 Task: Create public groups for Inmate in PrisonConnect Pro.
Action: Mouse moved to (699, 276)
Screenshot: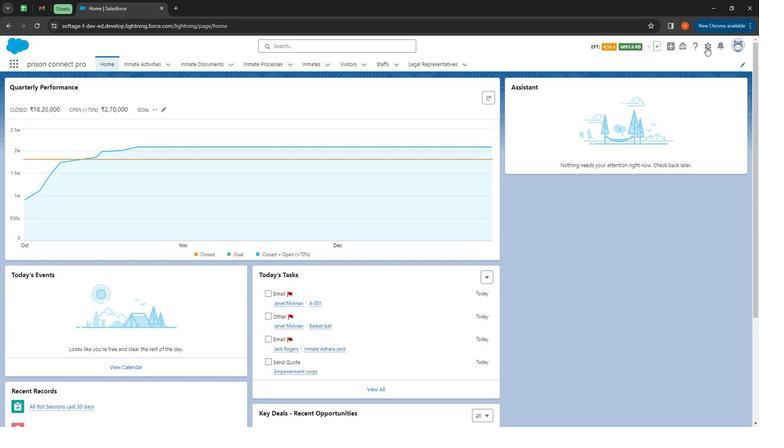 
Action: Mouse pressed left at (699, 276)
Screenshot: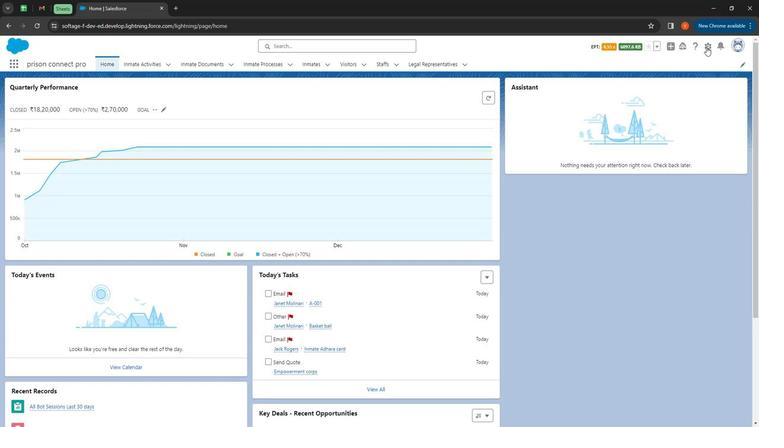 
Action: Mouse moved to (667, 268)
Screenshot: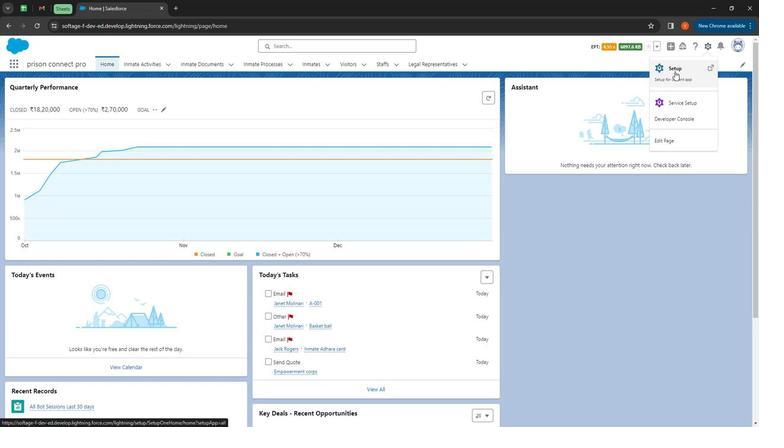 
Action: Mouse pressed left at (667, 268)
Screenshot: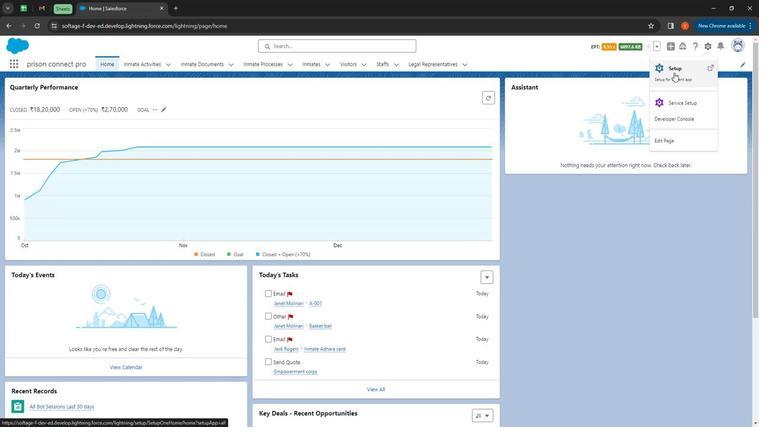 
Action: Mouse moved to (35, 264)
Screenshot: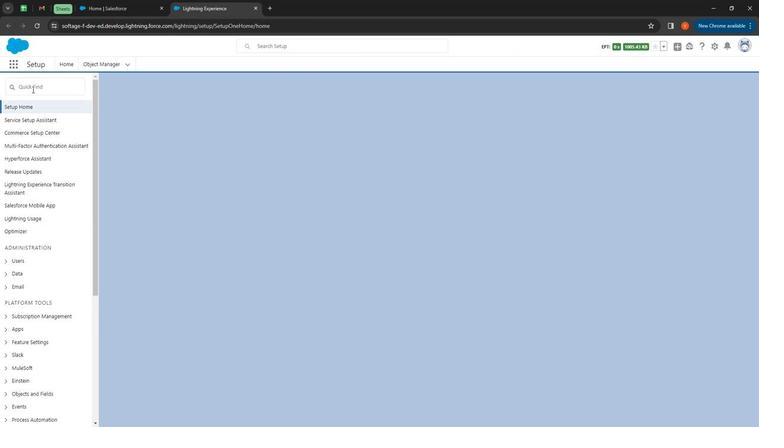 
Action: Mouse pressed left at (35, 264)
Screenshot: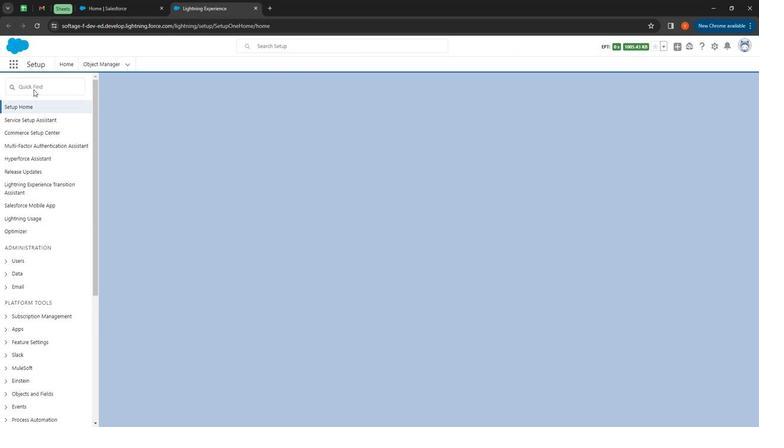 
Action: Mouse moved to (37, 263)
Screenshot: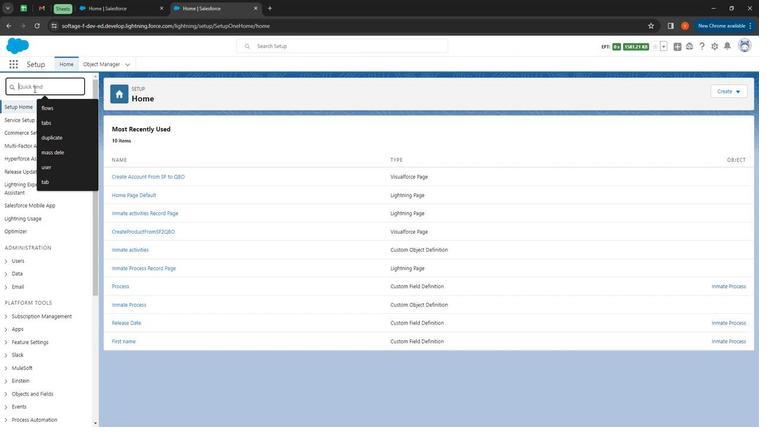 
Action: Key pressed public<Key.space>groups
Screenshot: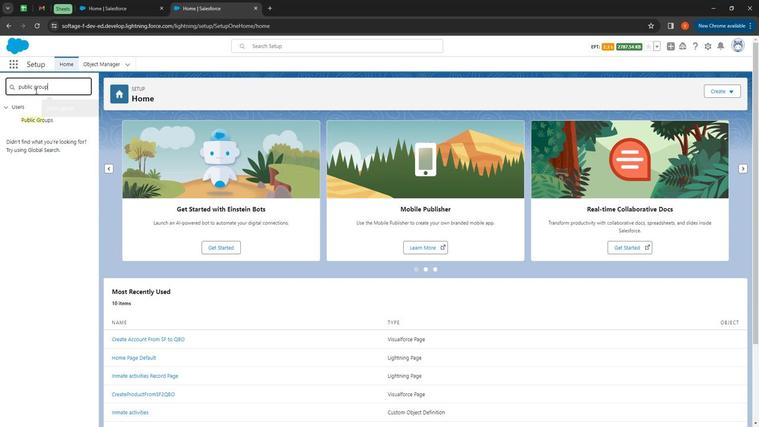 
Action: Mouse moved to (44, 256)
Screenshot: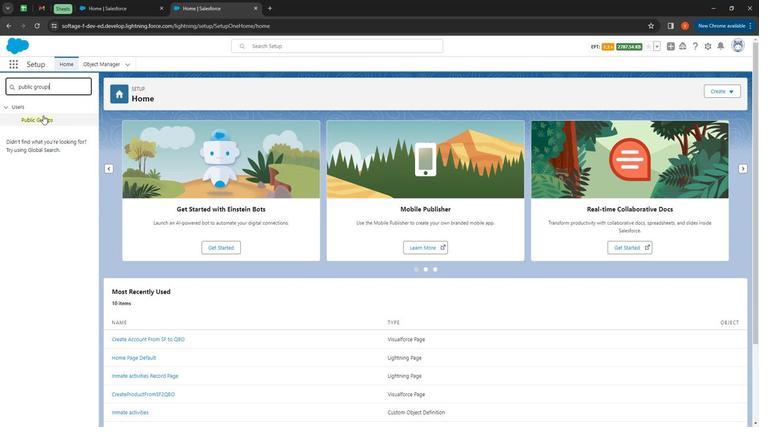 
Action: Mouse pressed left at (44, 256)
Screenshot: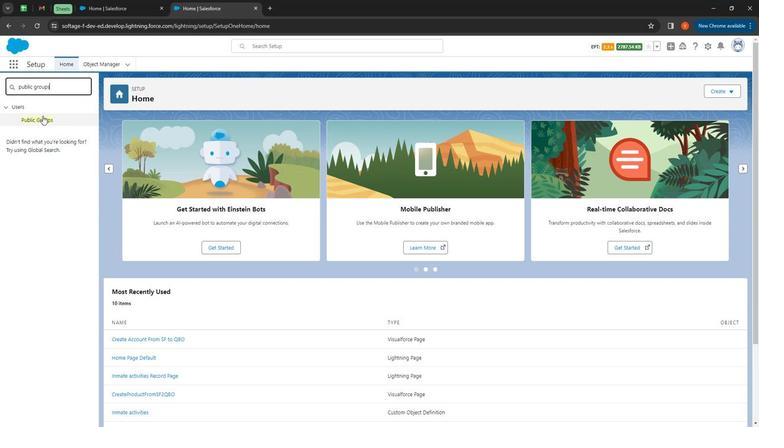 
Action: Mouse moved to (428, 238)
Screenshot: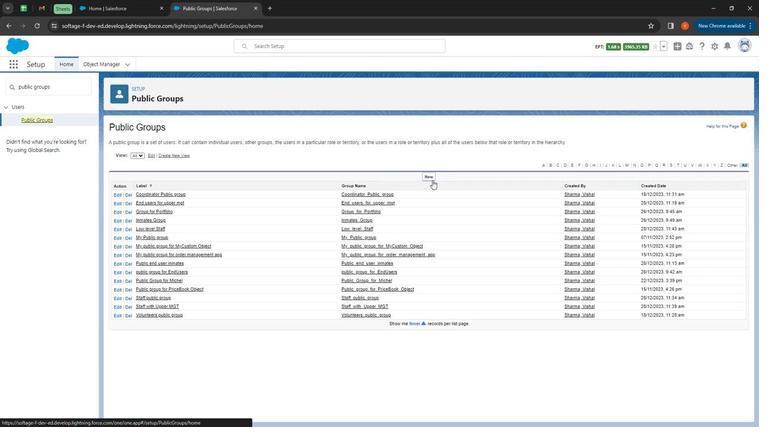 
Action: Mouse pressed left at (428, 238)
Screenshot: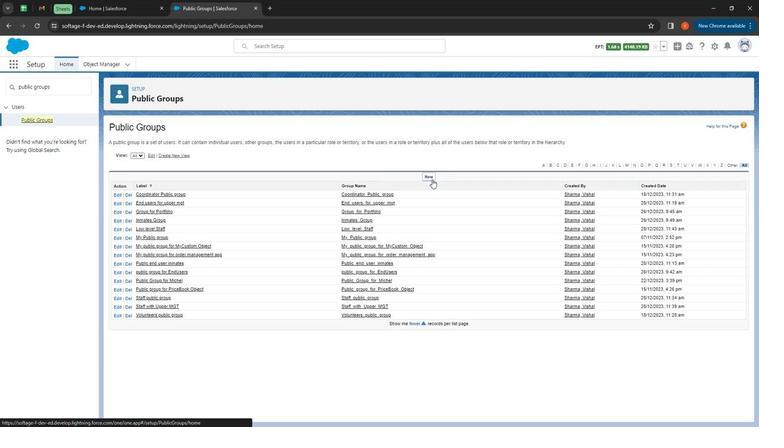 
Action: Mouse moved to (263, 239)
Screenshot: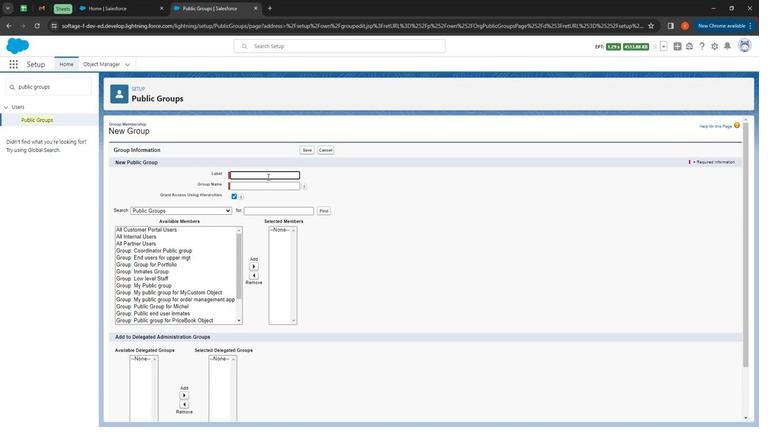 
Action: Mouse pressed left at (263, 239)
Screenshot: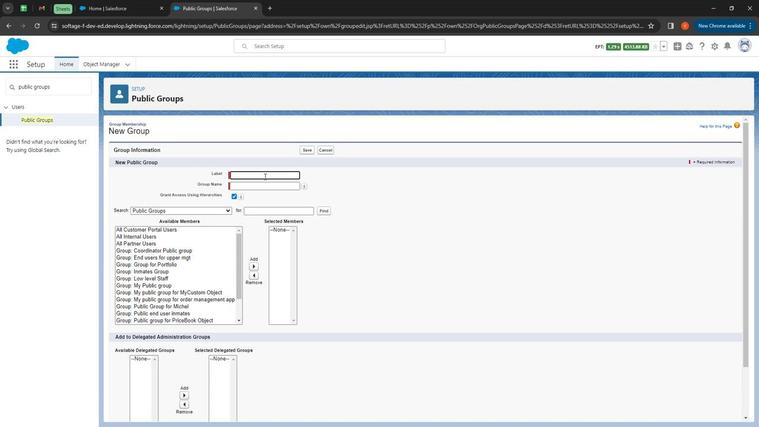 
Action: Mouse moved to (262, 239)
Screenshot: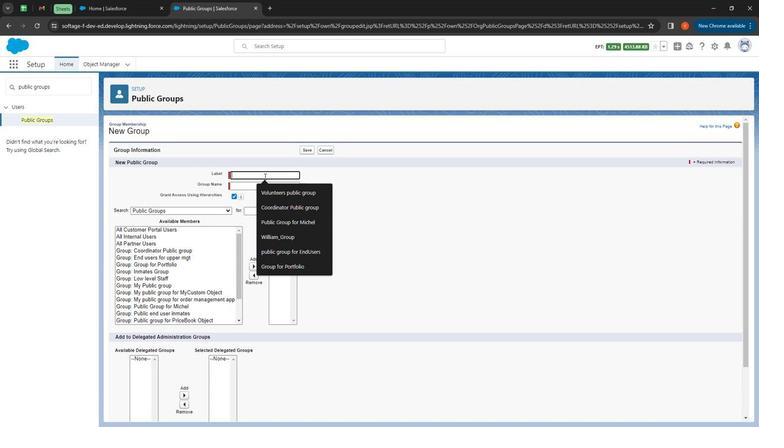 
Action: Key pressed <Key.shift>Inmates<Key.space><Key.shift>Public<Key.space>group
Screenshot: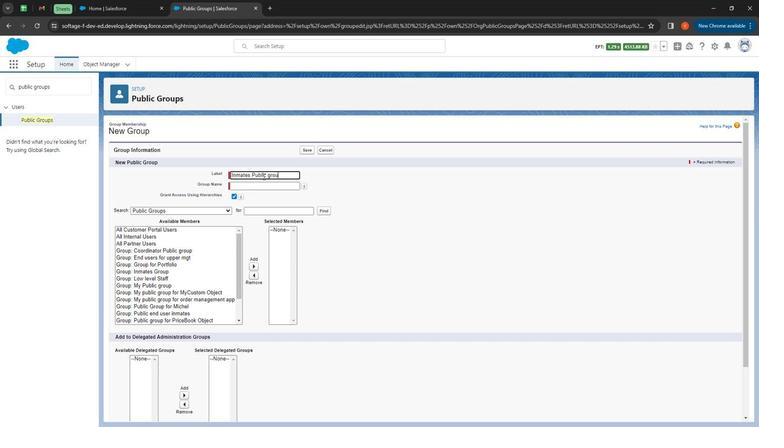 
Action: Mouse moved to (254, 236)
Screenshot: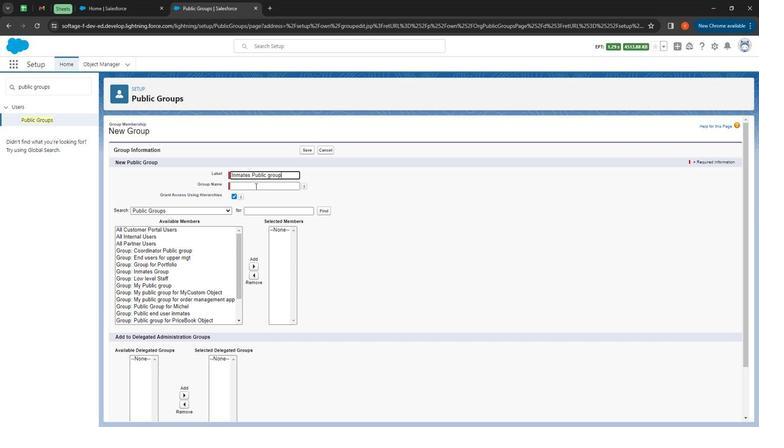 
Action: Mouse pressed left at (254, 236)
Screenshot: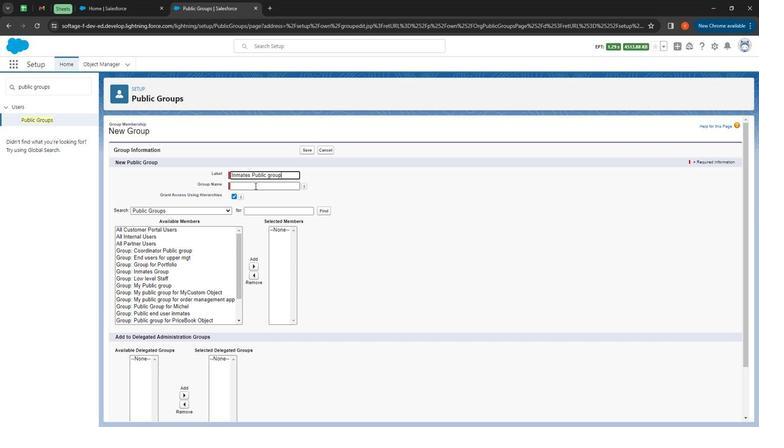 
Action: Mouse moved to (152, 224)
Screenshot: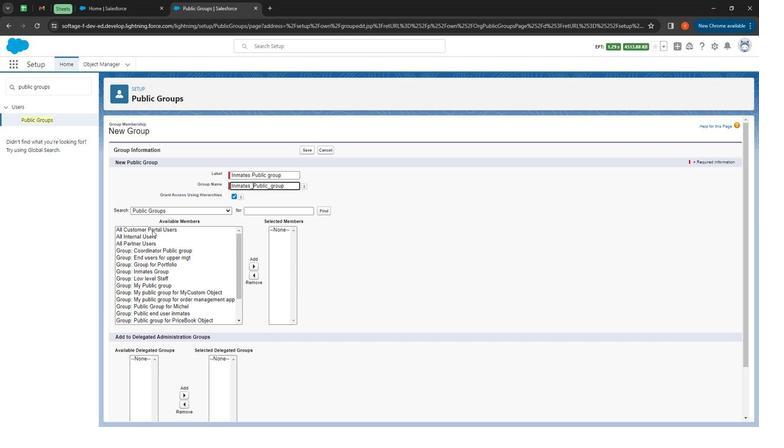 
Action: Mouse pressed left at (152, 224)
Screenshot: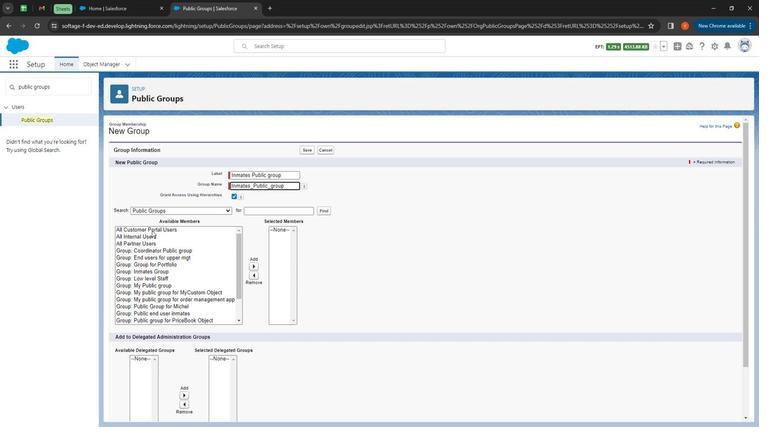 
Action: Mouse moved to (245, 213)
Screenshot: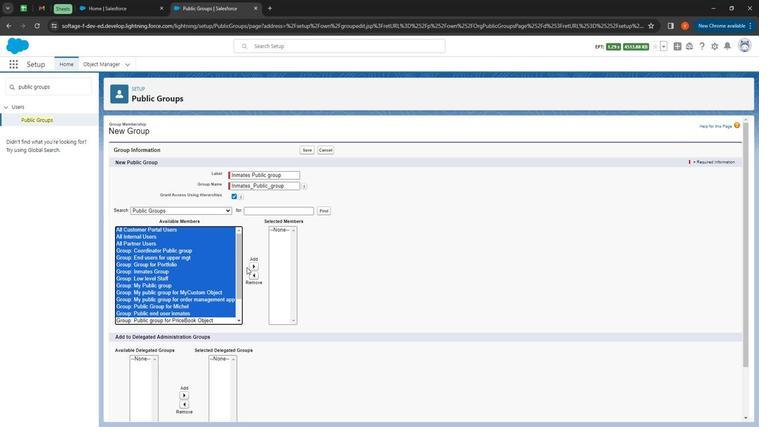 
Action: Mouse pressed left at (245, 213)
Screenshot: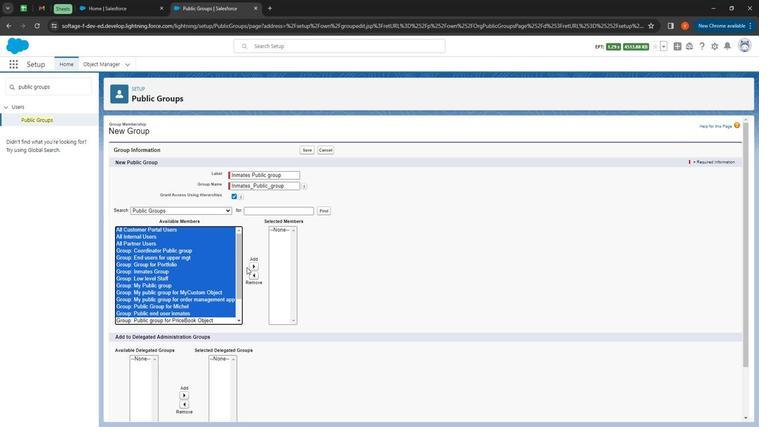 
Action: Mouse moved to (250, 214)
Screenshot: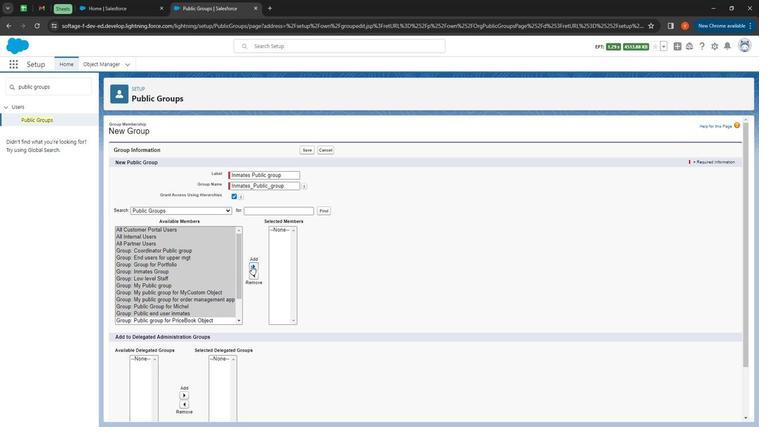 
Action: Mouse pressed left at (250, 214)
Screenshot: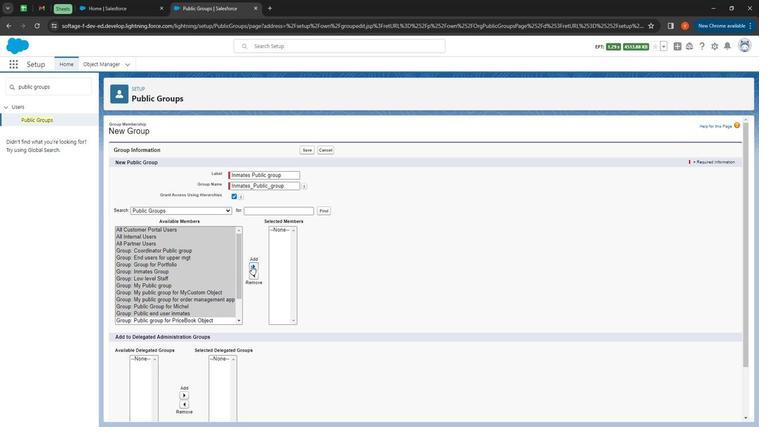 
Action: Mouse moved to (186, 216)
Screenshot: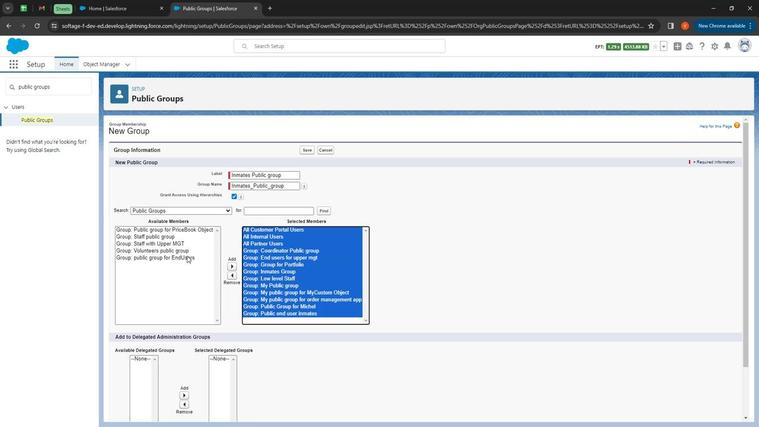 
Action: Mouse pressed left at (186, 216)
Screenshot: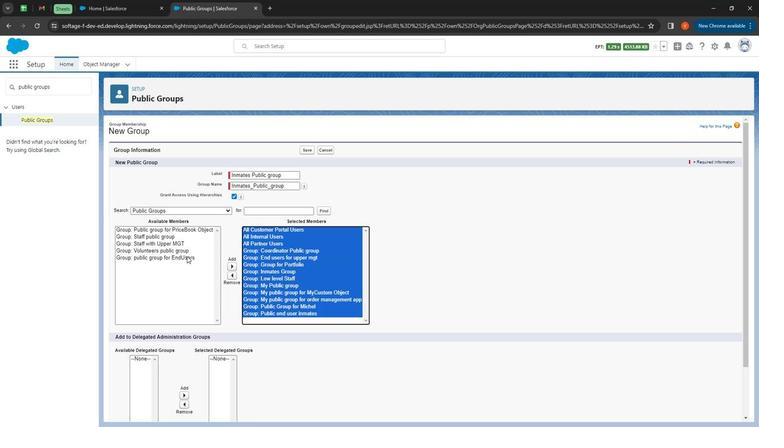 
Action: Mouse moved to (230, 214)
Screenshot: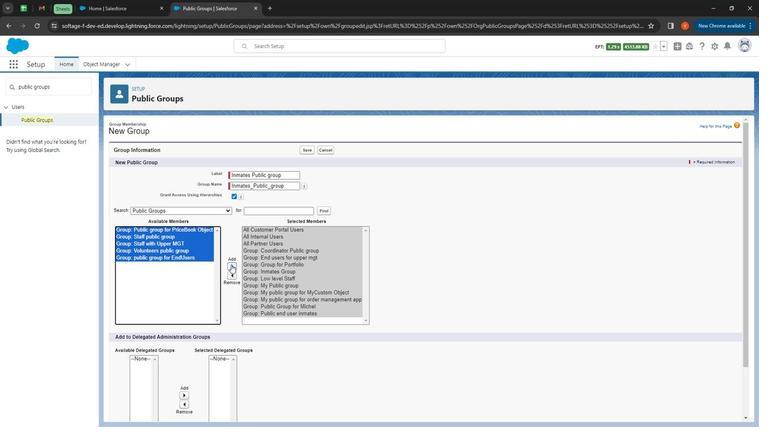 
Action: Mouse pressed left at (230, 214)
Screenshot: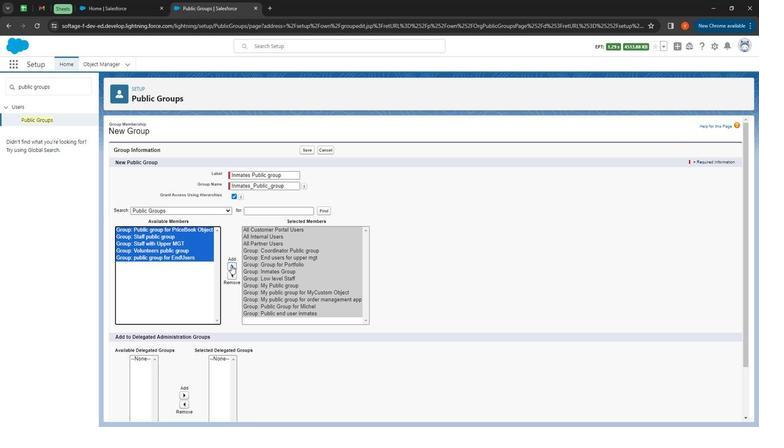 
Action: Mouse moved to (205, 229)
Screenshot: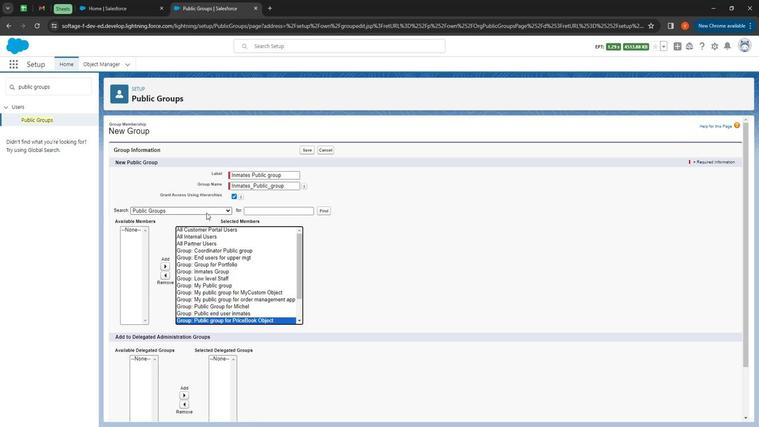 
Action: Mouse pressed left at (205, 229)
Screenshot: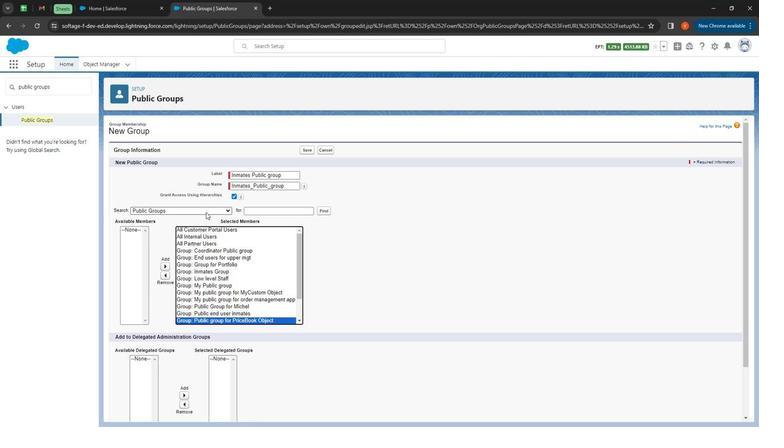 
Action: Mouse moved to (208, 226)
Screenshot: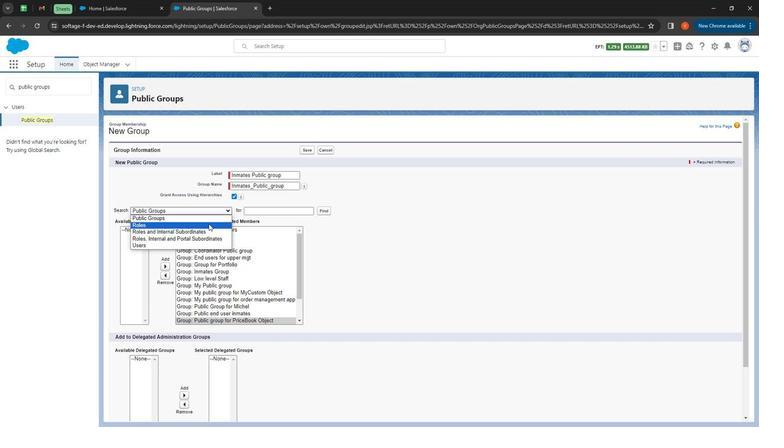 
Action: Mouse pressed left at (208, 226)
Screenshot: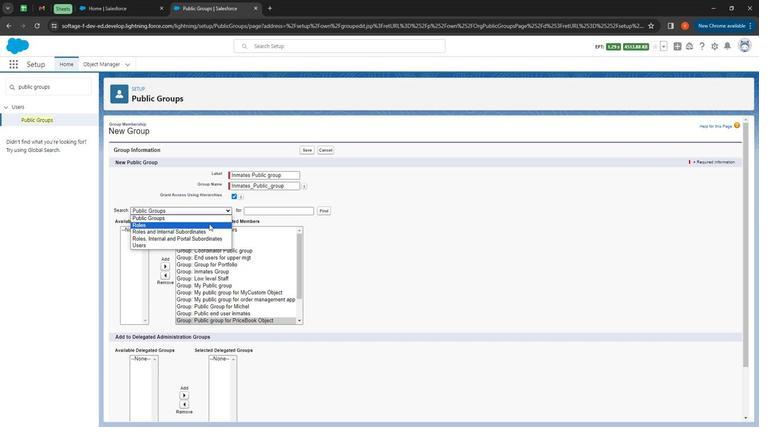 
Action: Mouse moved to (122, 223)
Screenshot: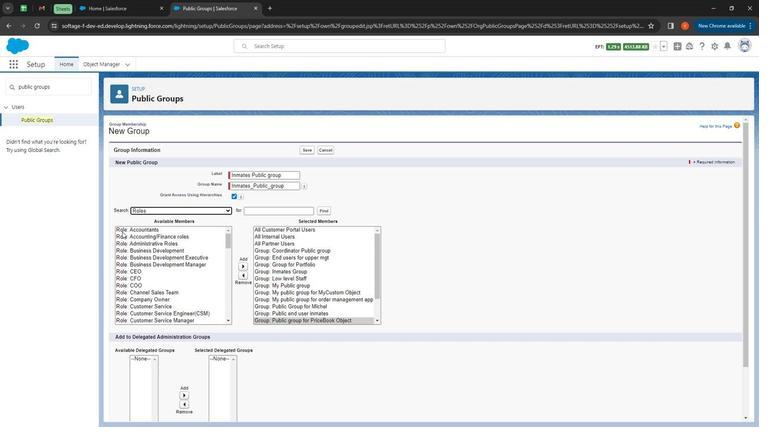 
Action: Mouse pressed left at (122, 223)
Screenshot: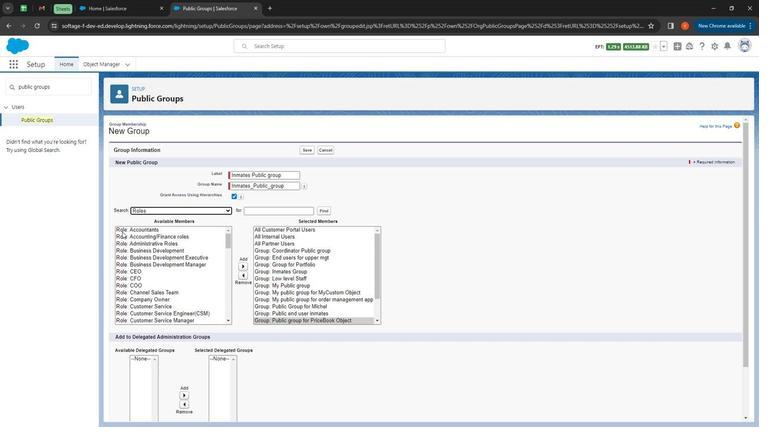 
Action: Mouse moved to (242, 214)
Screenshot: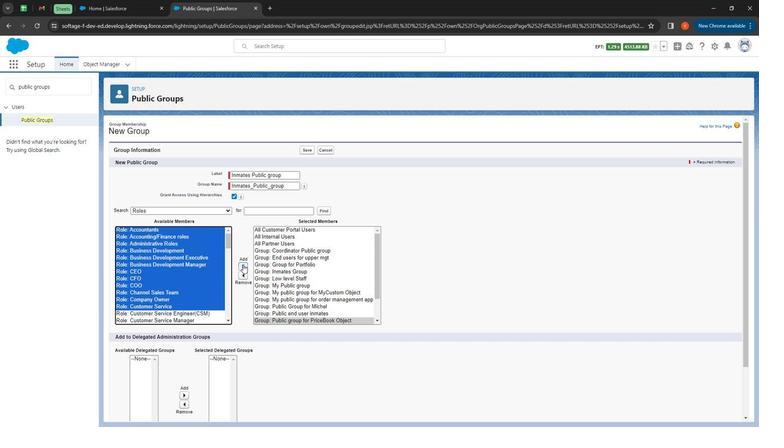 
Action: Mouse pressed left at (242, 214)
Screenshot: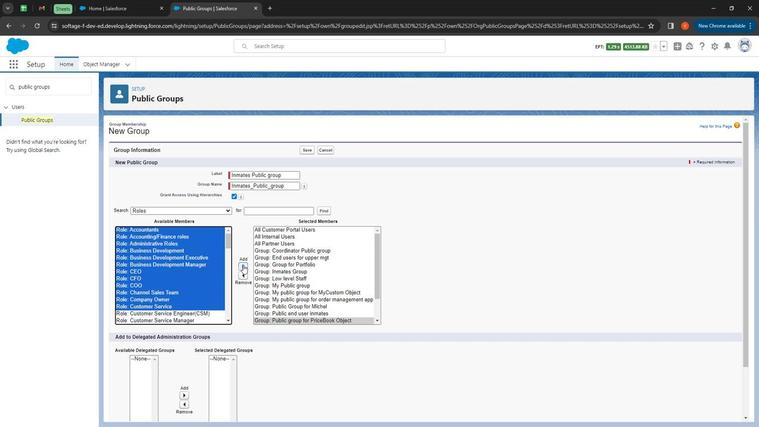 
Action: Mouse moved to (118, 224)
Screenshot: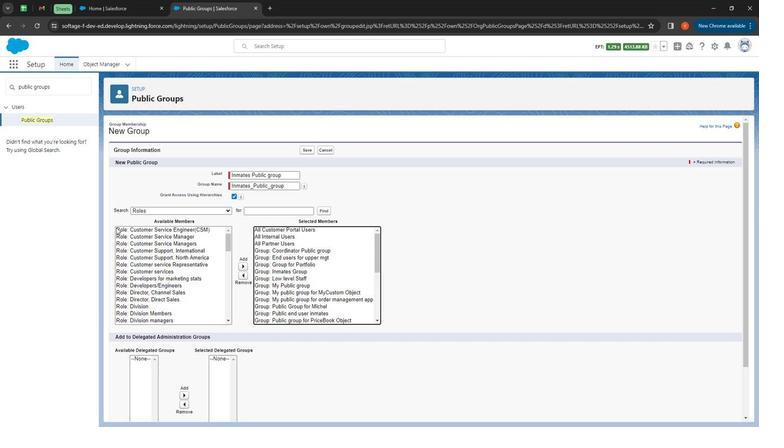 
Action: Mouse pressed left at (118, 224)
Screenshot: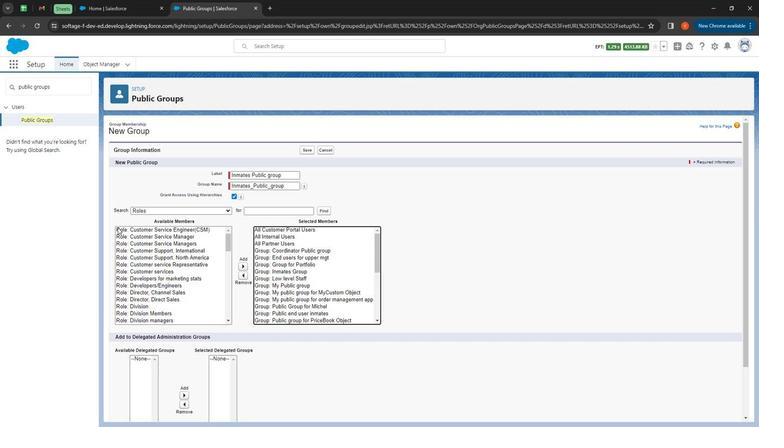 
Action: Mouse moved to (240, 214)
Screenshot: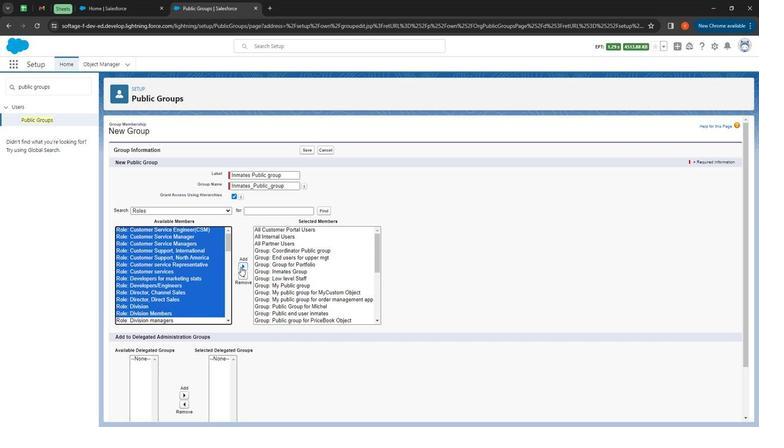 
Action: Mouse pressed left at (240, 214)
Screenshot: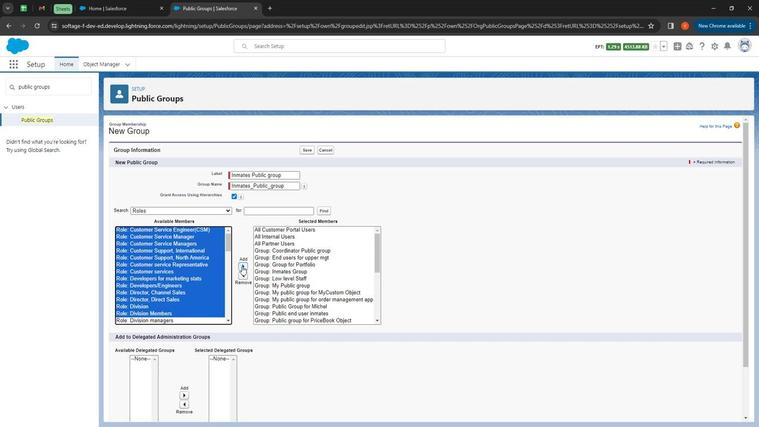 
Action: Mouse moved to (122, 224)
Screenshot: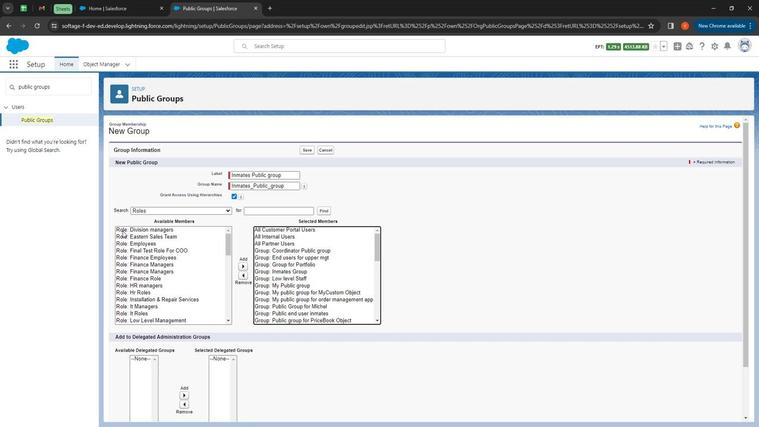 
Action: Mouse pressed left at (122, 224)
Screenshot: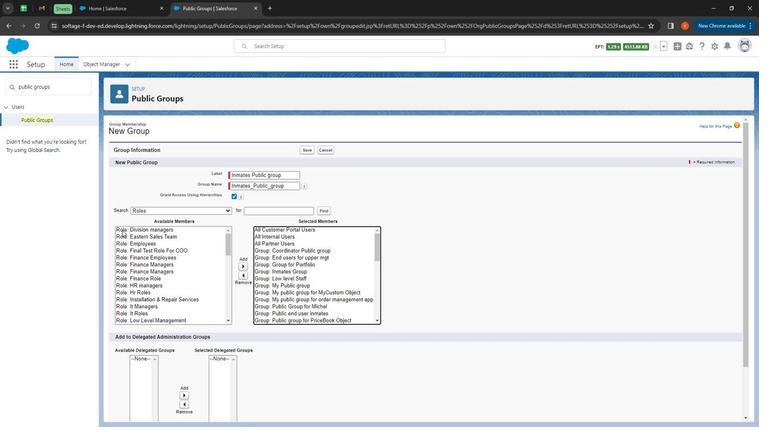 
Action: Mouse moved to (241, 214)
Screenshot: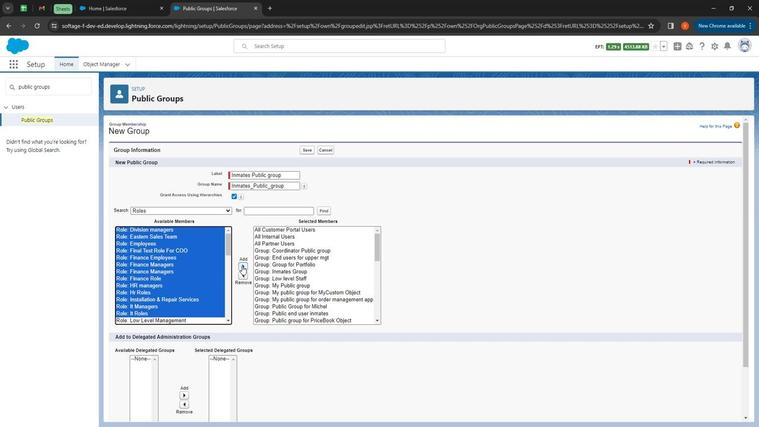 
Action: Mouse pressed left at (241, 214)
Screenshot: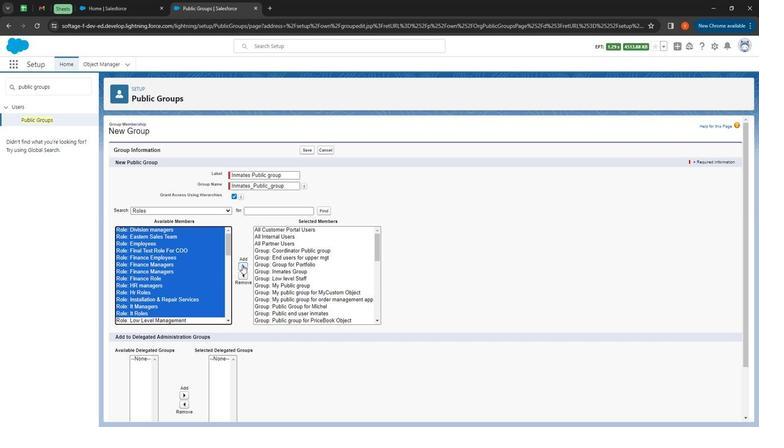 
Action: Mouse moved to (124, 224)
Screenshot: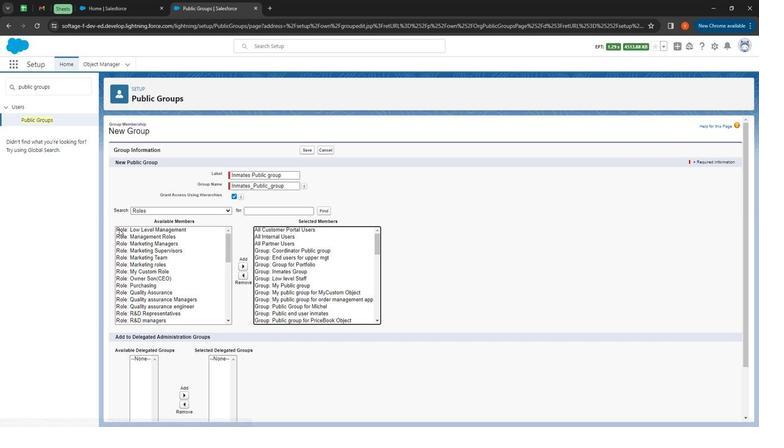 
Action: Mouse pressed left at (124, 224)
Screenshot: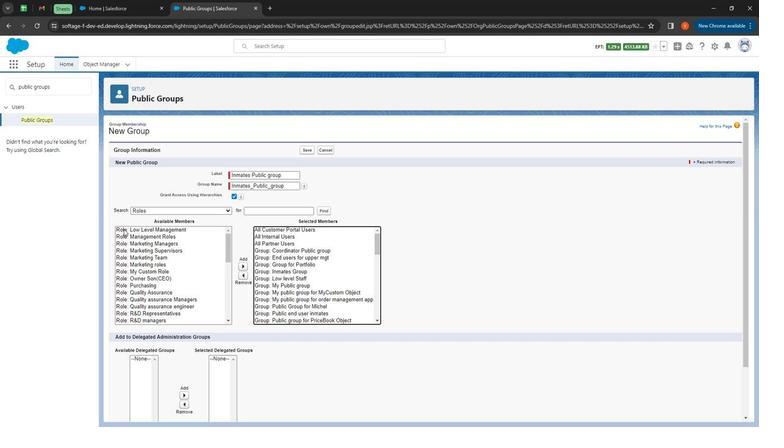 
Action: Mouse moved to (243, 214)
Screenshot: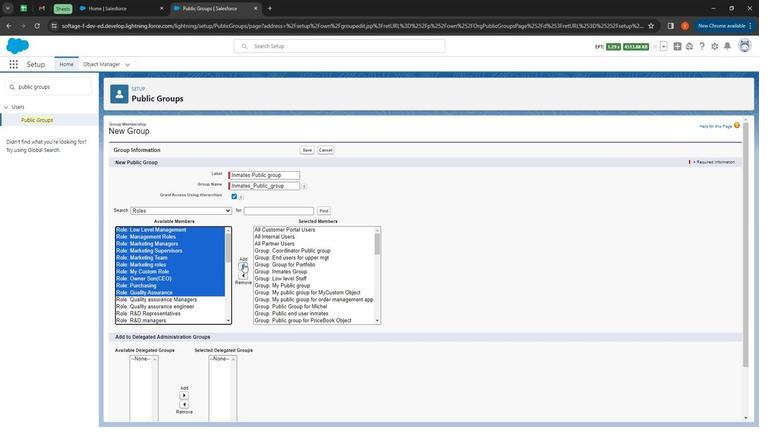 
Action: Mouse pressed left at (243, 214)
Screenshot: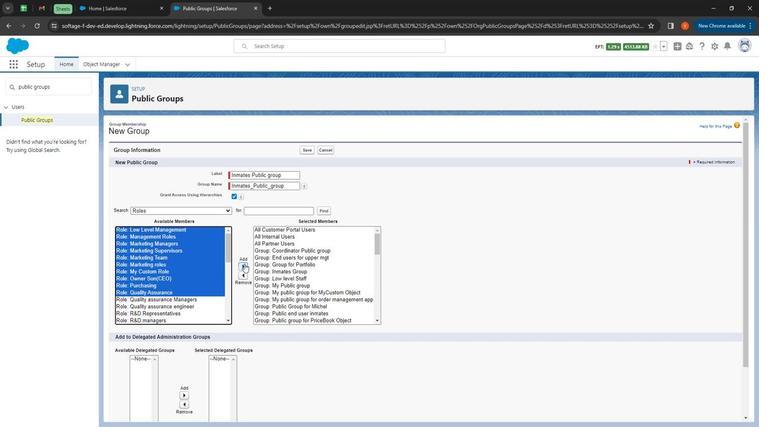 
Action: Mouse moved to (125, 224)
Screenshot: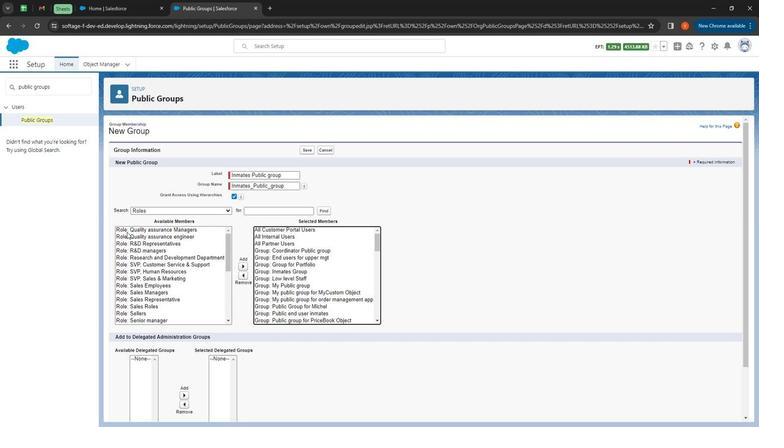 
Action: Mouse pressed left at (125, 224)
Screenshot: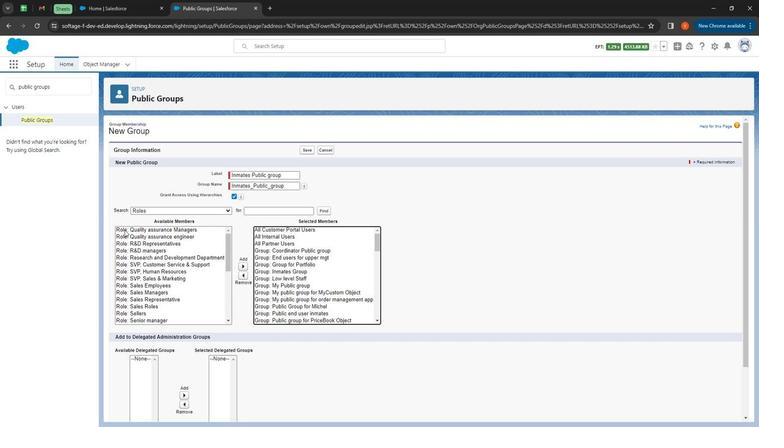 
Action: Mouse moved to (240, 214)
Screenshot: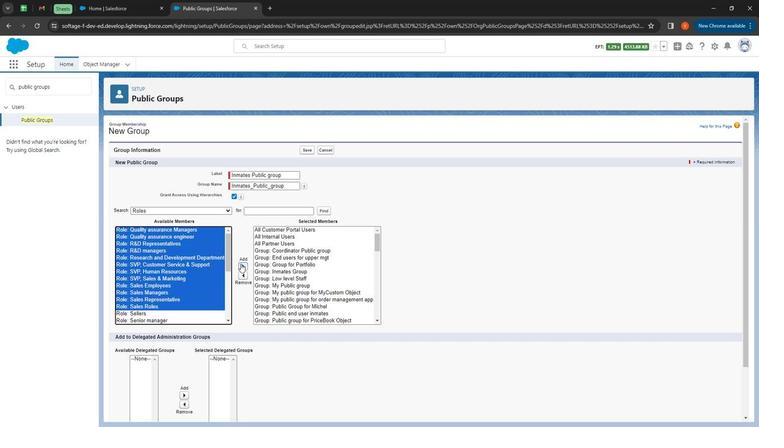 
Action: Mouse pressed left at (240, 214)
Screenshot: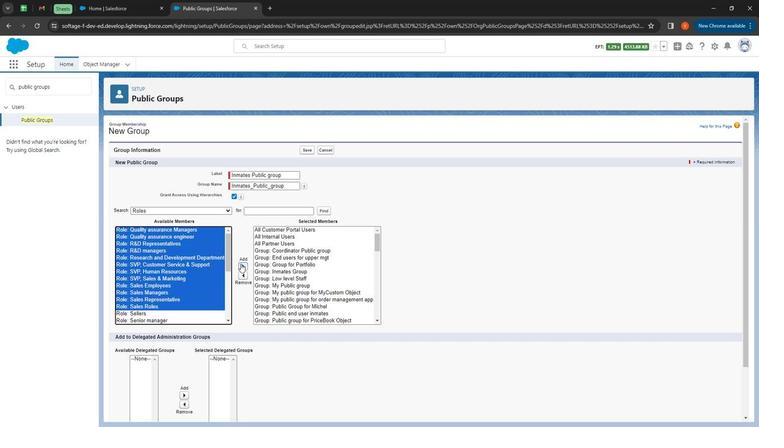 
Action: Mouse moved to (138, 224)
Screenshot: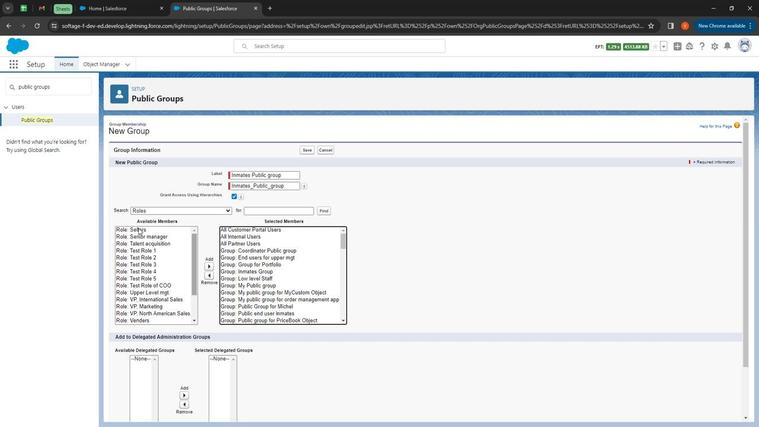 
Action: Mouse pressed left at (138, 224)
Screenshot: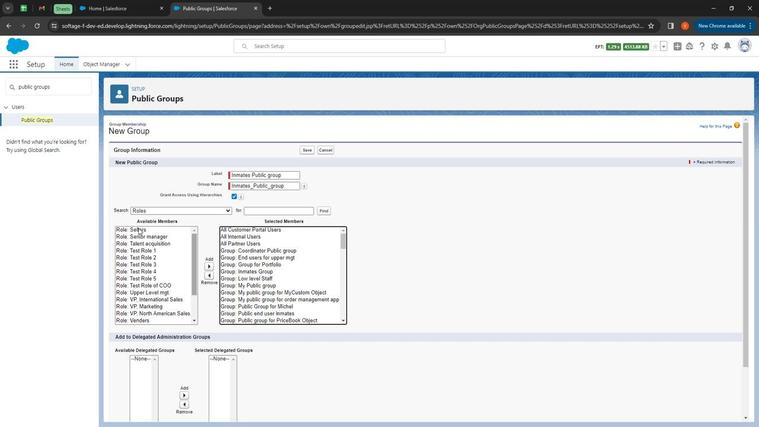 
Action: Mouse moved to (208, 214)
Screenshot: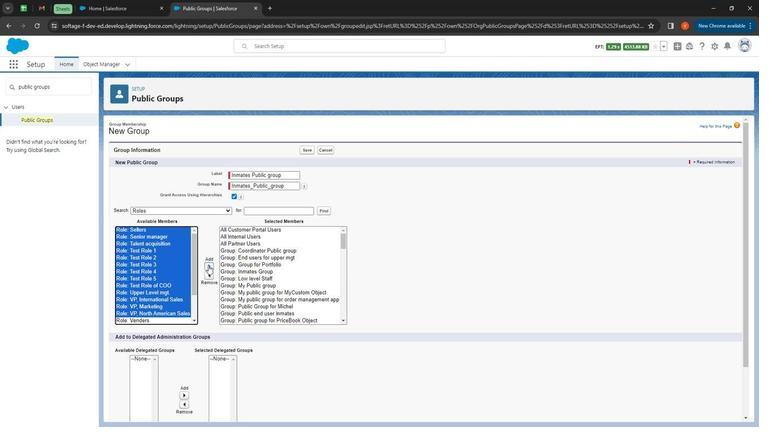 
Action: Mouse pressed left at (208, 214)
Screenshot: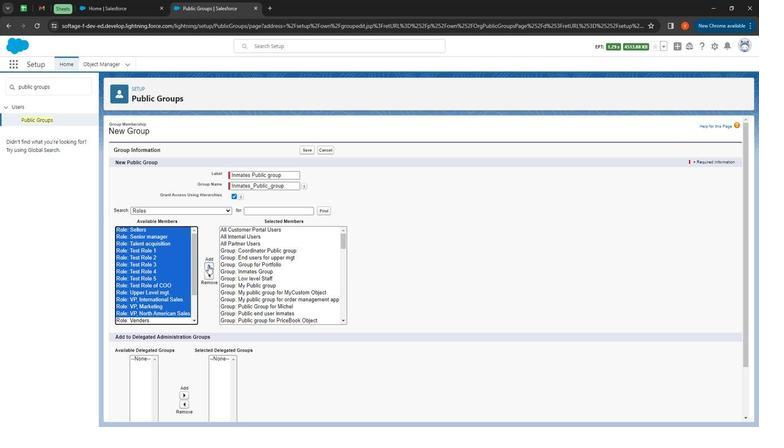 
Action: Mouse moved to (128, 225)
Screenshot: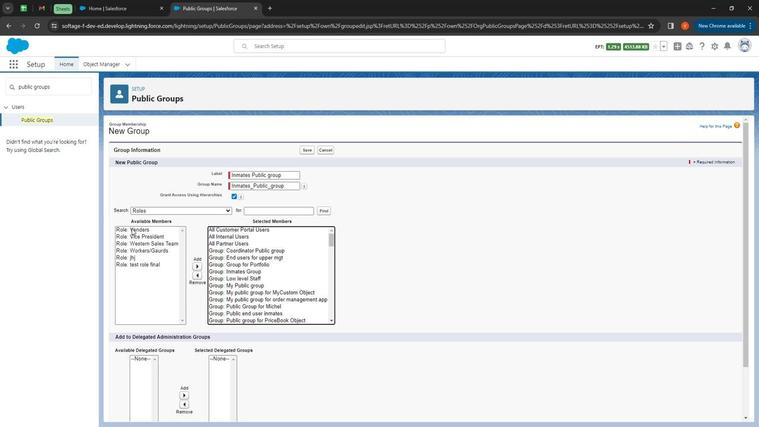 
Action: Mouse pressed left at (128, 225)
Screenshot: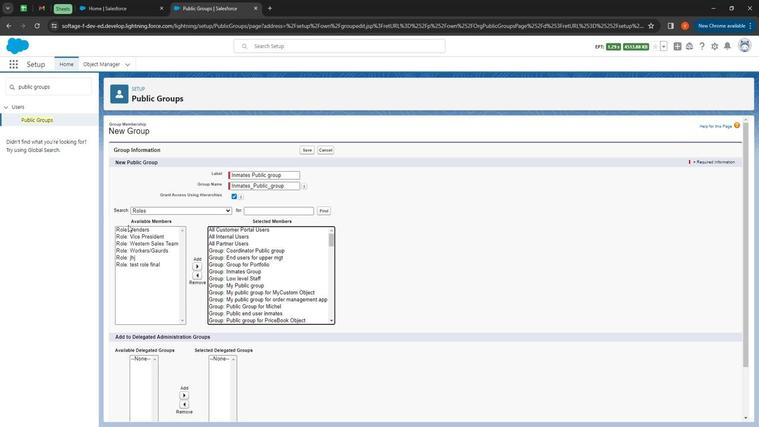 
Action: Mouse moved to (129, 224)
Screenshot: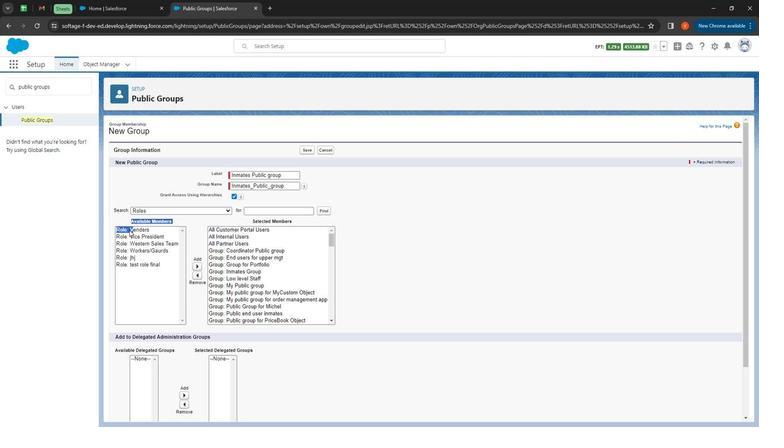 
Action: Mouse pressed left at (129, 224)
Screenshot: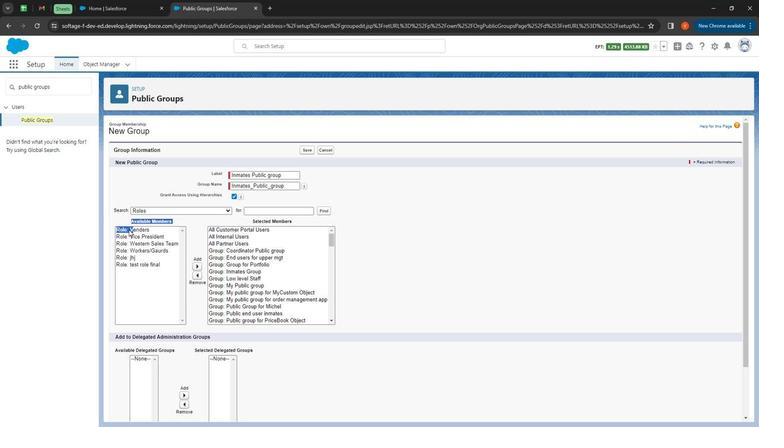 
Action: Mouse moved to (153, 226)
Screenshot: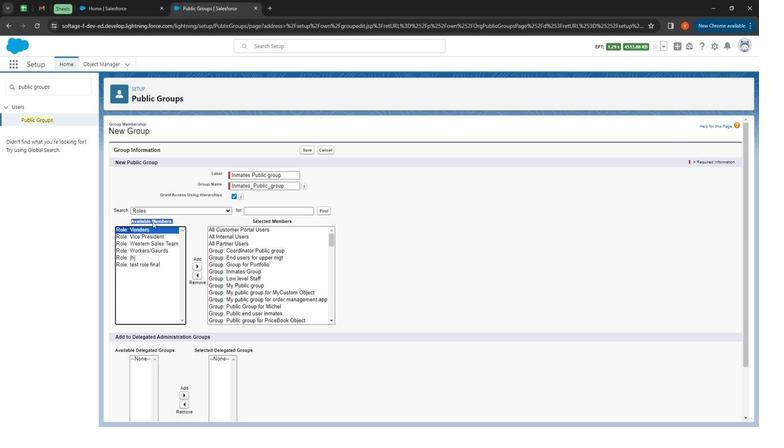 
Action: Mouse pressed left at (153, 226)
Screenshot: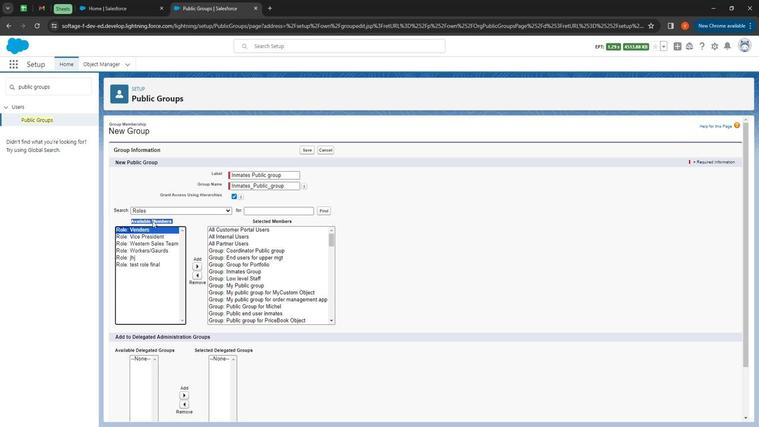 
Action: Mouse moved to (135, 224)
Screenshot: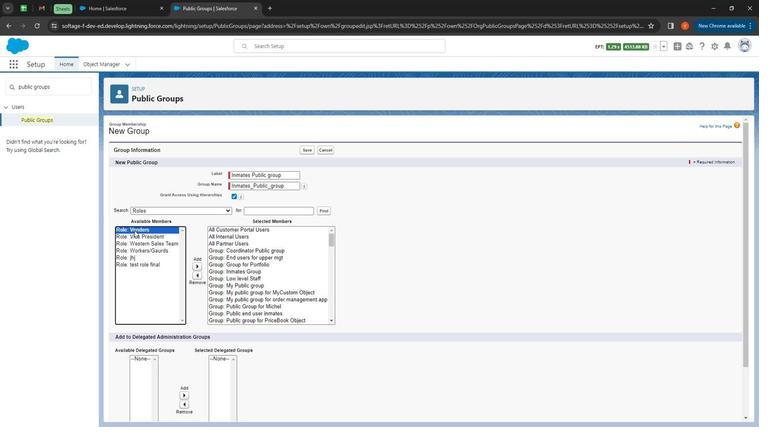 
Action: Mouse pressed left at (135, 224)
Screenshot: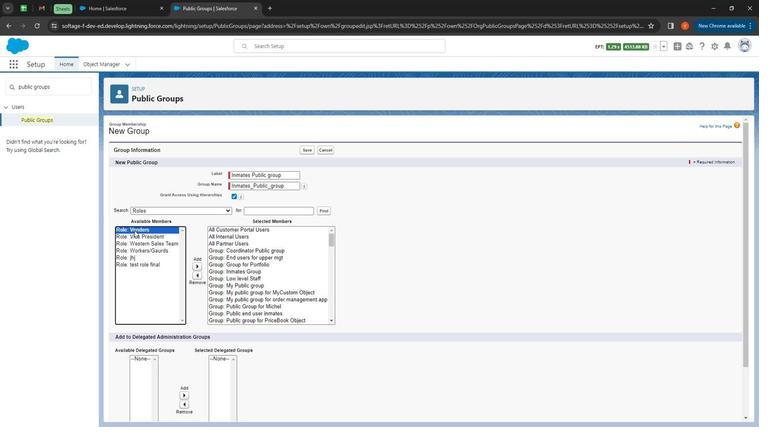 
Action: Mouse moved to (194, 214)
Screenshot: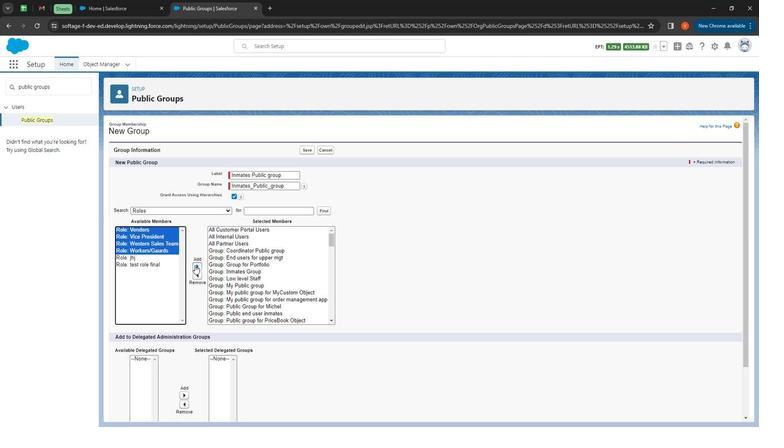 
Action: Mouse pressed left at (194, 214)
Screenshot: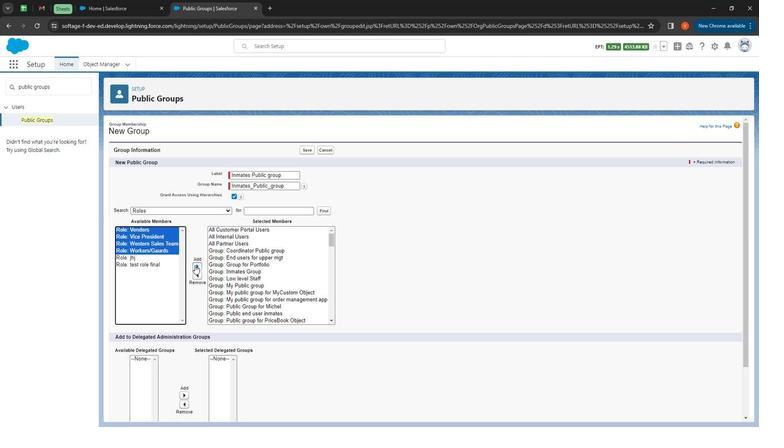
Action: Mouse moved to (140, 221)
Screenshot: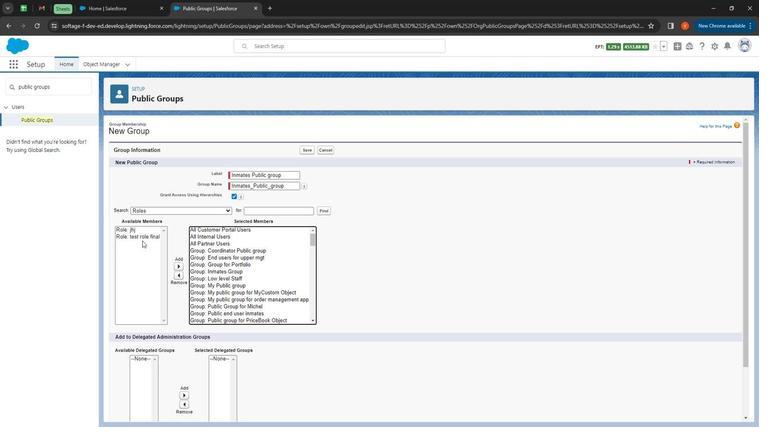
Action: Mouse pressed left at (140, 221)
Screenshot: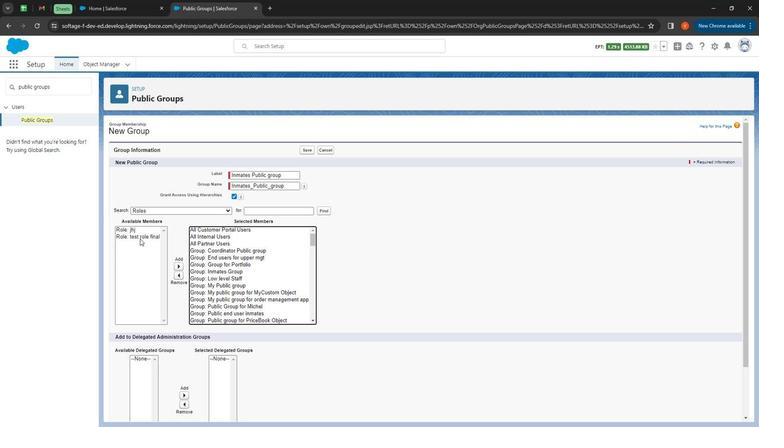 
Action: Mouse moved to (176, 214)
Screenshot: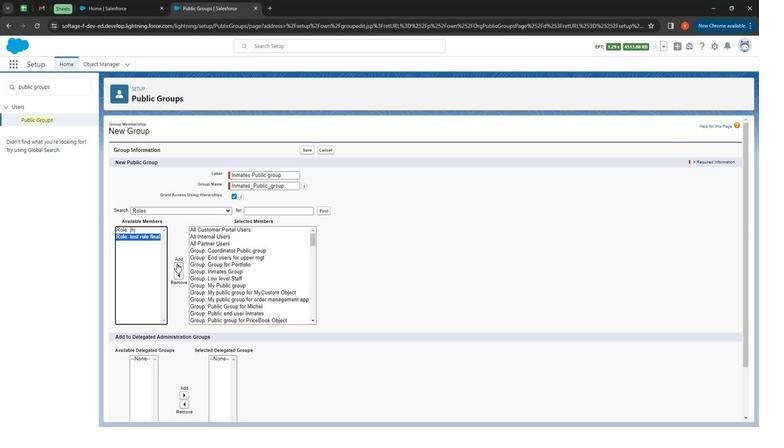 
Action: Mouse pressed left at (176, 214)
Screenshot: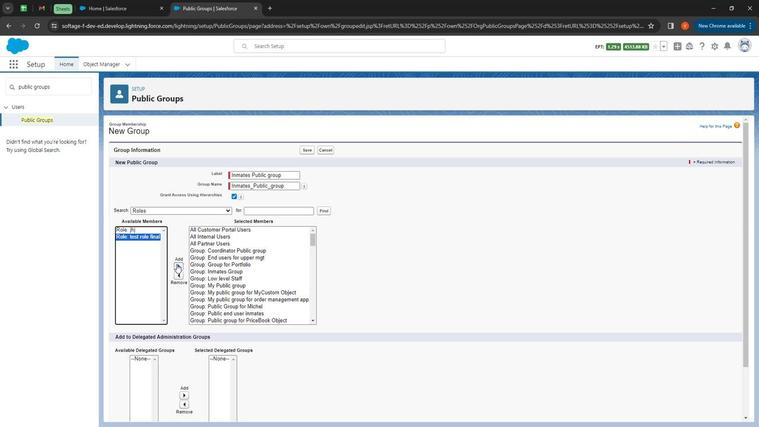
Action: Mouse moved to (151, 228)
Screenshot: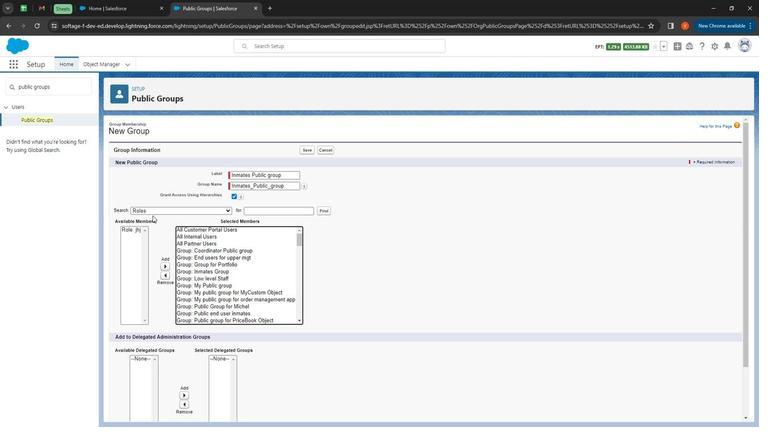 
Action: Mouse pressed left at (151, 228)
Screenshot: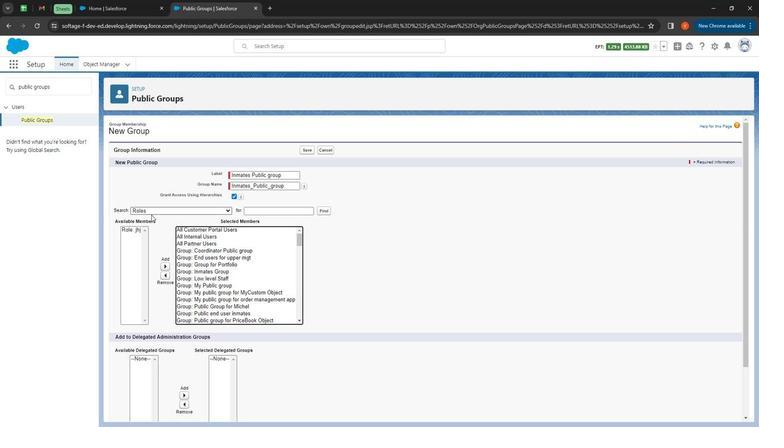 
Action: Mouse moved to (150, 223)
Screenshot: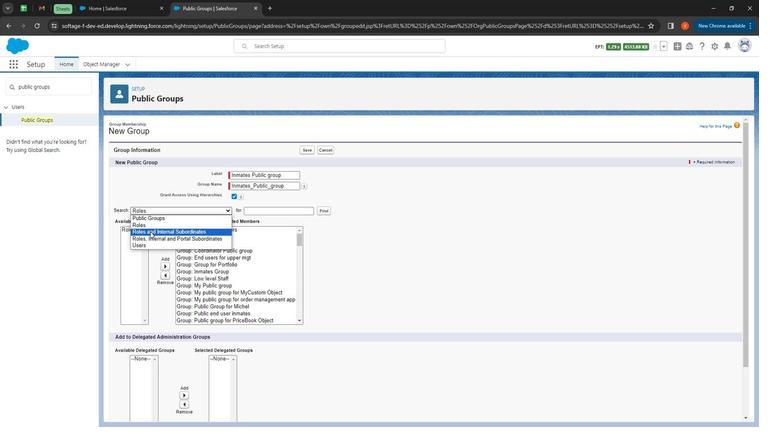 
Action: Mouse pressed left at (150, 223)
Screenshot: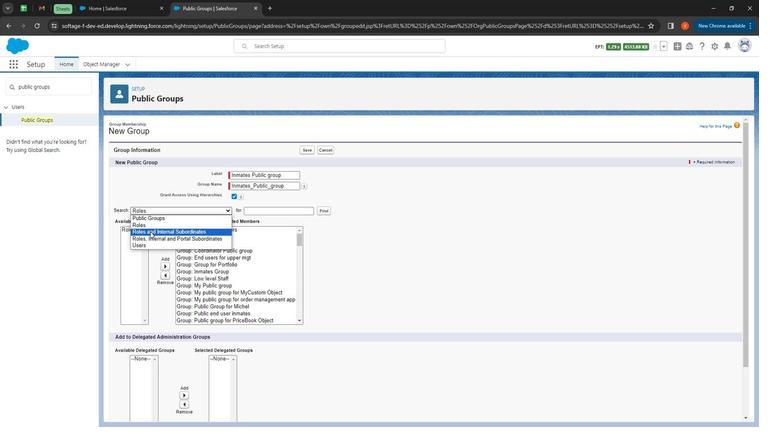 
Action: Mouse moved to (136, 224)
Screenshot: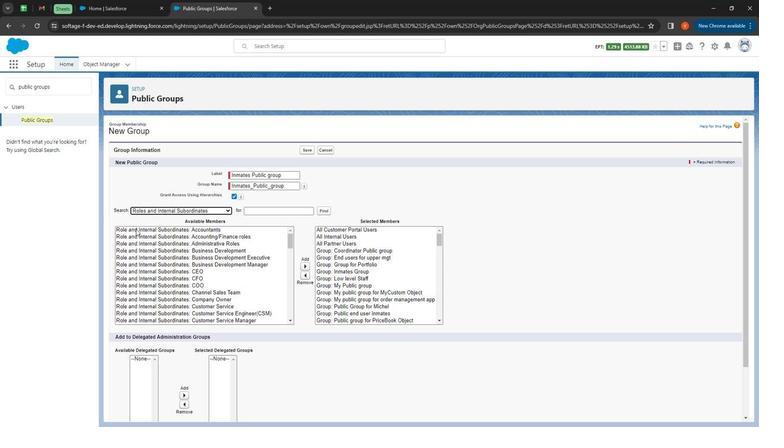 
Action: Mouse pressed left at (136, 224)
Screenshot: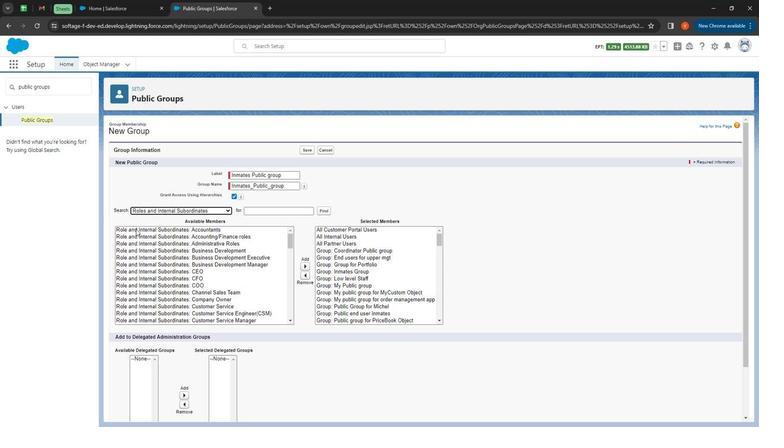 
Action: Mouse moved to (138, 223)
Screenshot: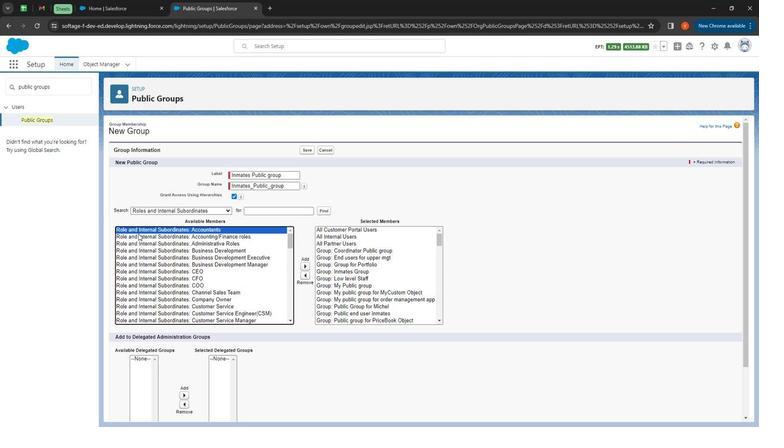 
Action: Mouse pressed left at (138, 223)
Screenshot: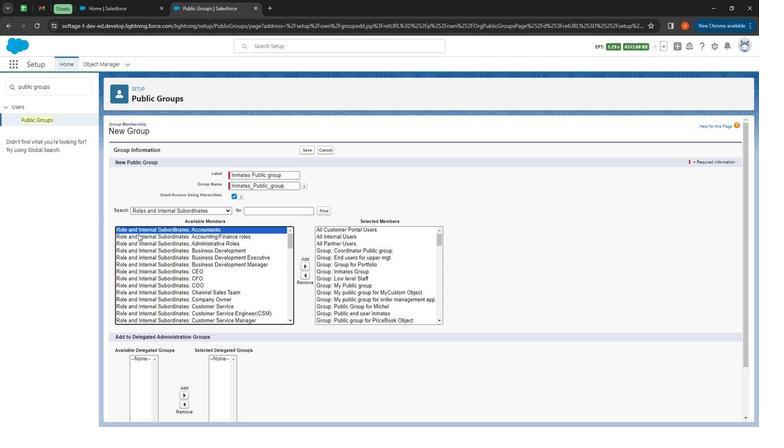 
Action: Mouse moved to (305, 213)
Screenshot: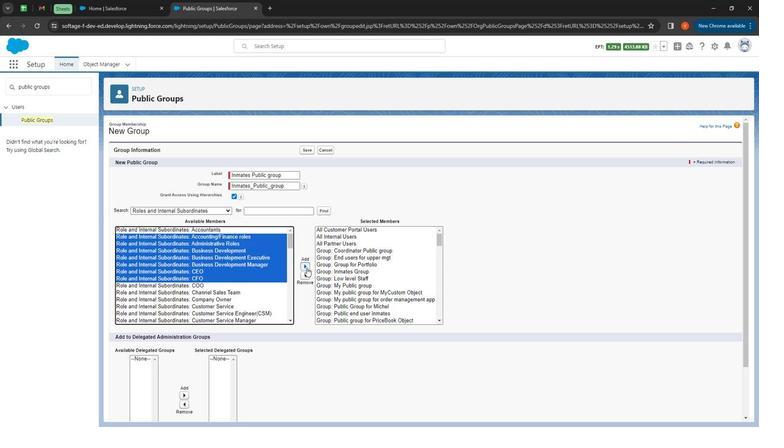 
Action: Mouse pressed left at (305, 213)
Screenshot: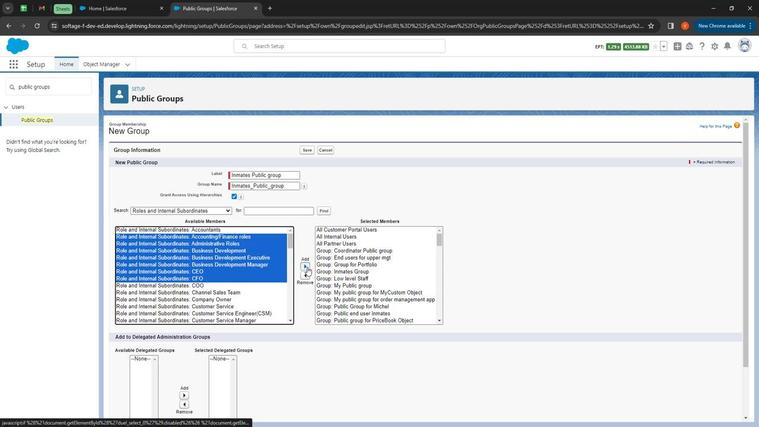 
Action: Mouse moved to (136, 223)
Screenshot: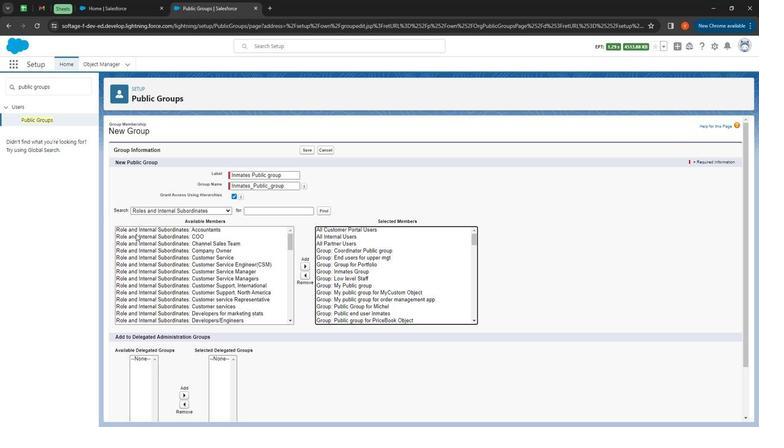 
Action: Mouse pressed left at (136, 223)
Screenshot: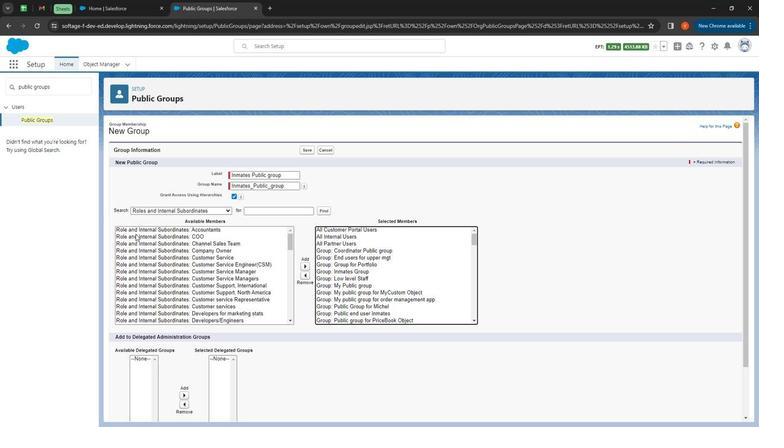 
Action: Mouse moved to (302, 213)
Screenshot: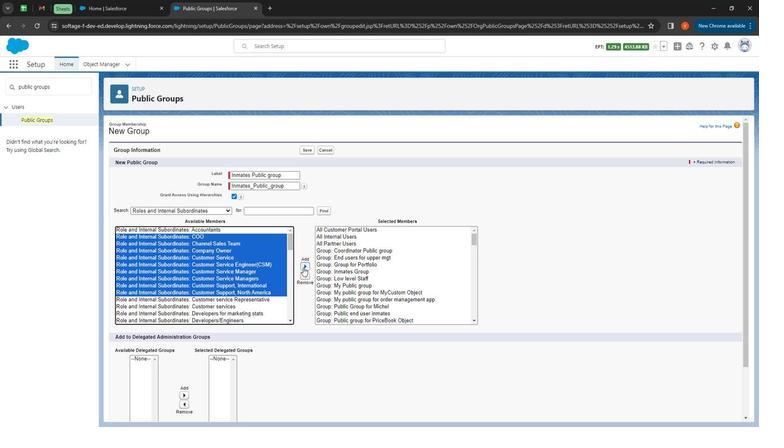 
Action: Mouse pressed left at (302, 213)
Screenshot: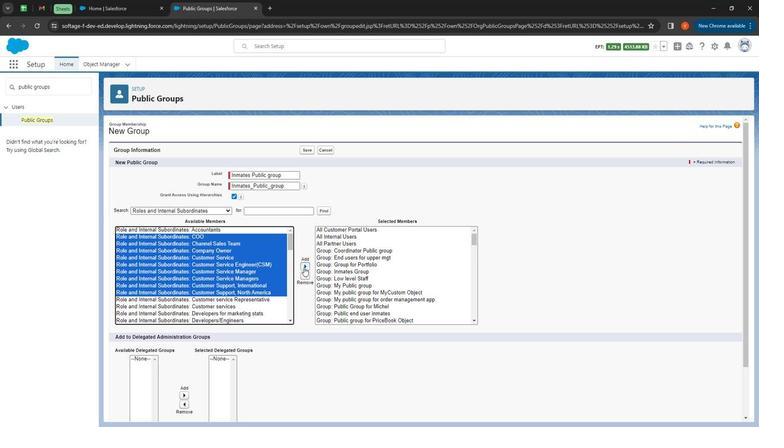 
Action: Mouse moved to (135, 224)
Screenshot: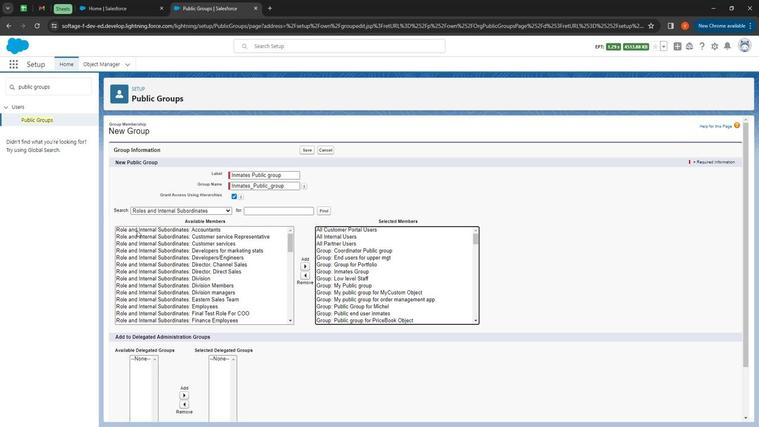 
Action: Mouse pressed left at (135, 224)
Screenshot: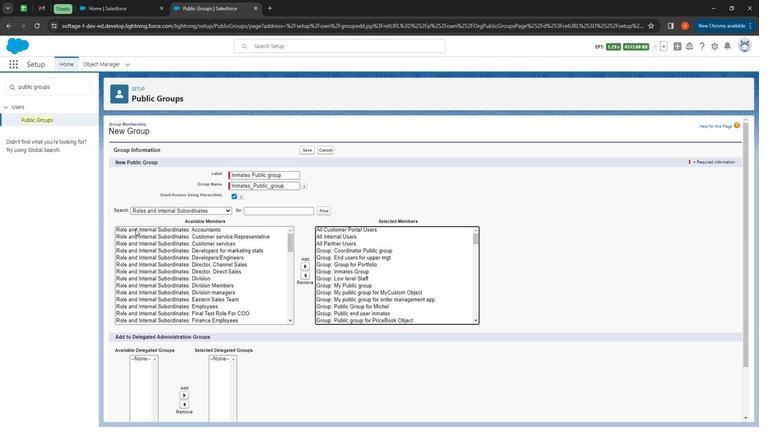 
Action: Mouse moved to (303, 214)
Screenshot: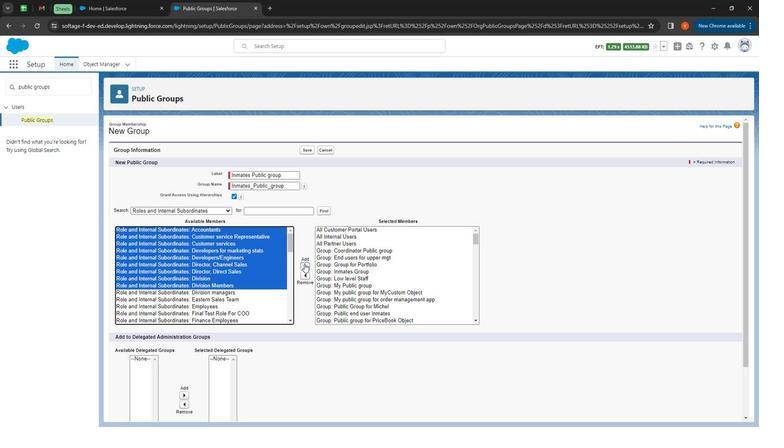 
Action: Mouse pressed left at (303, 214)
Screenshot: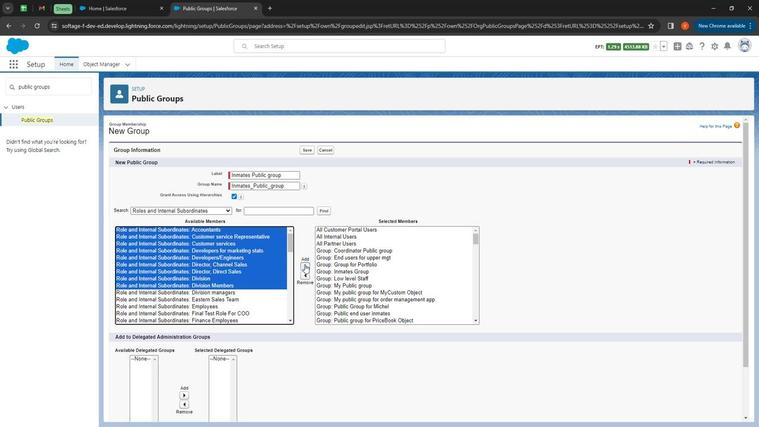 
Action: Mouse moved to (150, 224)
Screenshot: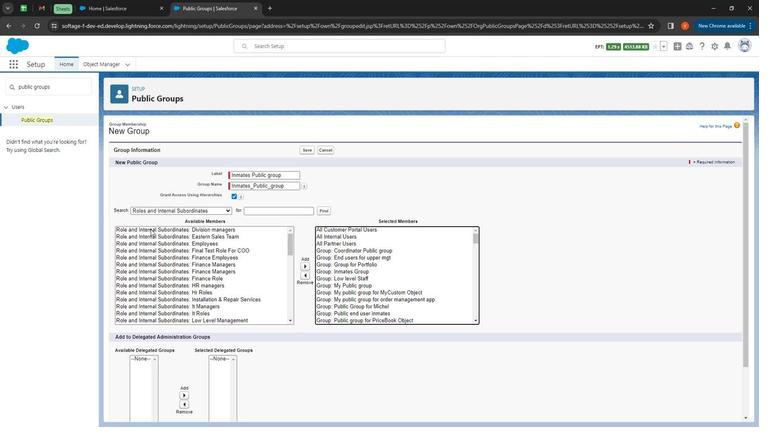 
Action: Mouse pressed left at (150, 224)
Screenshot: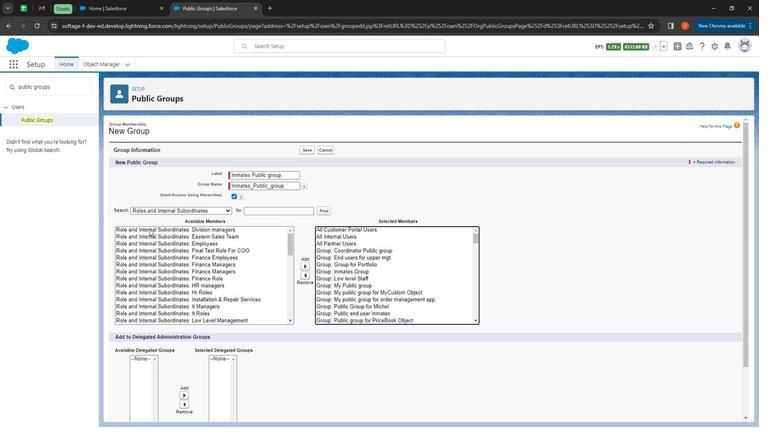 
Action: Mouse moved to (305, 214)
Screenshot: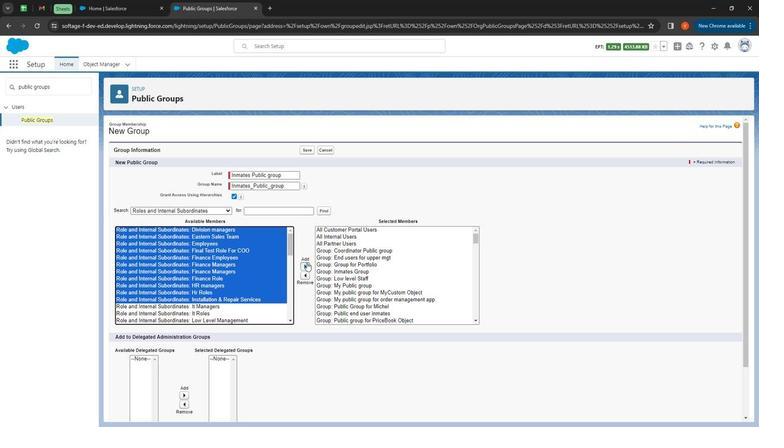 
Action: Mouse pressed left at (305, 214)
Screenshot: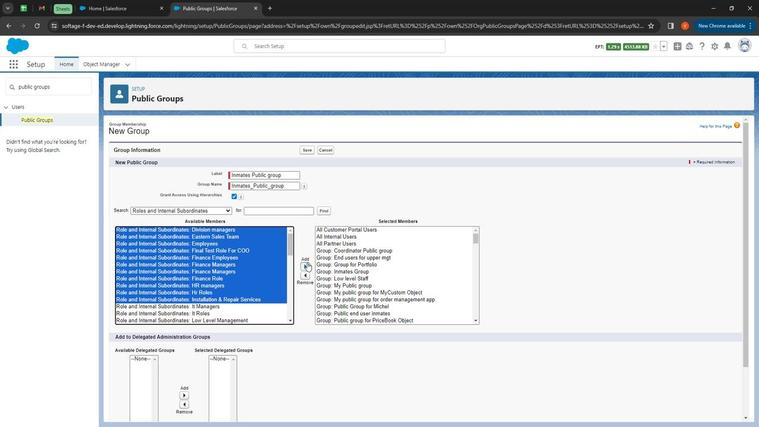 
Action: Mouse moved to (147, 224)
Screenshot: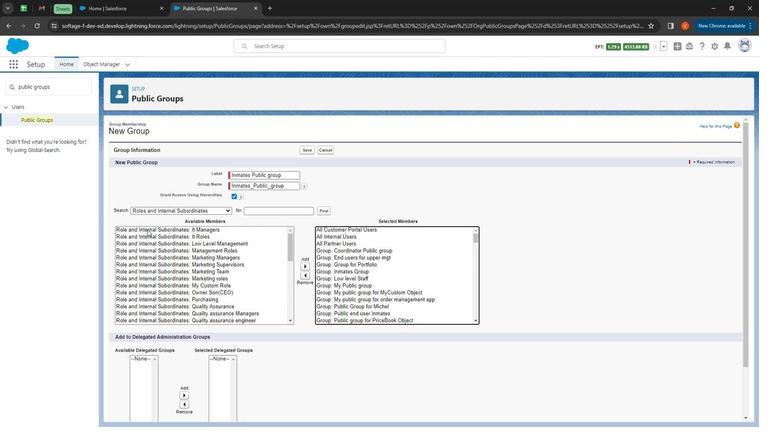 
Action: Mouse pressed left at (147, 224)
Screenshot: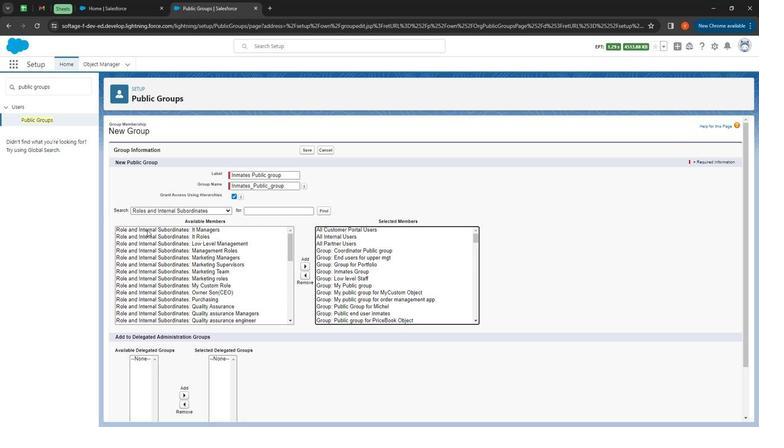 
Action: Mouse moved to (309, 214)
Screenshot: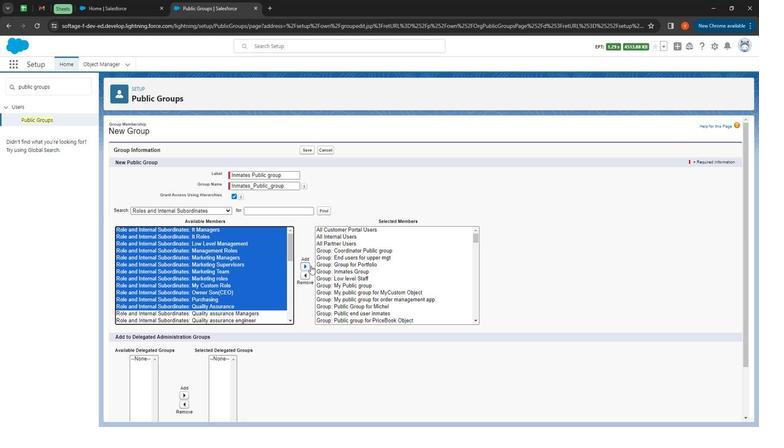 
Action: Mouse pressed left at (309, 214)
Screenshot: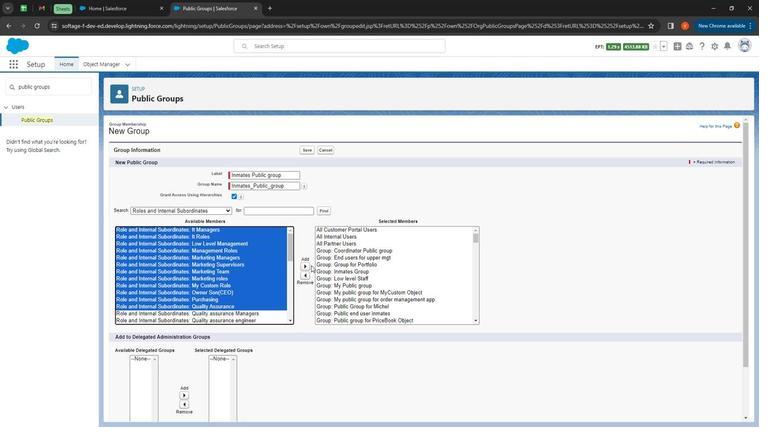 
Action: Mouse moved to (302, 213)
Screenshot: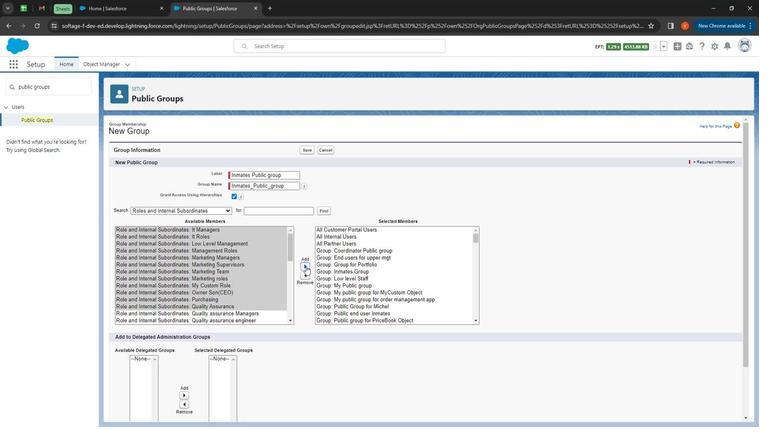 
Action: Mouse pressed left at (302, 213)
Screenshot: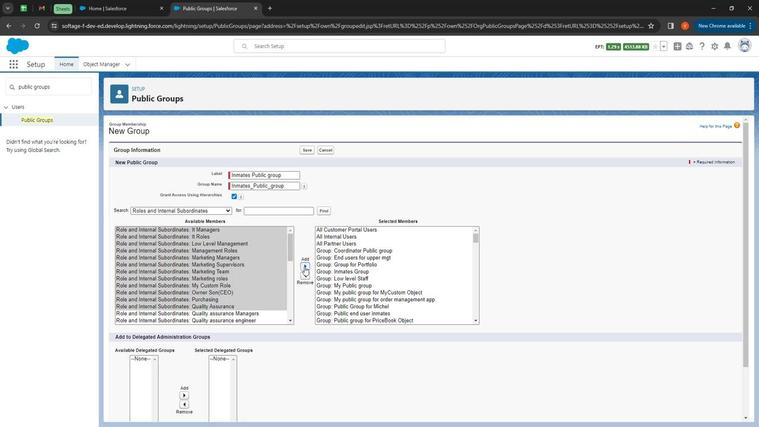 
Action: Mouse moved to (134, 224)
Screenshot: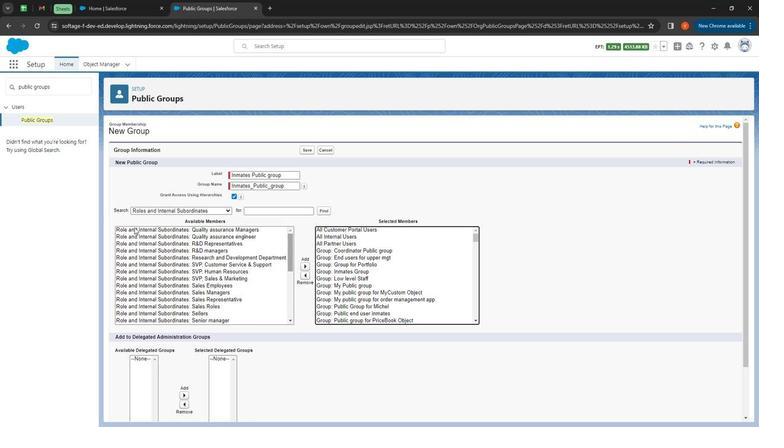 
Action: Mouse pressed left at (134, 224)
Screenshot: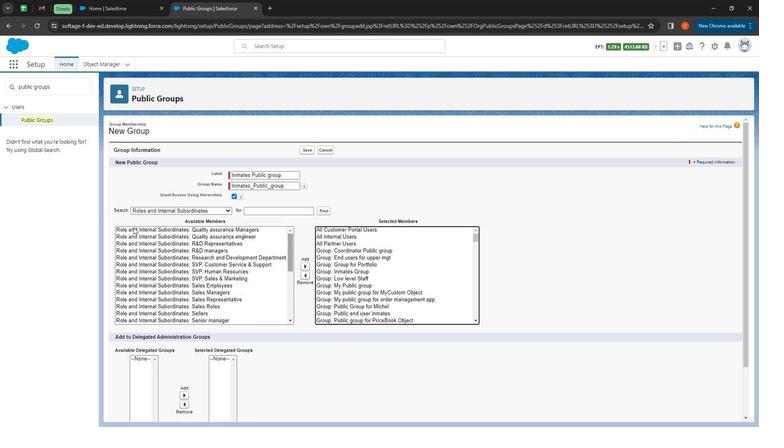 
Action: Mouse moved to (297, 215)
Screenshot: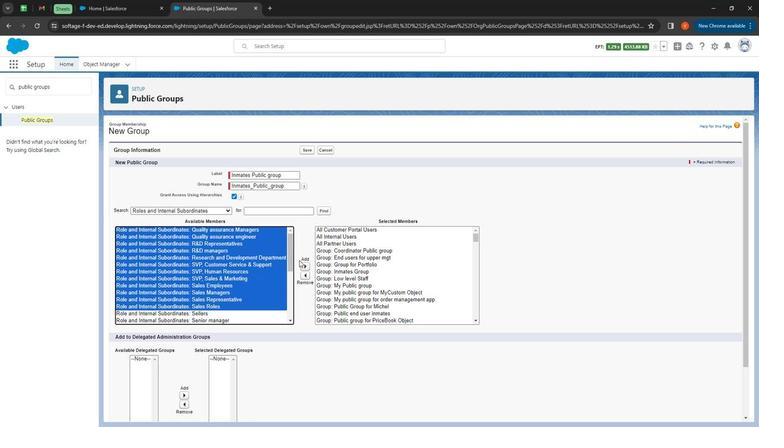 
Action: Mouse pressed left at (297, 215)
Screenshot: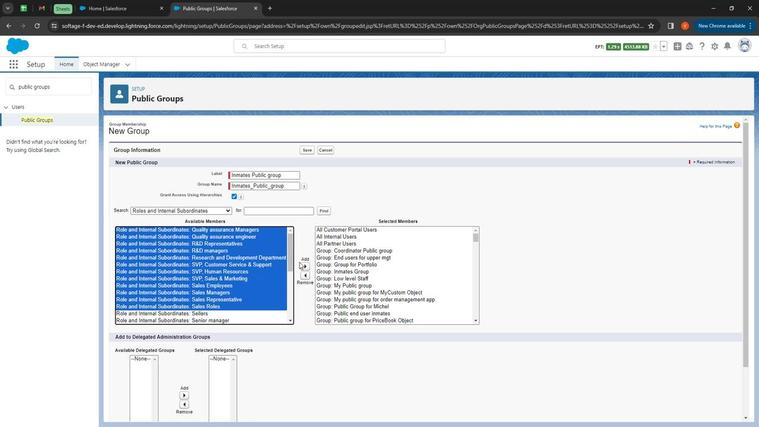 
Action: Mouse moved to (299, 214)
Screenshot: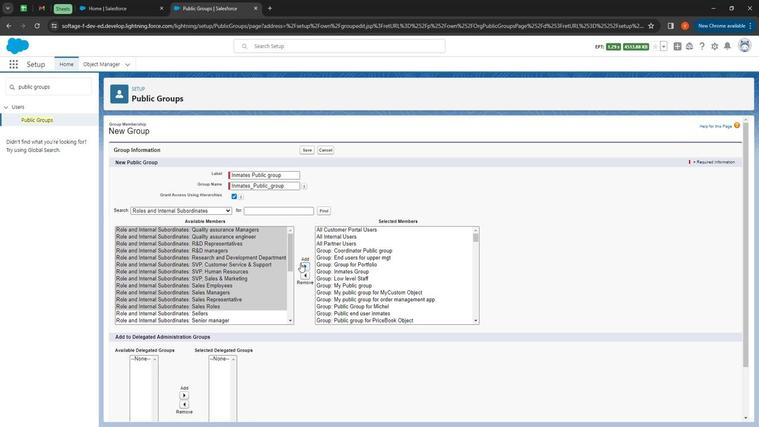 
Action: Mouse pressed left at (299, 214)
Screenshot: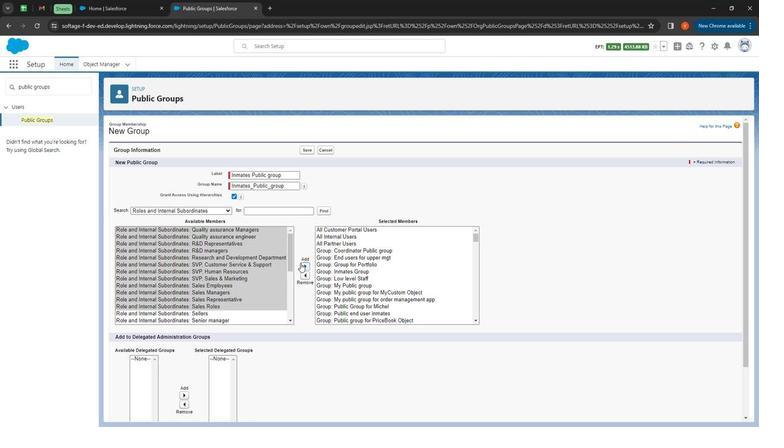 
Action: Mouse moved to (126, 224)
Screenshot: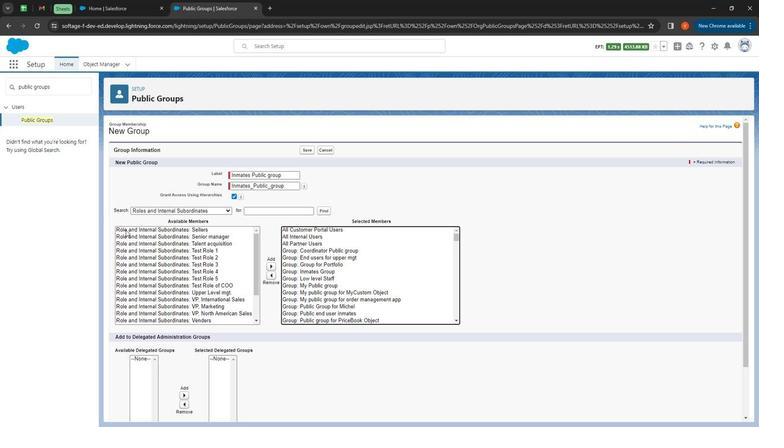 
Action: Mouse pressed left at (126, 224)
Screenshot: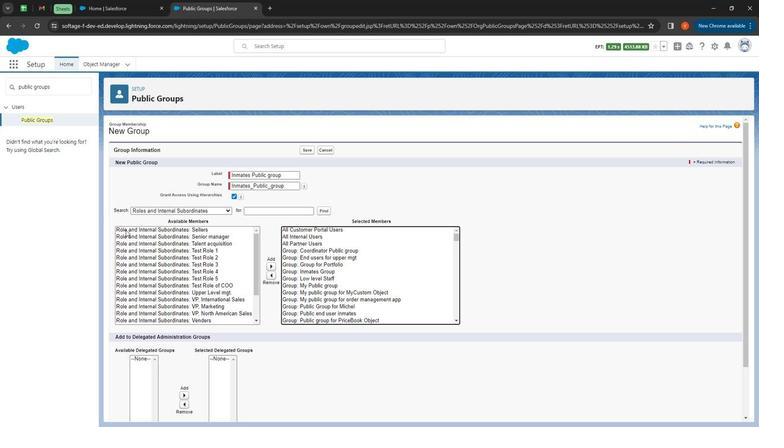 
Action: Mouse moved to (268, 213)
Screenshot: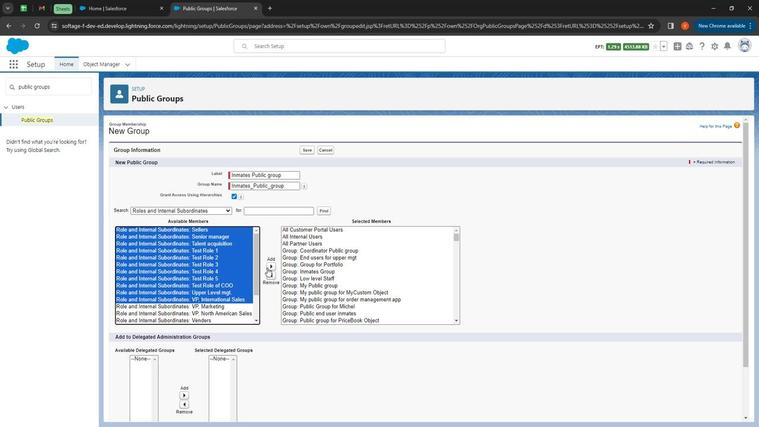 
Action: Mouse pressed left at (268, 213)
Screenshot: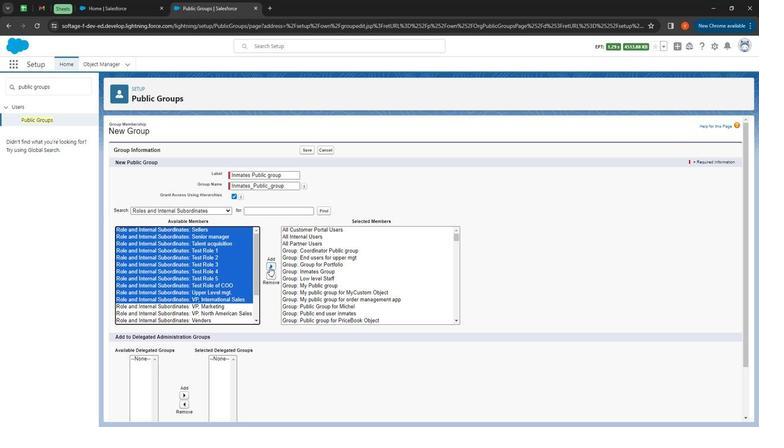 
Action: Mouse moved to (130, 224)
Screenshot: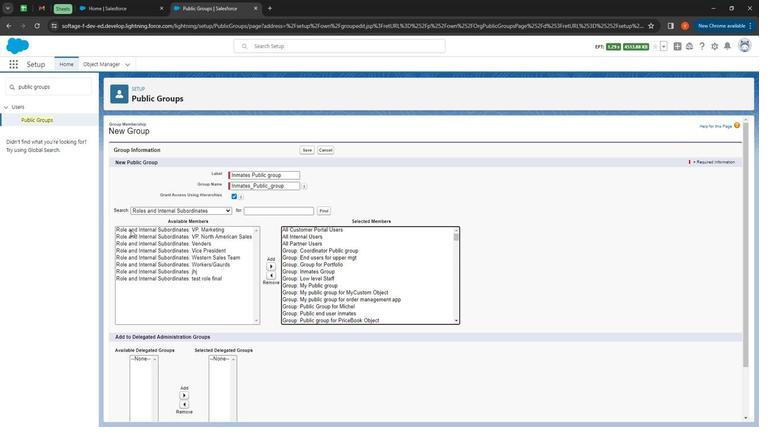 
Action: Mouse pressed left at (130, 224)
Screenshot: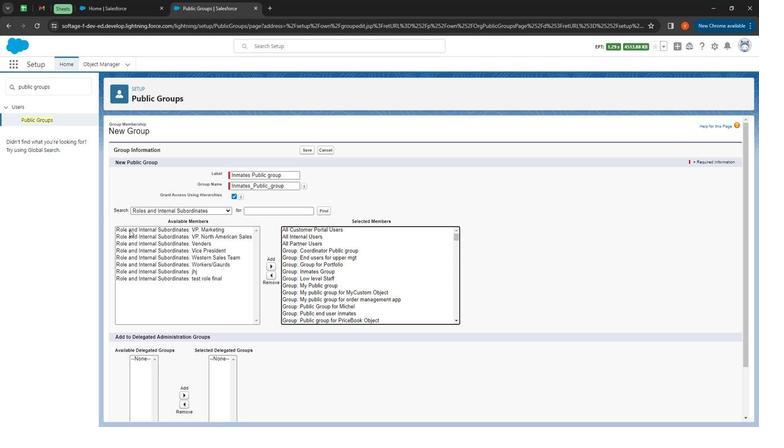 
Action: Mouse moved to (198, 213)
Screenshot: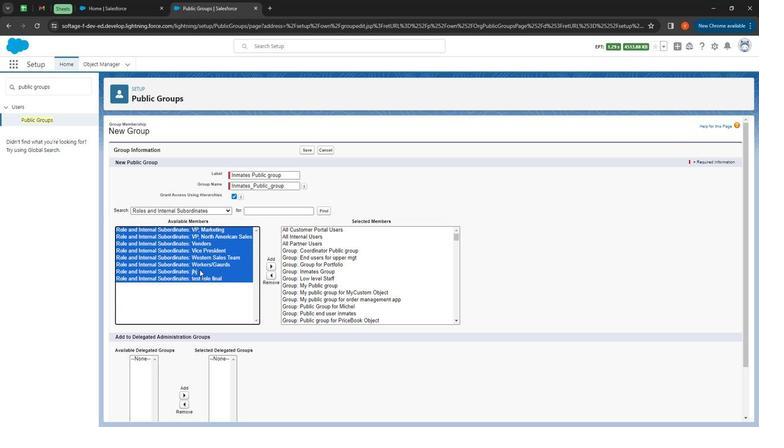 
Action: Mouse pressed left at (198, 213)
Screenshot: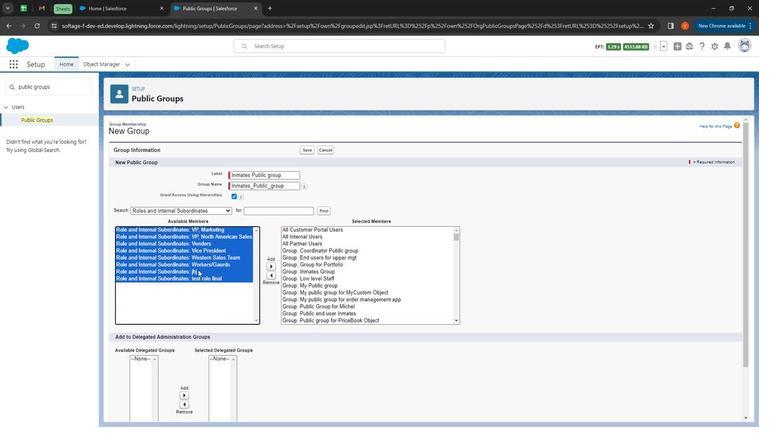 
Action: Mouse moved to (270, 213)
Screenshot: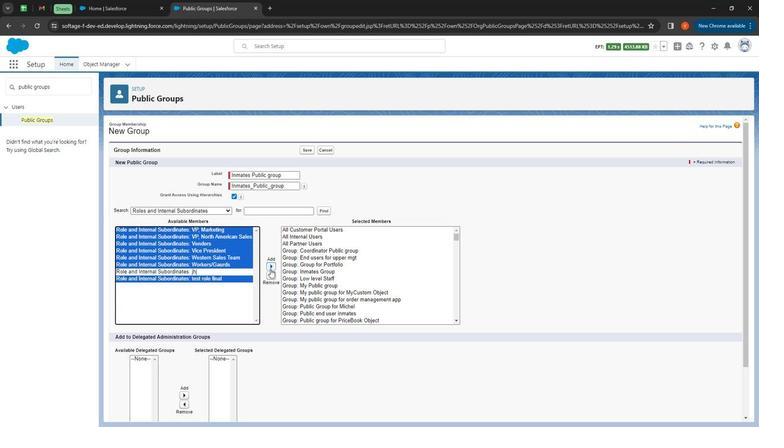 
Action: Mouse pressed left at (270, 213)
Screenshot: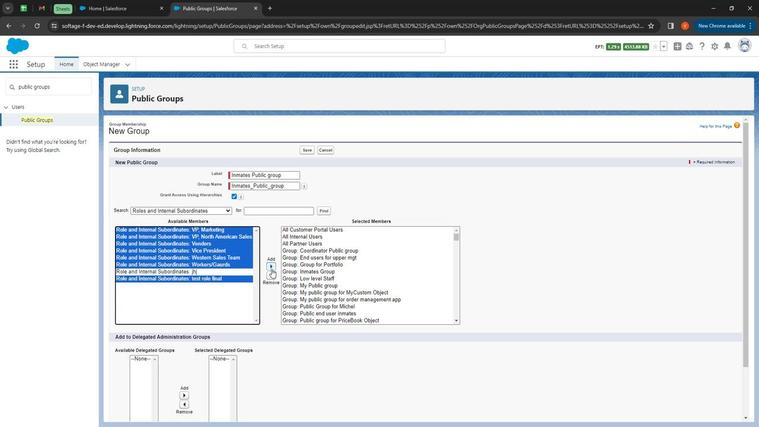 
Action: Mouse moved to (184, 230)
Screenshot: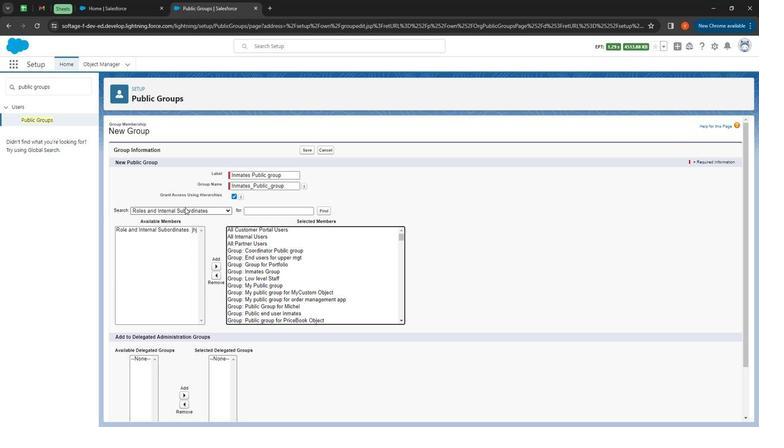
Action: Mouse pressed left at (184, 230)
Screenshot: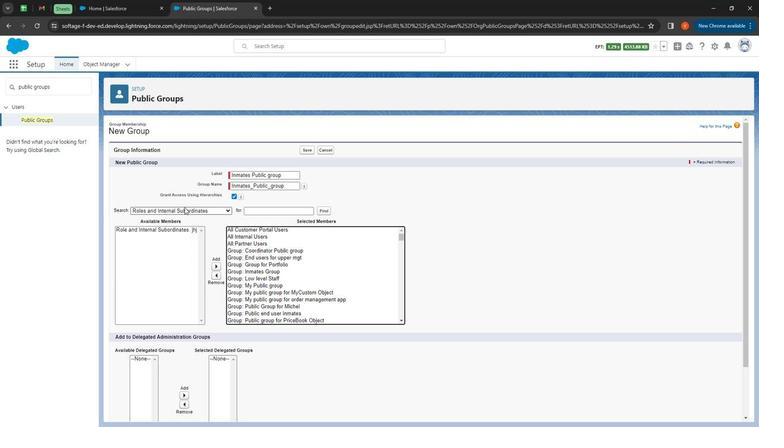 
Action: Mouse moved to (182, 221)
Screenshot: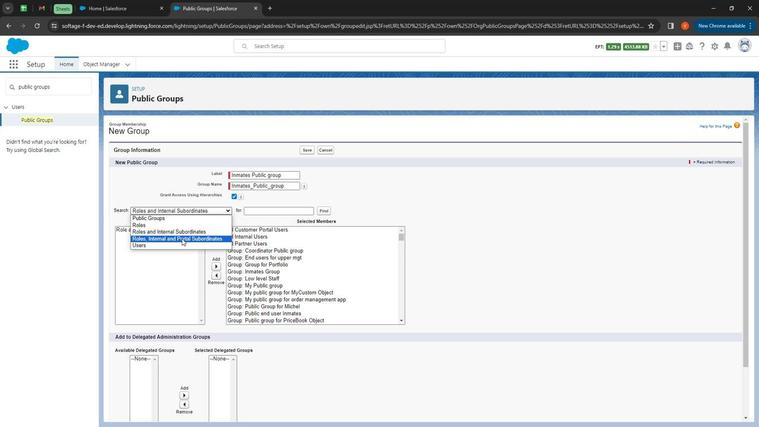 
Action: Mouse pressed left at (182, 221)
Screenshot: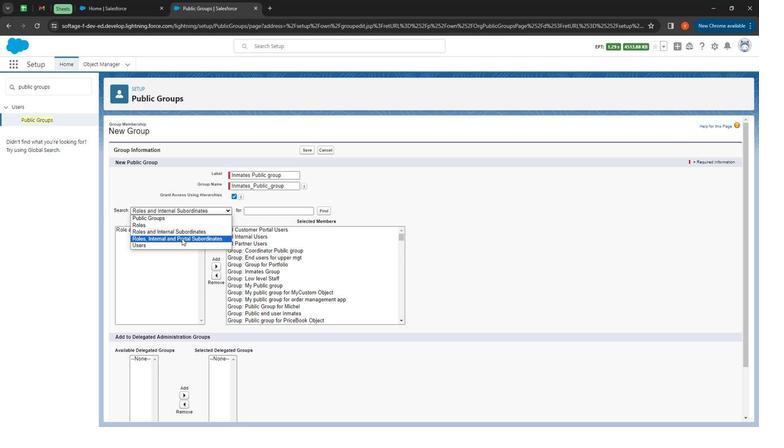 
Action: Mouse moved to (118, 223)
Screenshot: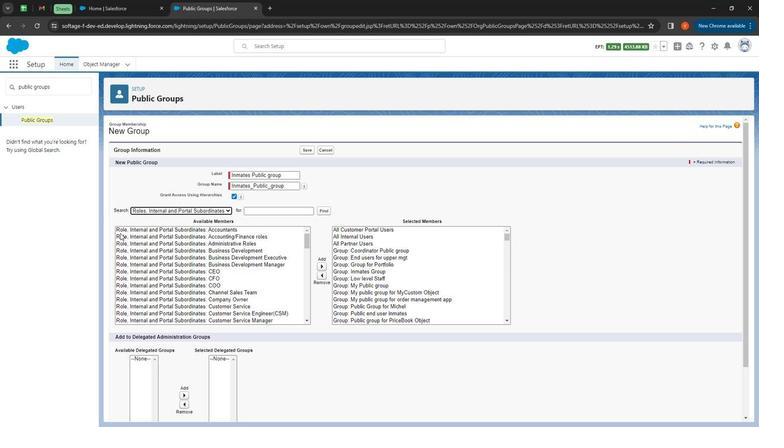 
Action: Mouse pressed left at (118, 223)
Screenshot: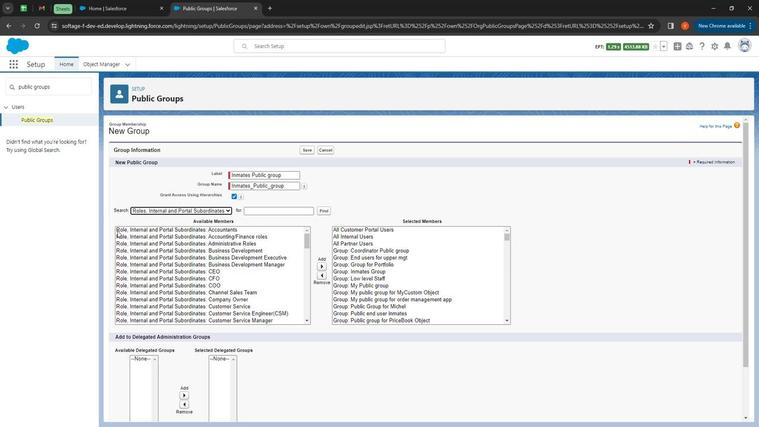 
Action: Mouse moved to (320, 214)
Screenshot: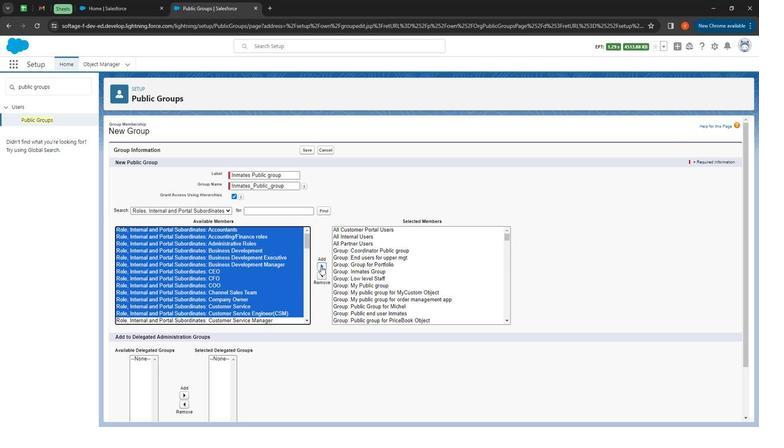 
Action: Mouse pressed left at (320, 214)
Screenshot: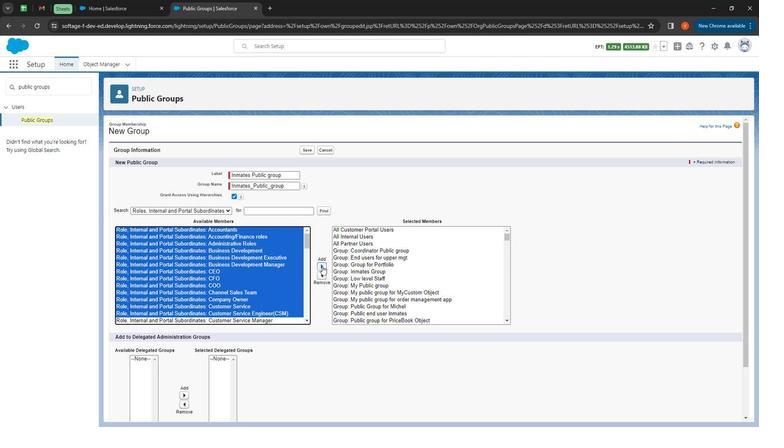 
Action: Mouse moved to (124, 223)
Screenshot: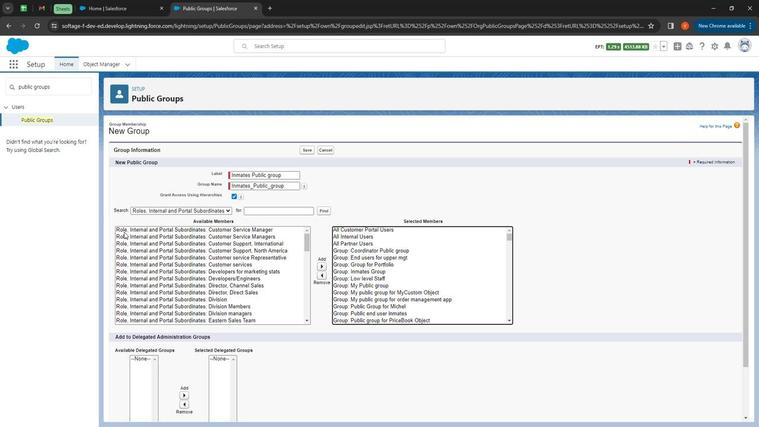 
Action: Mouse pressed left at (124, 223)
Screenshot: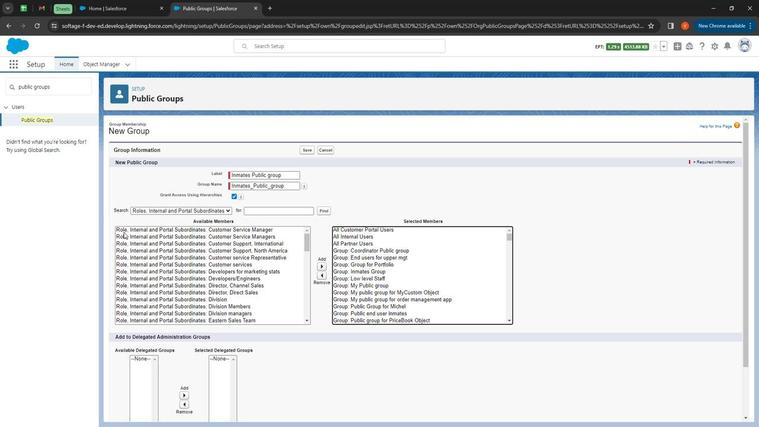 
Action: Mouse moved to (319, 214)
Screenshot: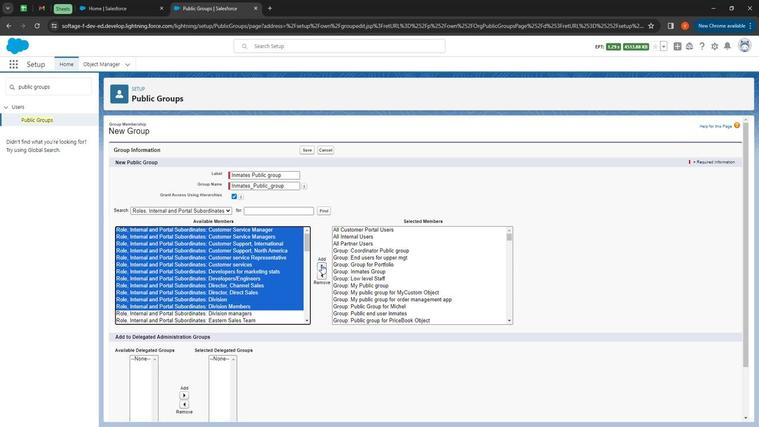
Action: Mouse pressed left at (319, 214)
Screenshot: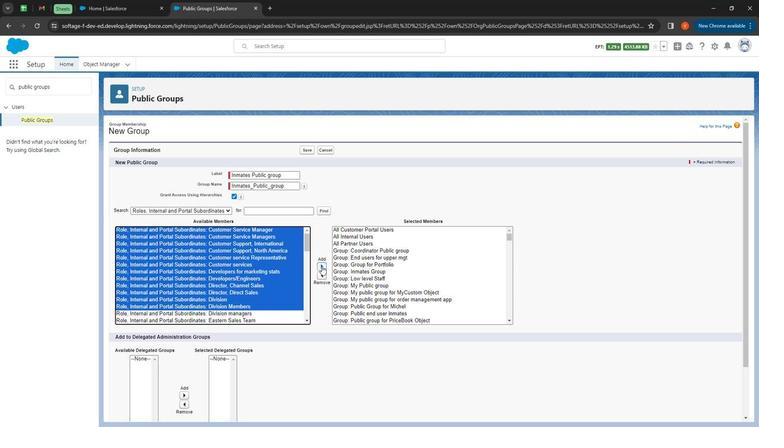 
Action: Mouse moved to (126, 225)
Screenshot: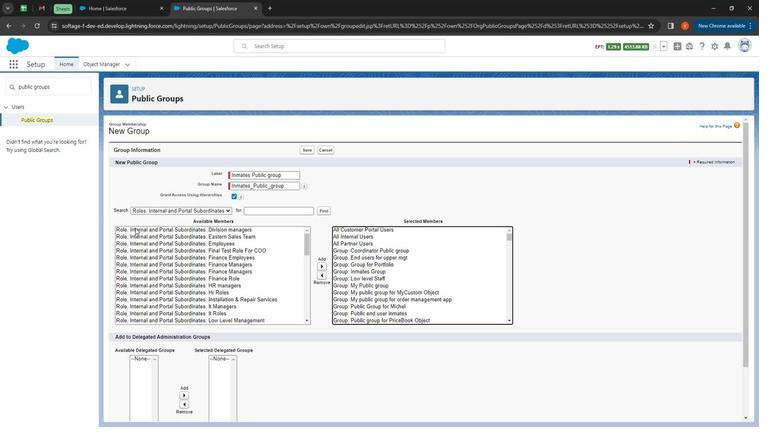 
Action: Mouse pressed left at (126, 225)
Screenshot: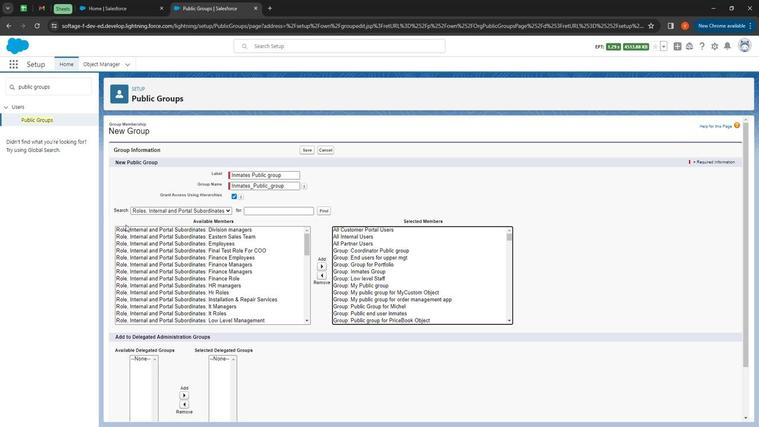 
Action: Mouse moved to (123, 224)
Screenshot: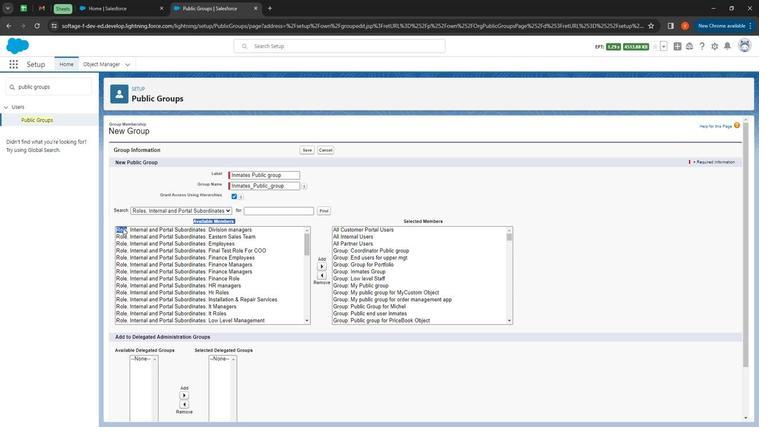 
Action: Mouse pressed left at (123, 224)
Screenshot: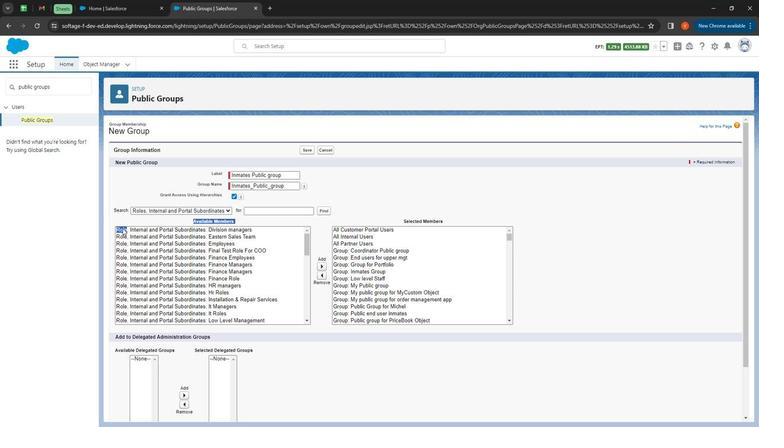 
Action: Mouse moved to (318, 213)
Screenshot: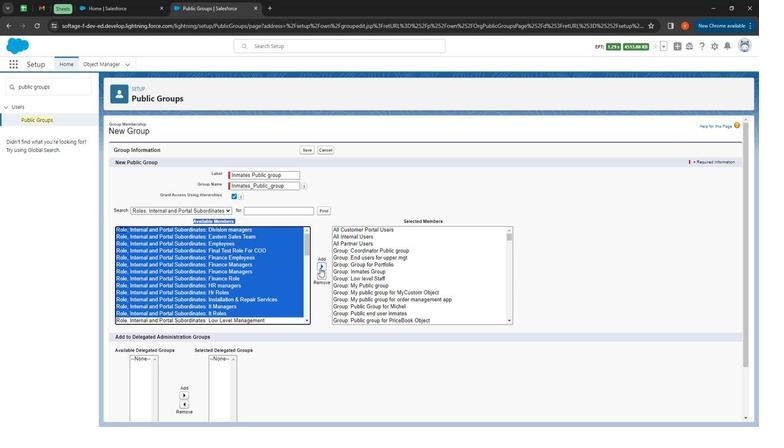 
Action: Mouse pressed left at (318, 213)
Screenshot: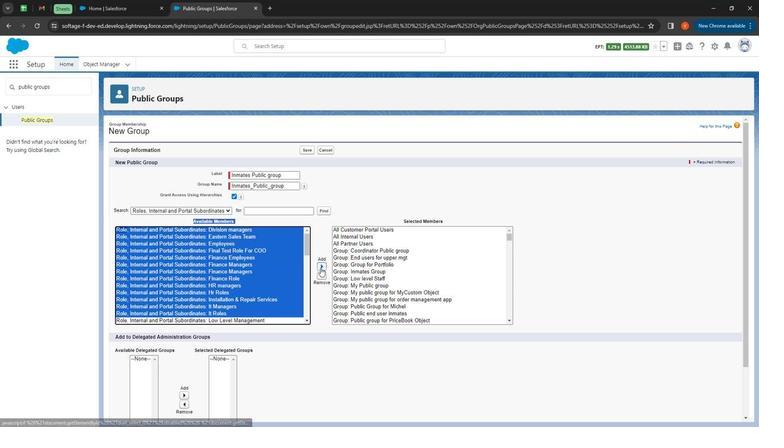 
Action: Mouse moved to (205, 226)
Screenshot: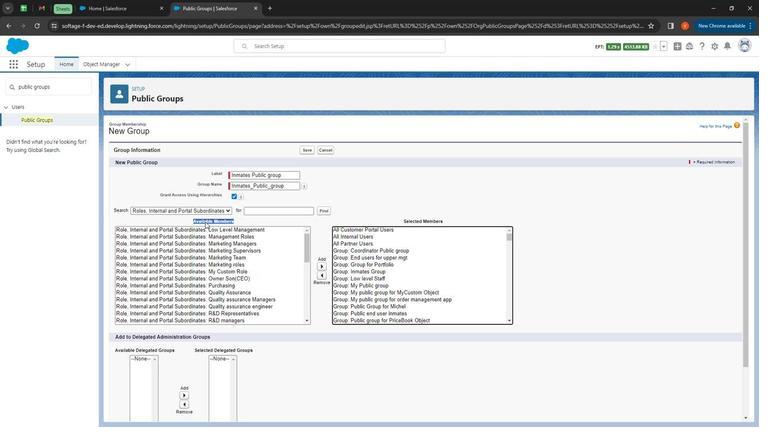 
Action: Mouse pressed left at (205, 226)
Screenshot: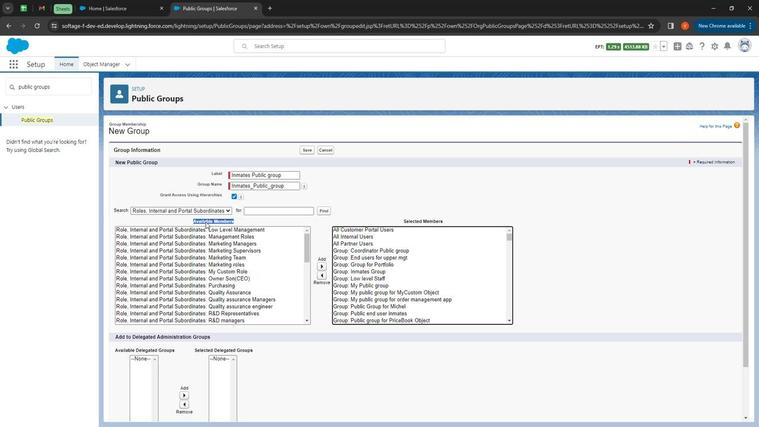
Action: Mouse moved to (124, 223)
Screenshot: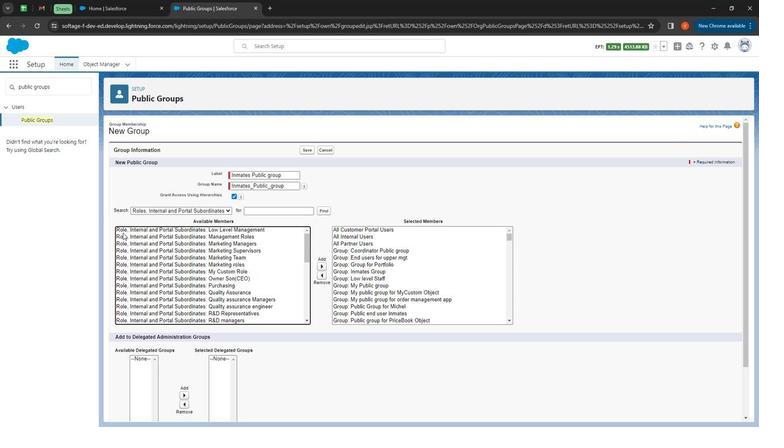
Action: Mouse pressed left at (124, 223)
Screenshot: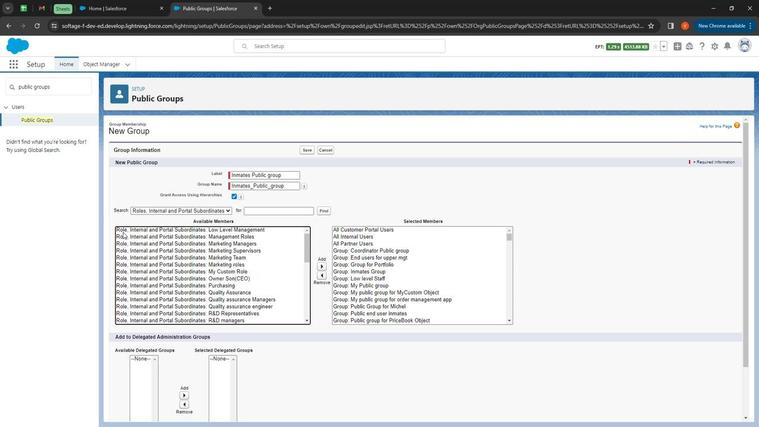
Action: Mouse moved to (318, 213)
Screenshot: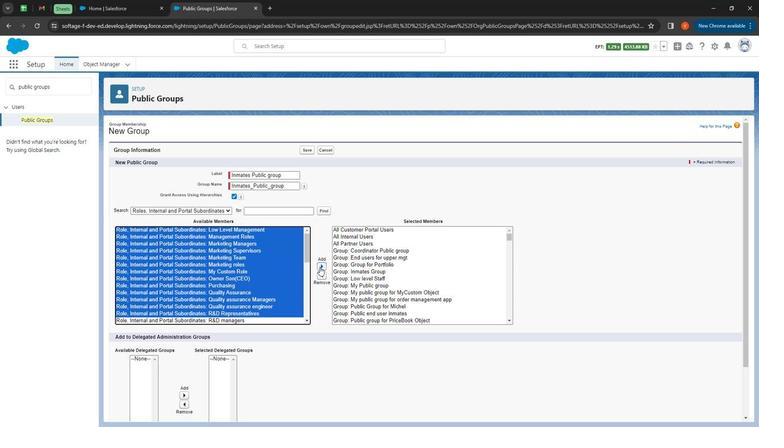 
Action: Mouse pressed left at (318, 213)
Screenshot: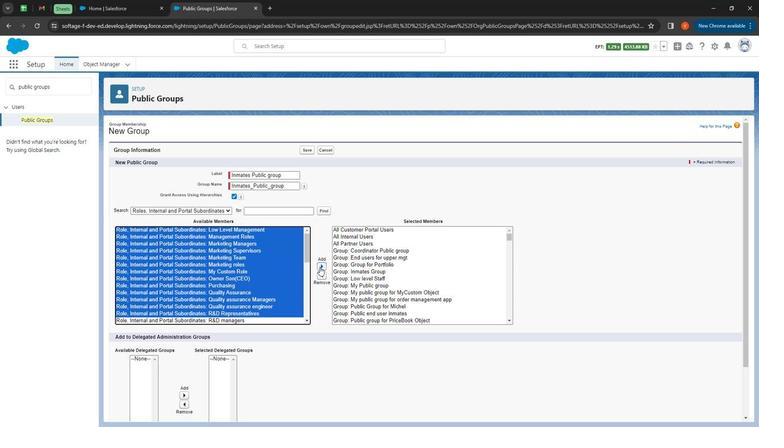 
Action: Mouse moved to (124, 223)
Screenshot: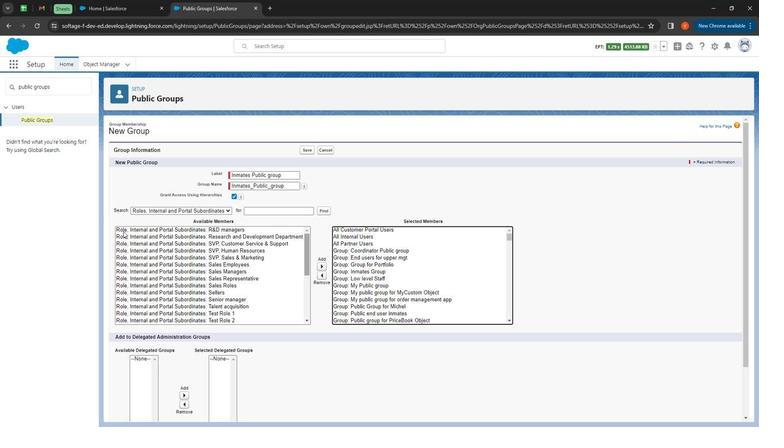 
Action: Mouse pressed left at (124, 223)
Screenshot: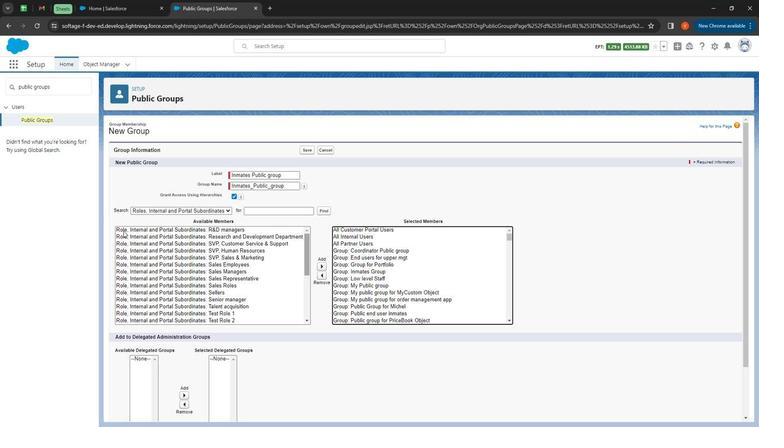 
Action: Mouse moved to (320, 214)
Screenshot: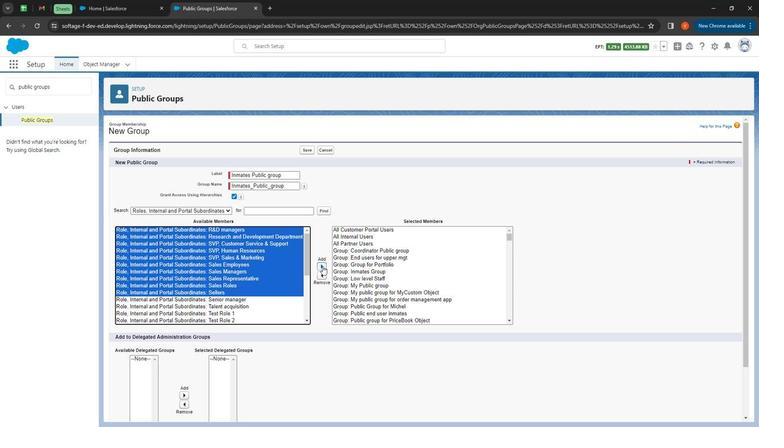 
Action: Mouse pressed left at (320, 214)
Screenshot: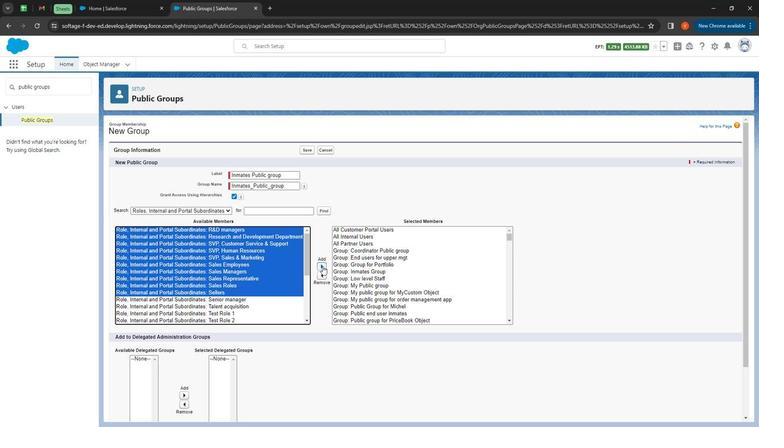 
Action: Mouse moved to (135, 224)
Screenshot: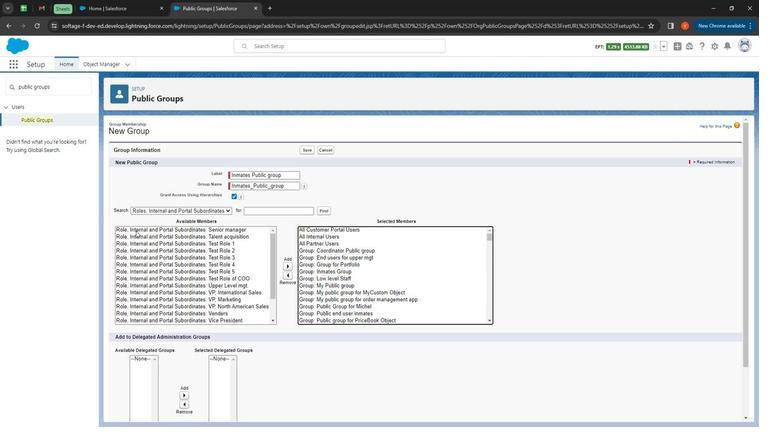 
Action: Mouse pressed left at (135, 224)
Screenshot: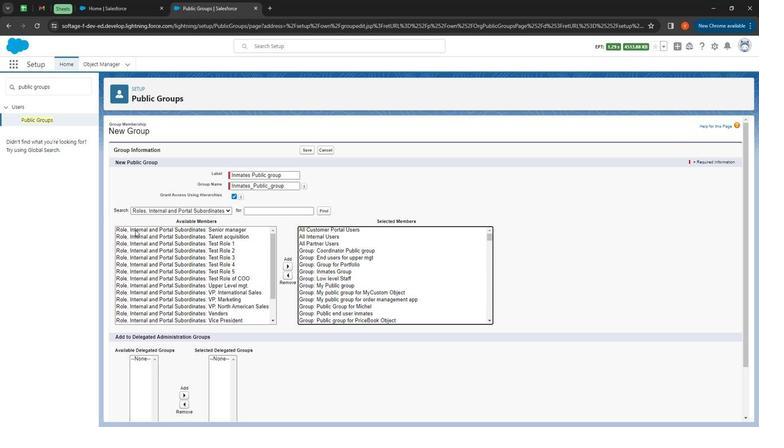 
Action: Mouse moved to (286, 213)
Screenshot: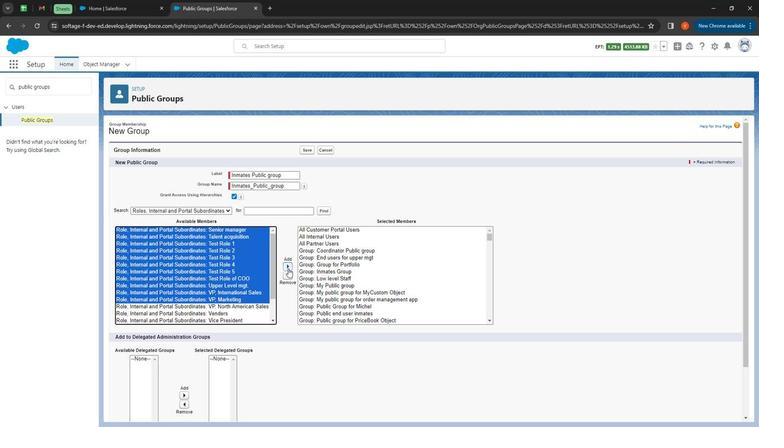 
Action: Mouse pressed left at (286, 213)
Screenshot: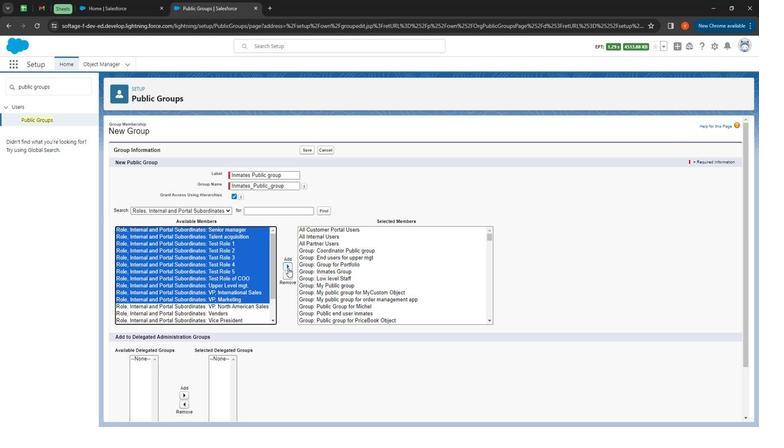 
Action: Mouse moved to (126, 224)
Screenshot: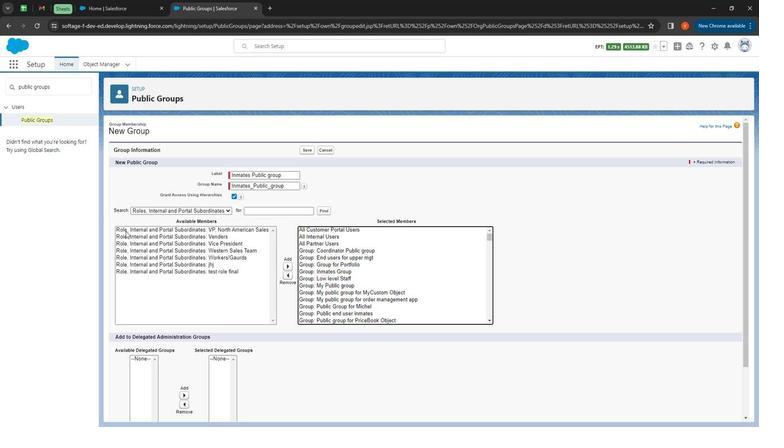 
Action: Mouse pressed left at (126, 224)
Screenshot: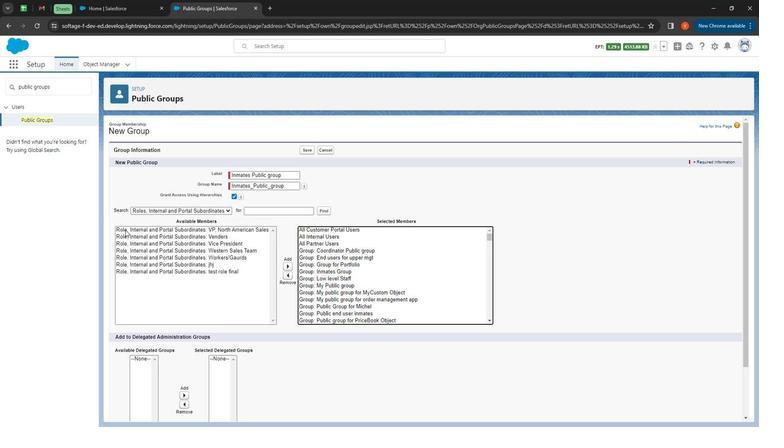 
Action: Mouse moved to (286, 213)
Screenshot: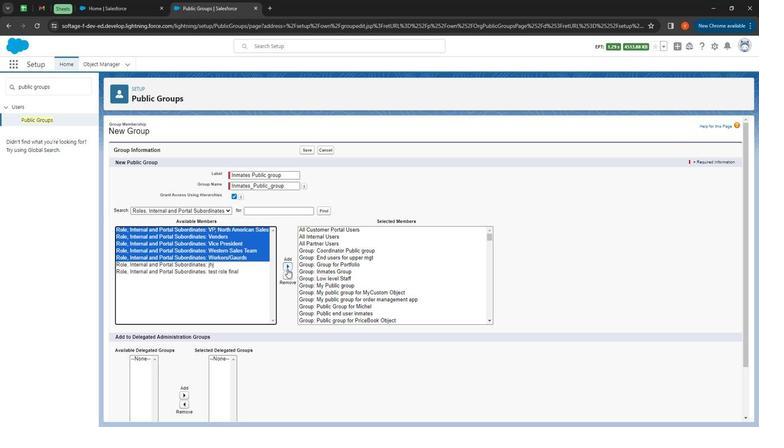 
Action: Mouse pressed left at (286, 213)
Screenshot: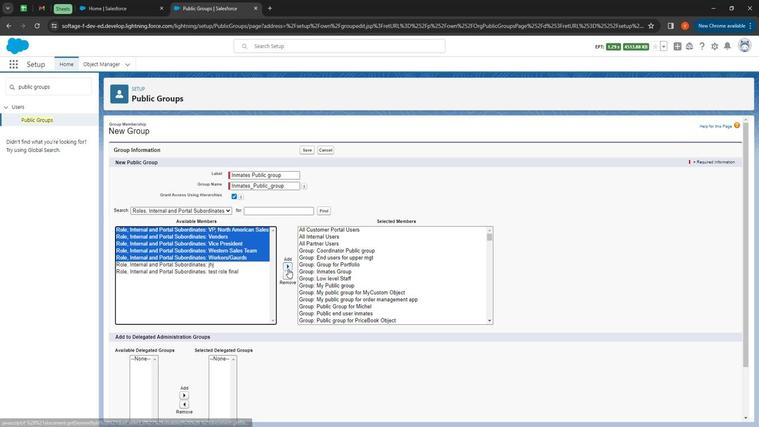 
Action: Mouse moved to (202, 221)
Screenshot: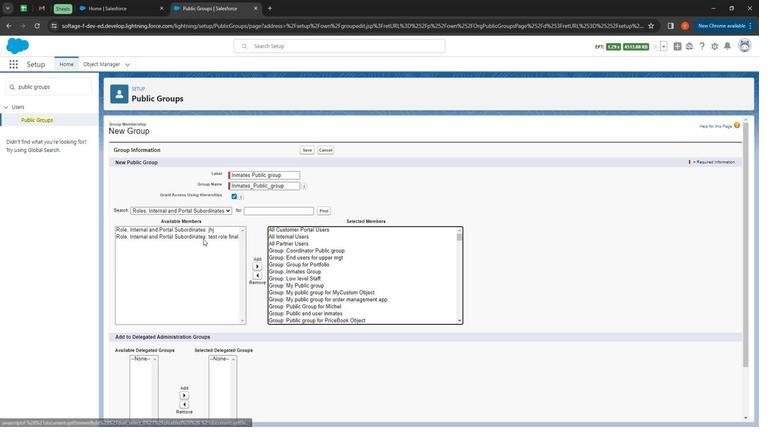 
Action: Mouse pressed left at (202, 221)
Screenshot: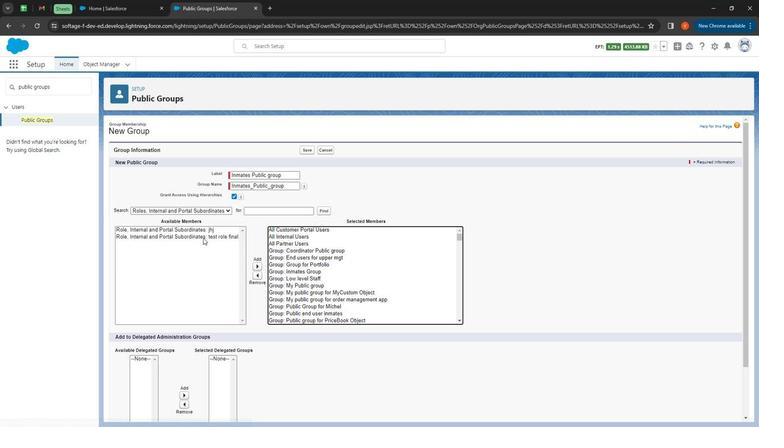 
Action: Mouse moved to (259, 213)
Screenshot: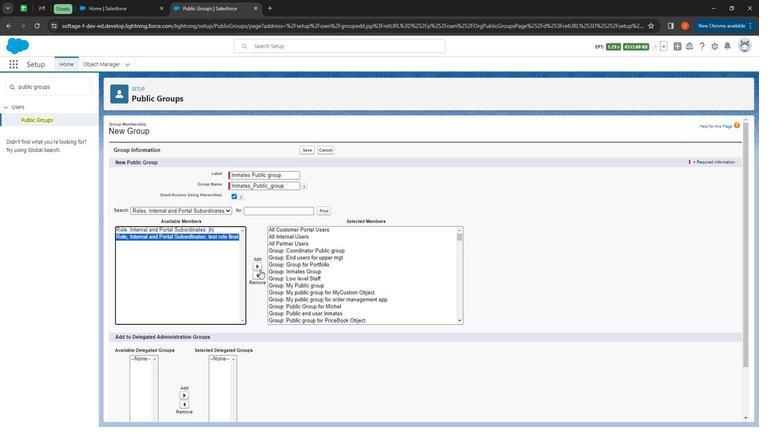 
Action: Mouse pressed left at (259, 213)
Screenshot: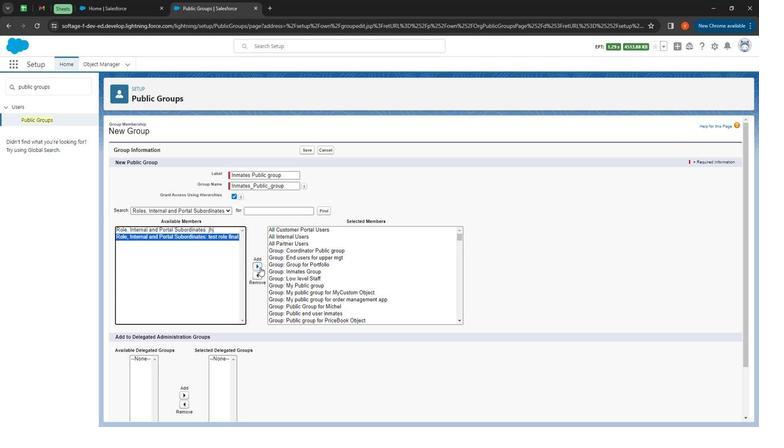 
Action: Mouse moved to (210, 228)
Screenshot: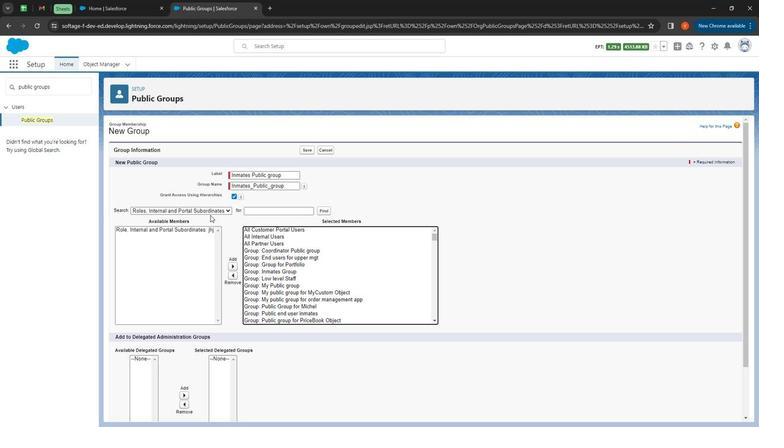 
Action: Mouse pressed left at (210, 228)
Screenshot: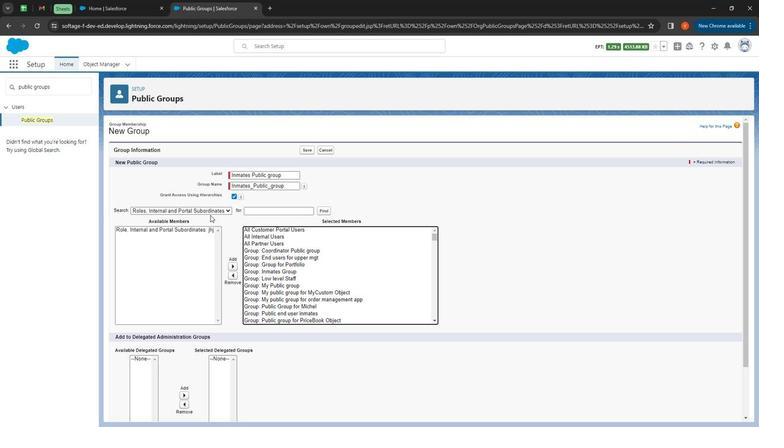 
Action: Mouse moved to (206, 229)
Screenshot: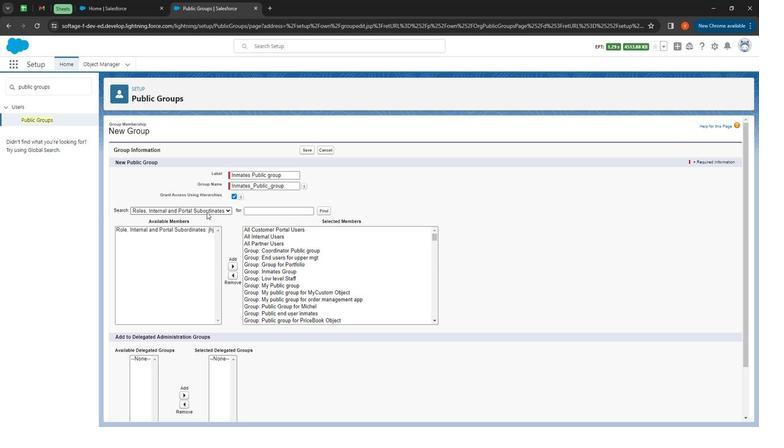 
Action: Mouse pressed left at (206, 229)
Screenshot: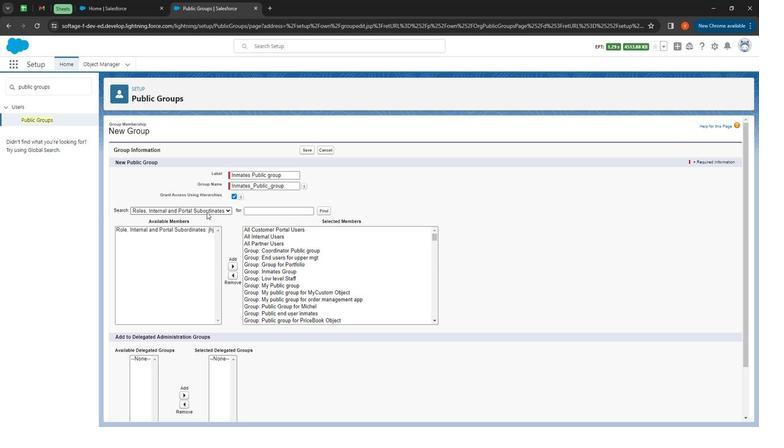 
Action: Mouse moved to (189, 220)
Screenshot: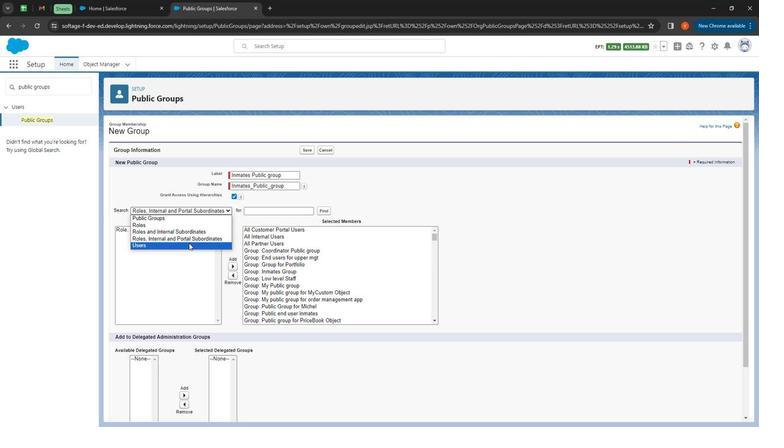 
Action: Mouse pressed left at (189, 220)
Screenshot: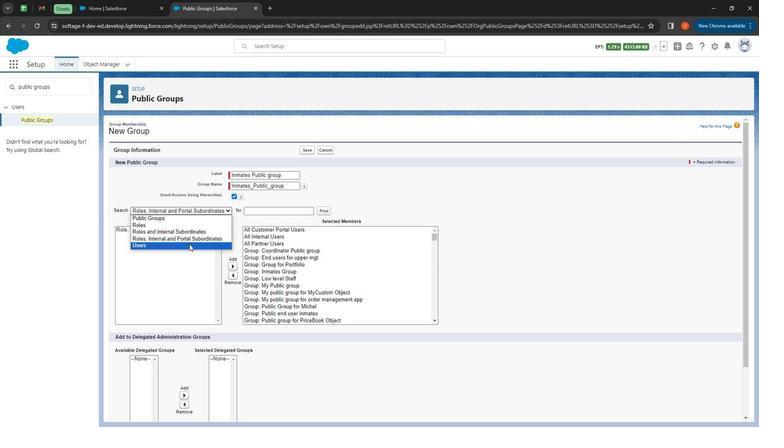 
Action: Mouse moved to (142, 224)
Screenshot: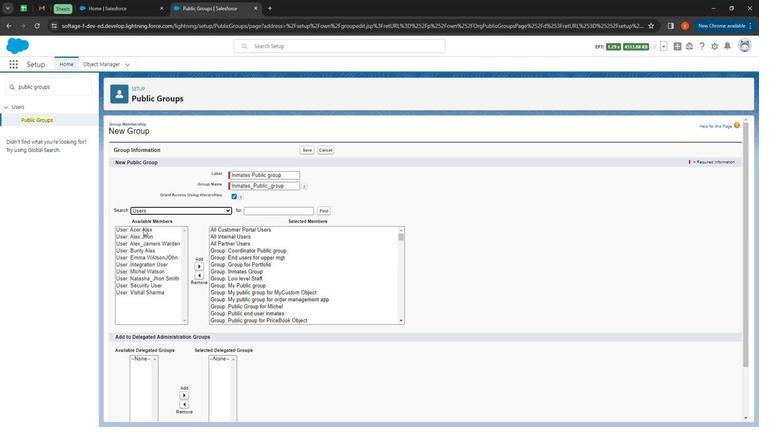 
Action: Mouse pressed left at (142, 224)
Screenshot: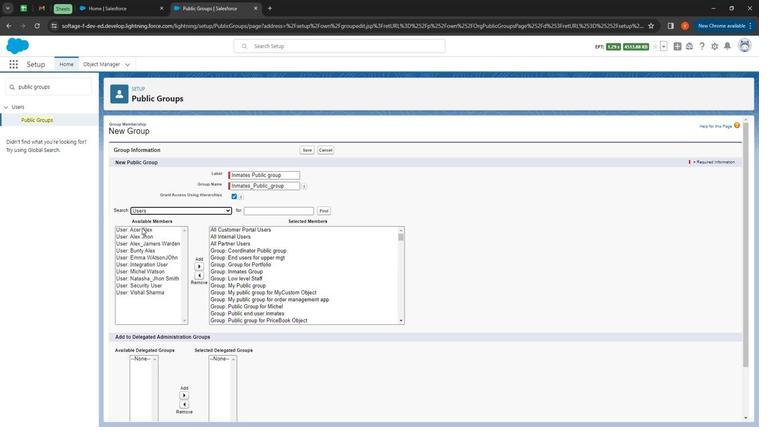 
Action: Mouse moved to (197, 214)
Screenshot: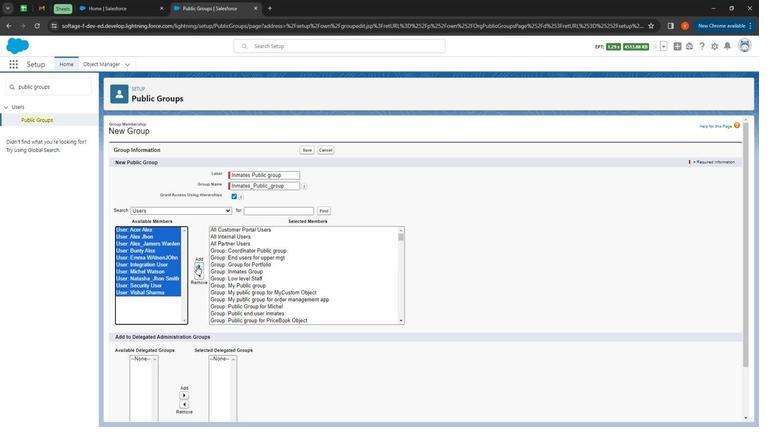 
Action: Mouse pressed left at (197, 214)
Screenshot: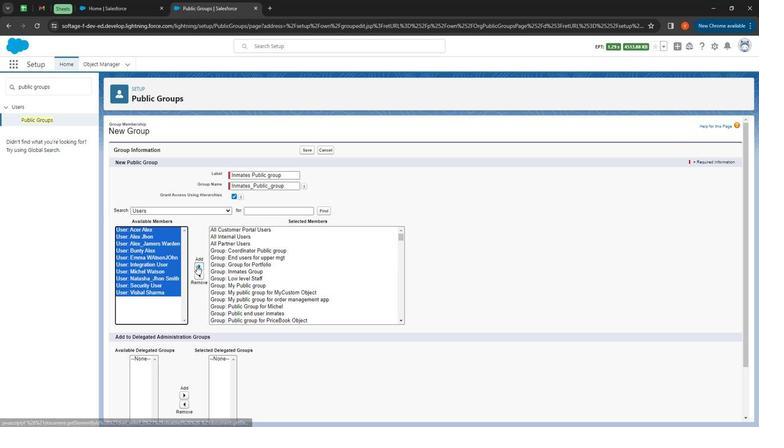 
Action: Mouse moved to (390, 209)
Screenshot: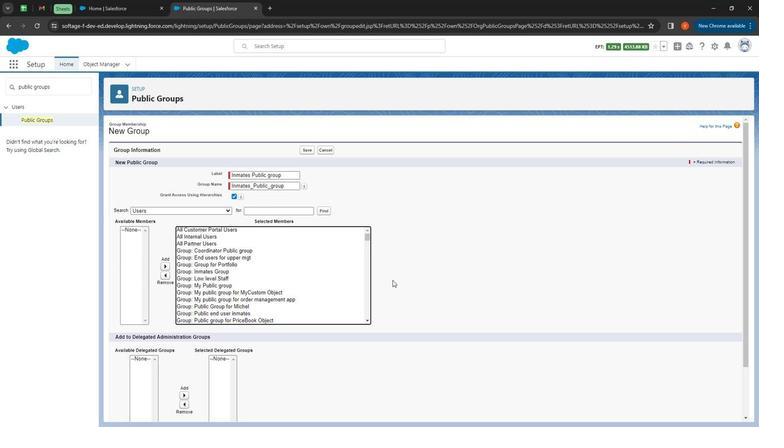 
Action: Mouse scrolled (390, 209) with delta (0, 0)
Screenshot: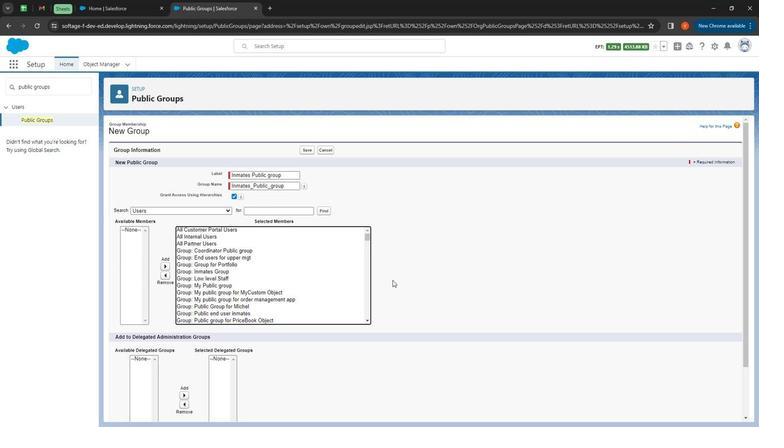 
Action: Mouse moved to (394, 208)
Screenshot: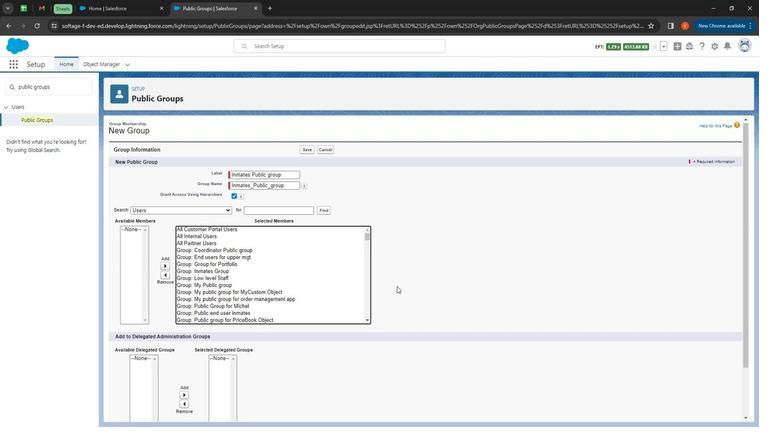 
Action: Mouse scrolled (394, 208) with delta (0, 0)
Screenshot: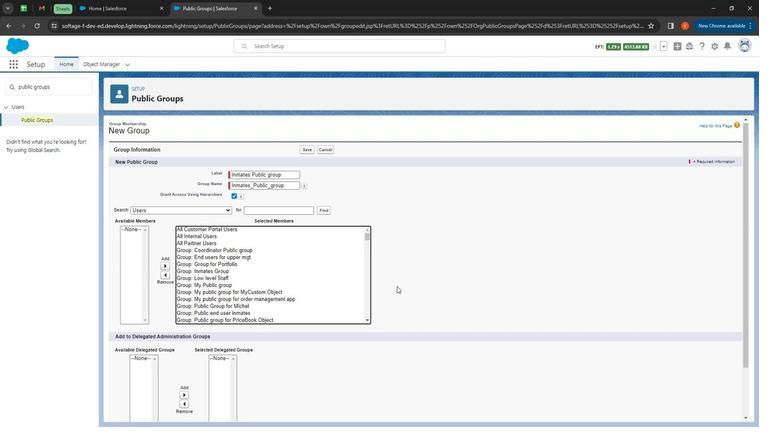 
Action: Mouse moved to (396, 207)
Screenshot: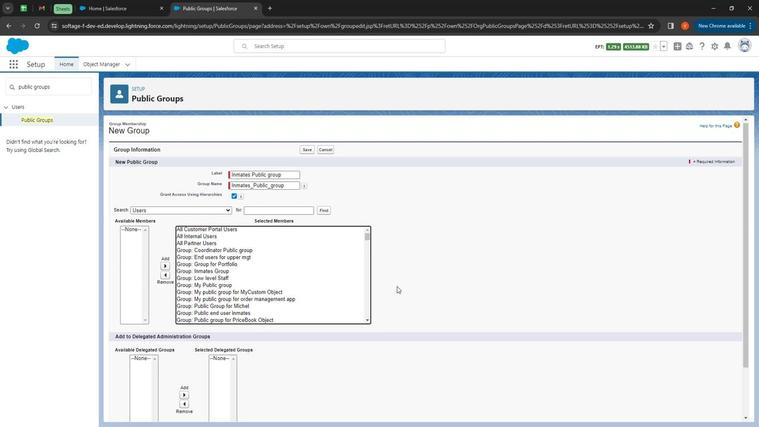 
Action: Mouse scrolled (396, 207) with delta (0, 0)
Screenshot: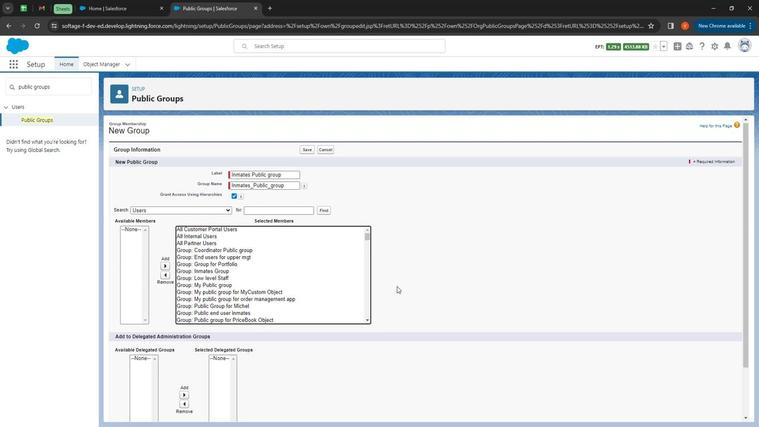 
Action: Mouse moved to (410, 206)
Screenshot: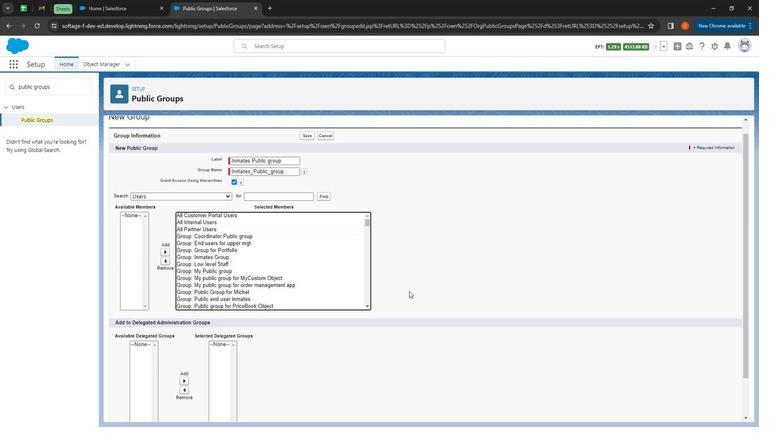 
Action: Mouse scrolled (410, 207) with delta (0, 0)
Screenshot: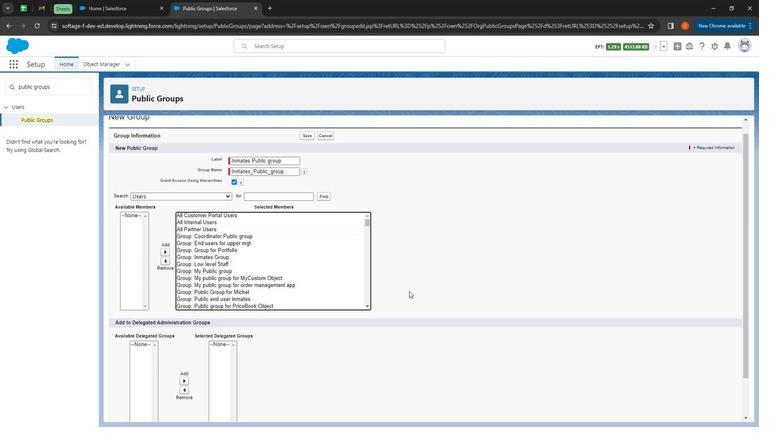 
Action: Mouse moved to (370, 197)
Screenshot: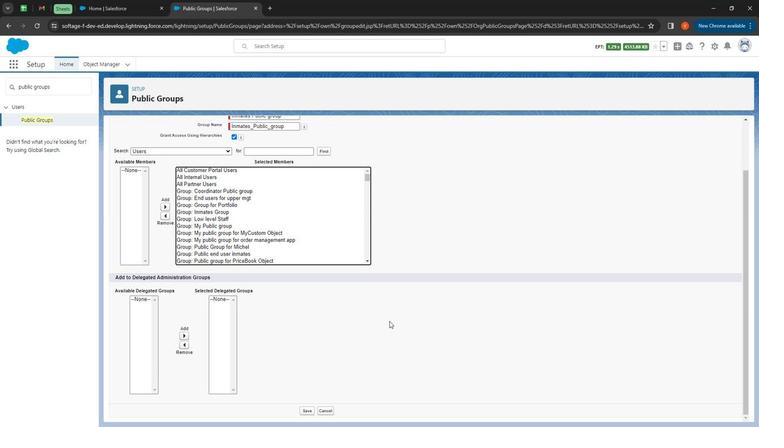 
Action: Mouse scrolled (370, 197) with delta (0, 0)
Screenshot: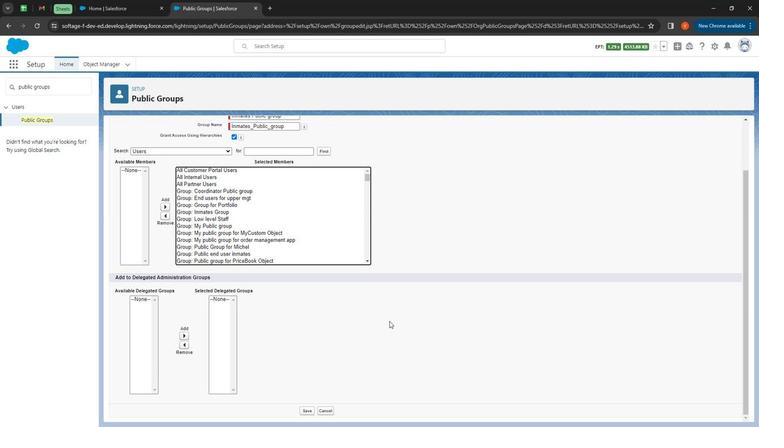 
Action: Mouse moved to (366, 196)
Screenshot: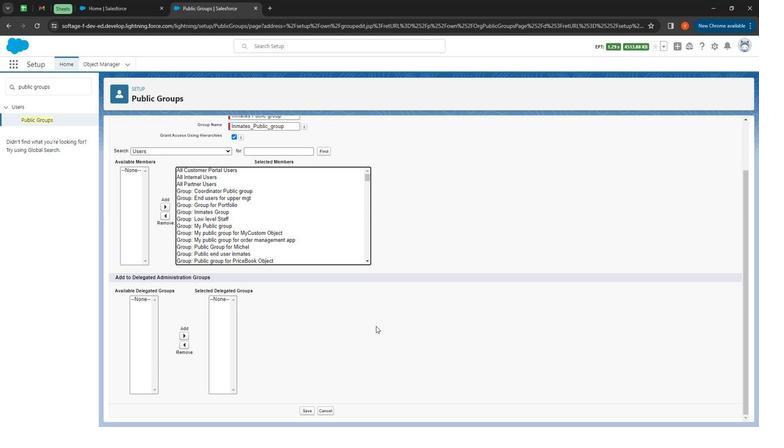 
Action: Mouse scrolled (366, 196) with delta (0, 0)
Screenshot: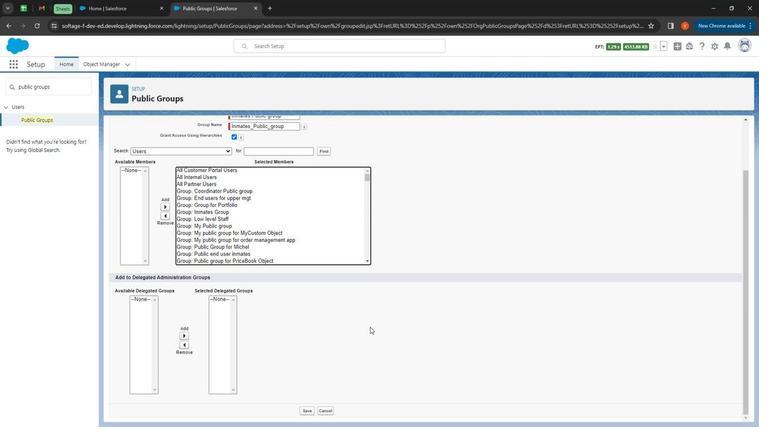 
Action: Mouse moved to (302, 173)
Screenshot: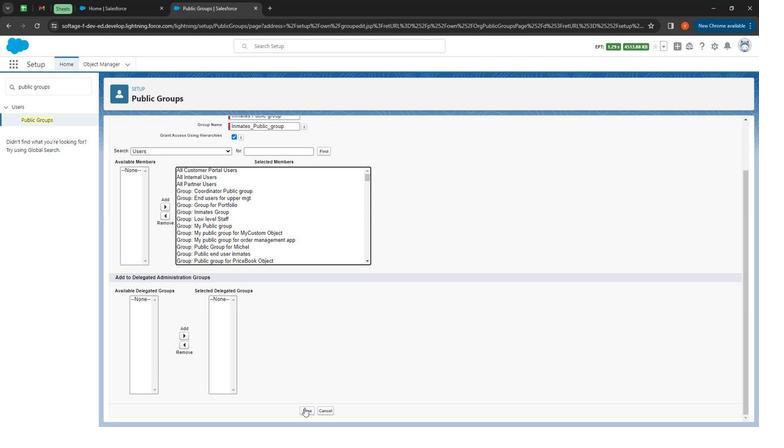 
Action: Mouse pressed left at (302, 173)
Screenshot: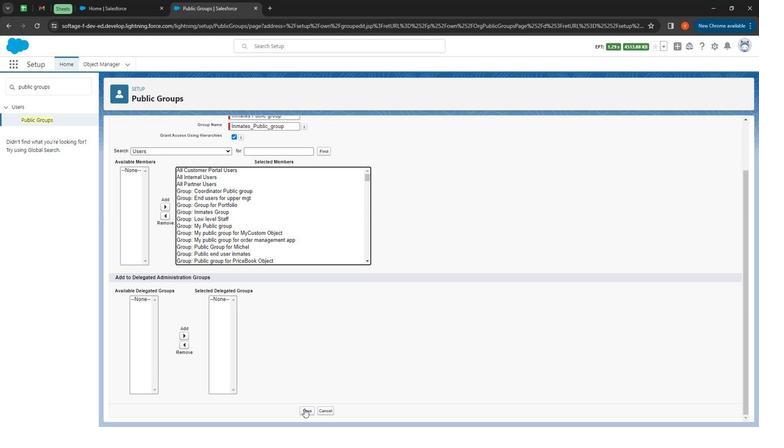 
Action: Mouse moved to (426, 239)
Screenshot: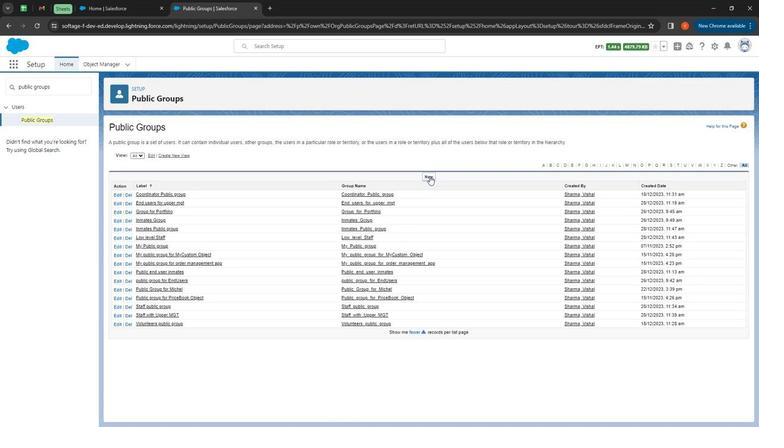 
Action: Mouse pressed left at (426, 239)
Screenshot: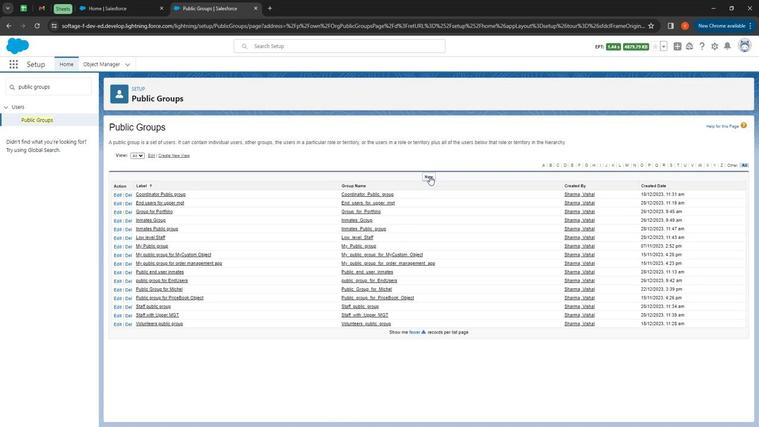 
Action: Mouse moved to (249, 241)
Screenshot: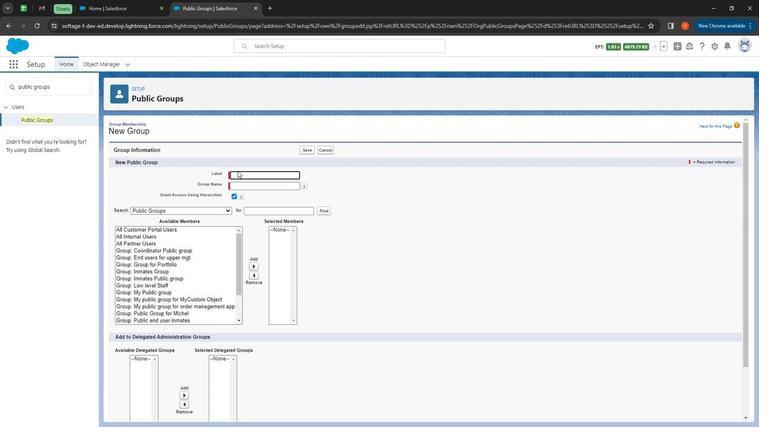 
Action: Mouse pressed left at (249, 241)
Screenshot: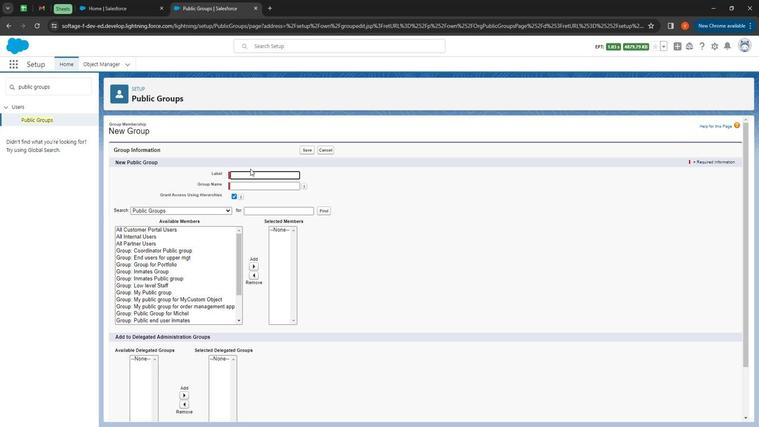 
Action: Mouse moved to (249, 239)
Screenshot: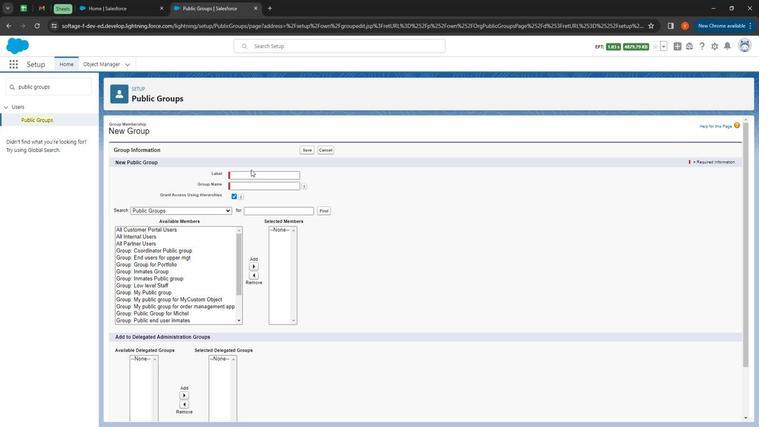 
Action: Mouse pressed left at (249, 239)
Screenshot: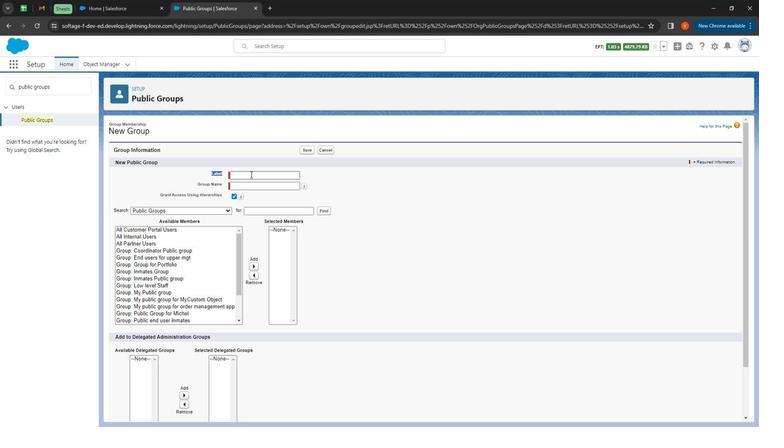 
Action: Key pressed <Key.shift>
Screenshot: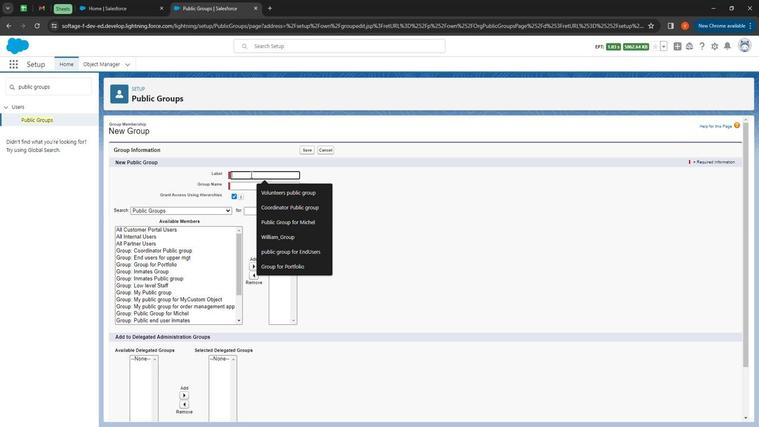 
Action: Mouse moved to (229, 252)
Screenshot: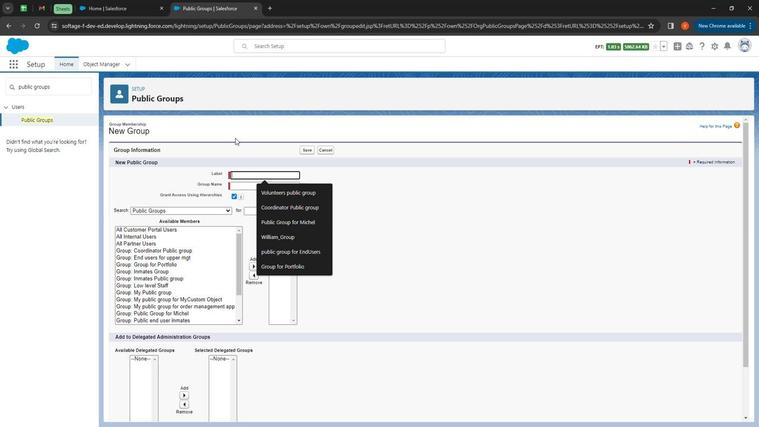 
Action: Key pressed <Key.shift><Key.shift><Key.shift><Key.shift>S<Key.backspace><Key.shift>Inmate<Key.space><Key.shift><Key.shift><Key.shift><Key.shift><Key.shift><Key.shift><Key.shift><Key.shift><Key.shift>Upper<Key.space>level<Key.space>
Screenshot: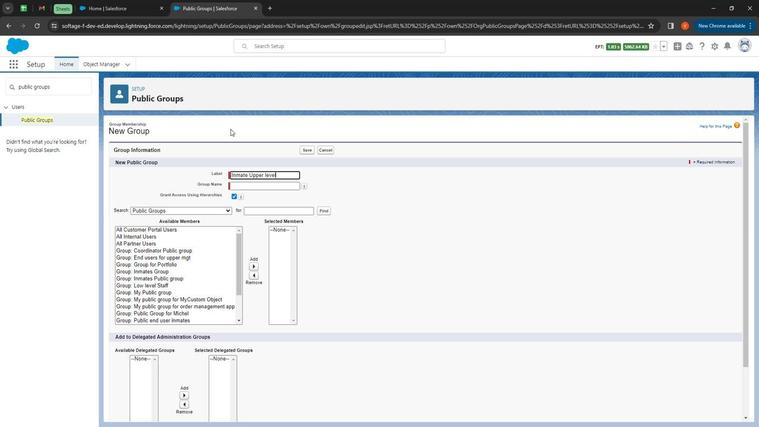 
Action: Mouse moved to (251, 235)
Screenshot: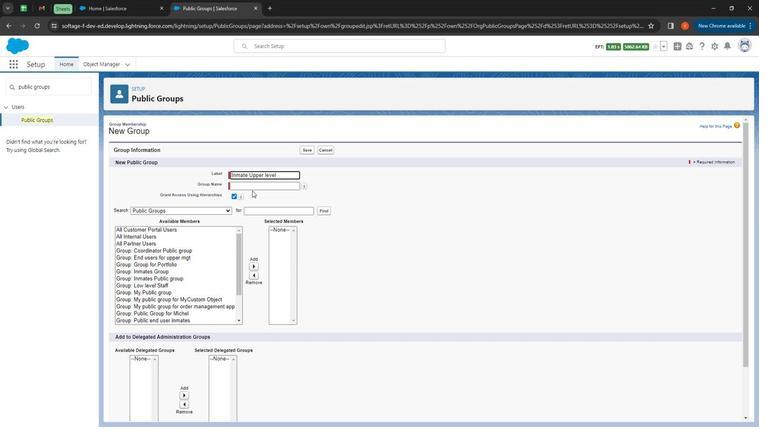 
Action: Mouse pressed left at (251, 235)
Screenshot: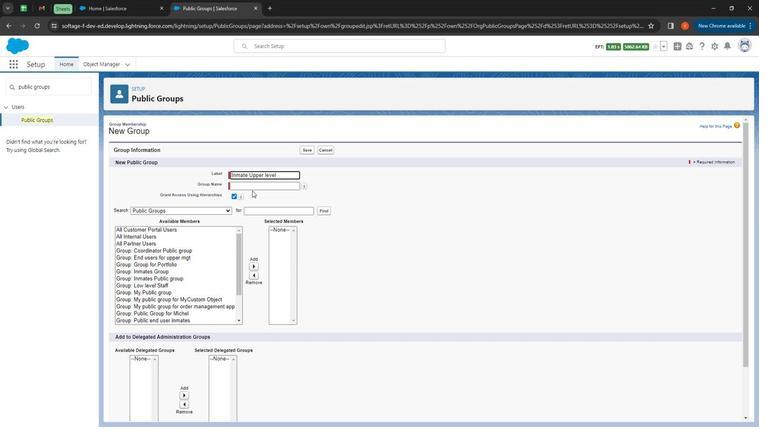 
Action: Mouse moved to (216, 228)
Screenshot: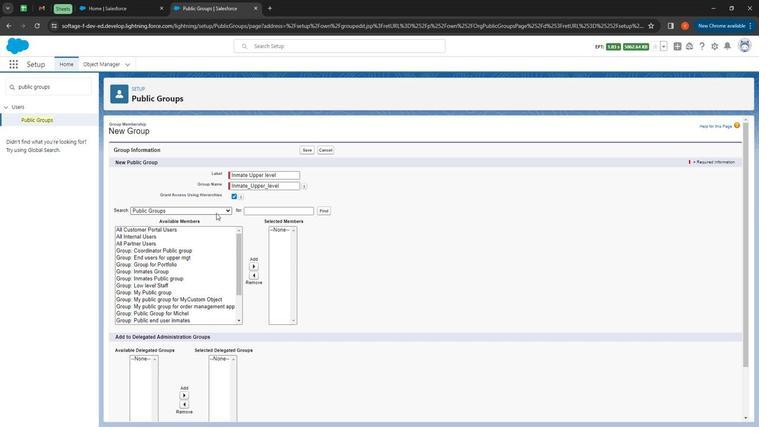 
Action: Mouse pressed left at (216, 228)
Screenshot: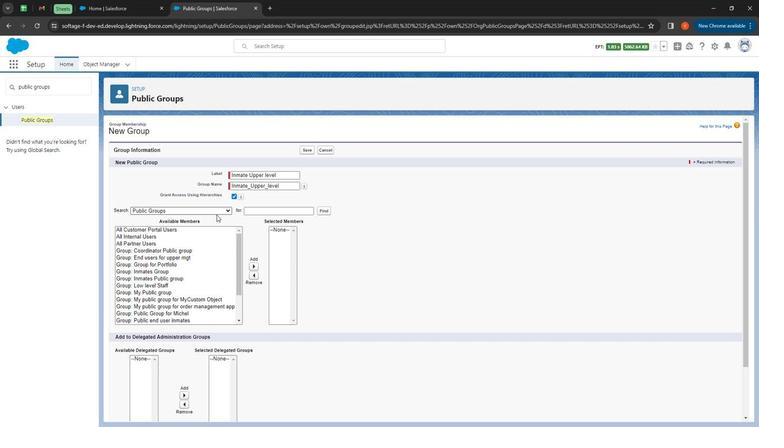 
Action: Mouse moved to (194, 227)
Screenshot: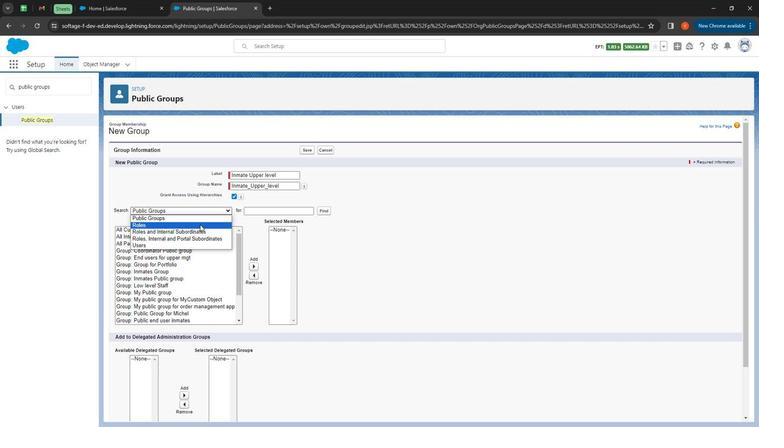 
Action: Mouse pressed left at (194, 227)
Screenshot: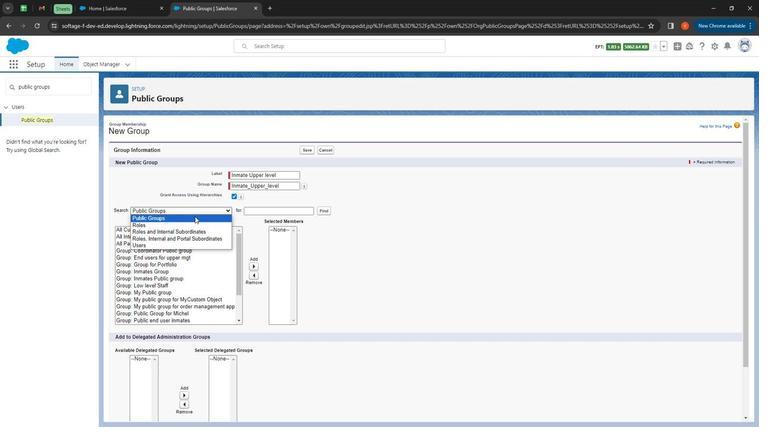 
Action: Mouse moved to (173, 224)
Screenshot: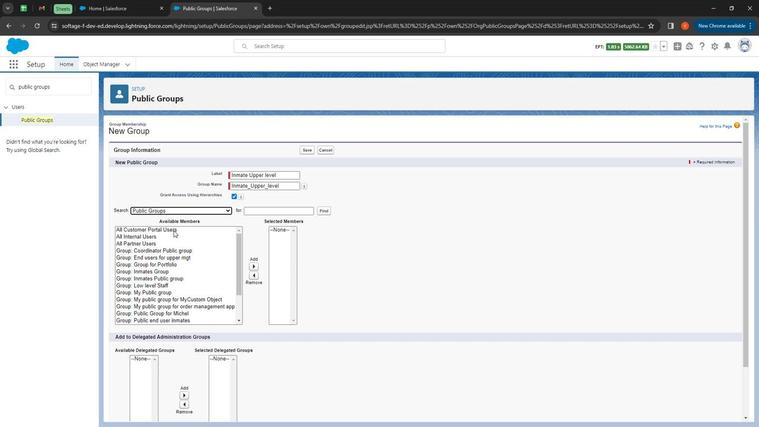 
Action: Mouse pressed left at (173, 224)
Screenshot: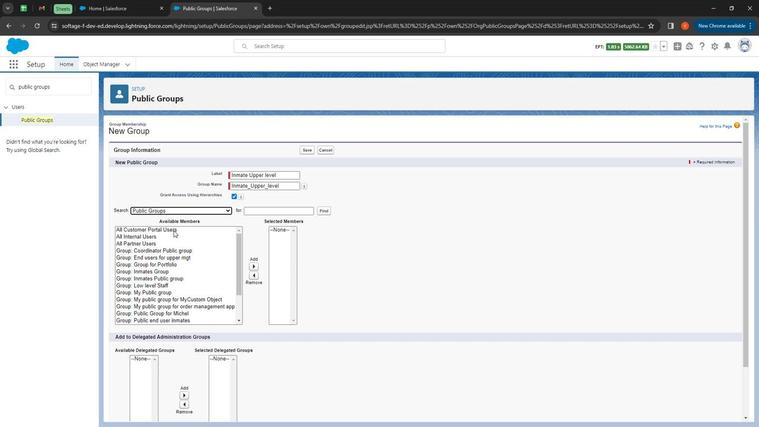 
Action: Mouse moved to (255, 213)
Screenshot: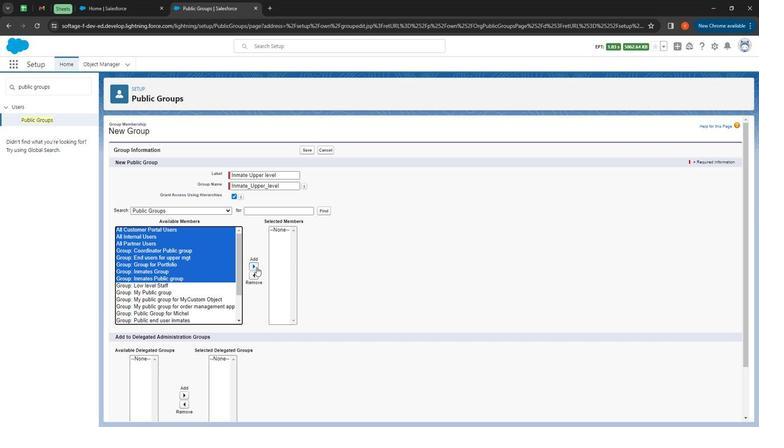 
Action: Mouse pressed left at (255, 213)
Screenshot: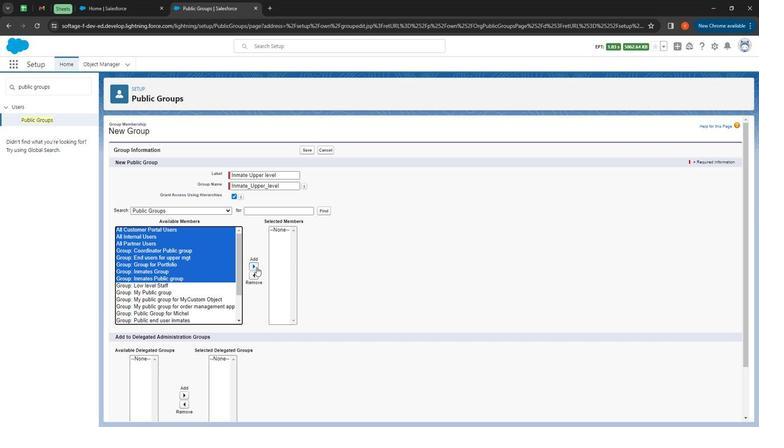 
Action: Mouse moved to (167, 222)
Screenshot: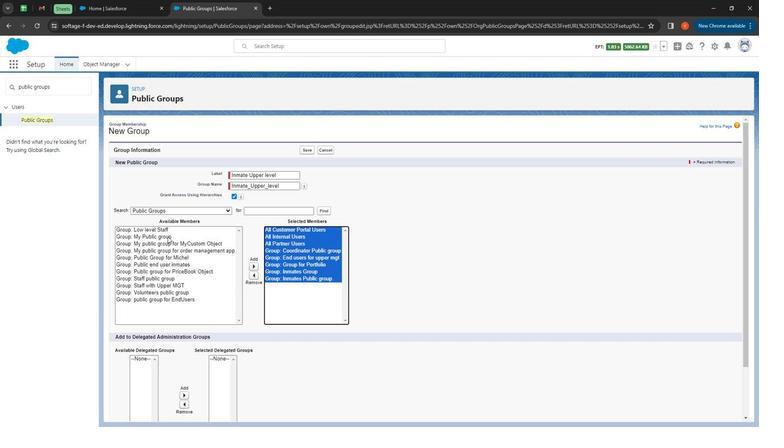 
Action: Mouse pressed left at (167, 222)
Screenshot: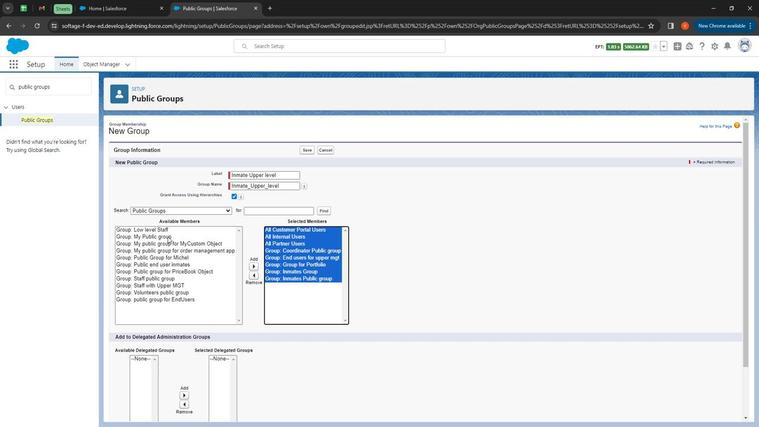 
Action: Mouse moved to (193, 222)
Screenshot: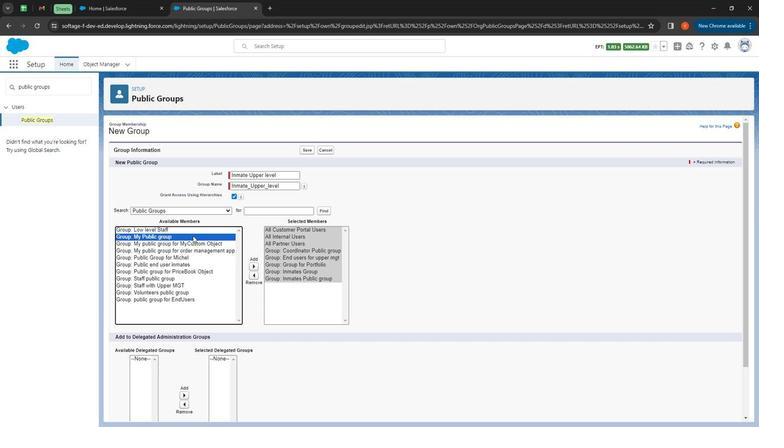 
Action: Mouse pressed left at (193, 222)
Screenshot: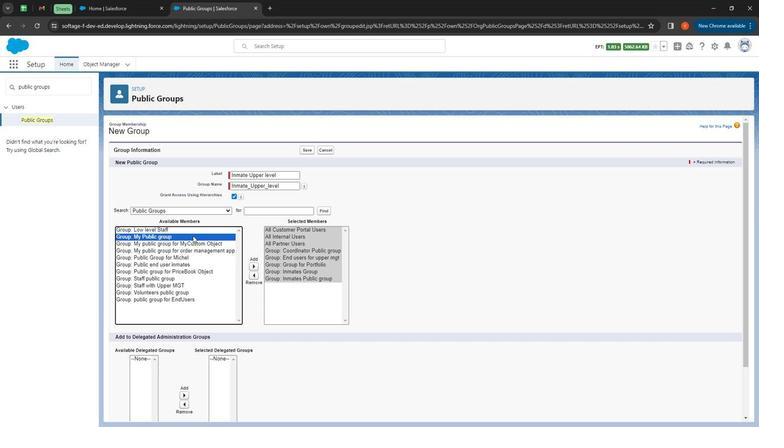 
Action: Mouse moved to (252, 213)
Screenshot: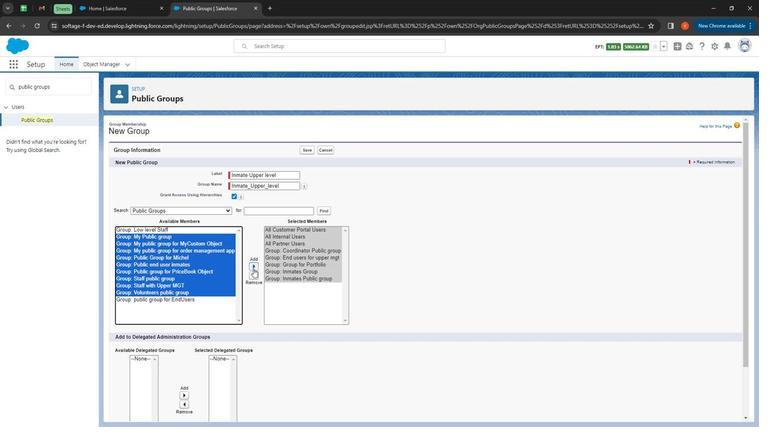 
Action: Mouse pressed left at (252, 213)
Screenshot: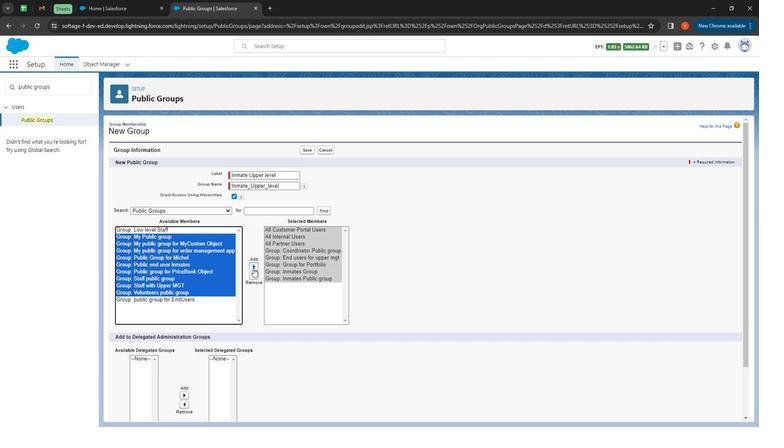 
Action: Mouse moved to (186, 221)
Screenshot: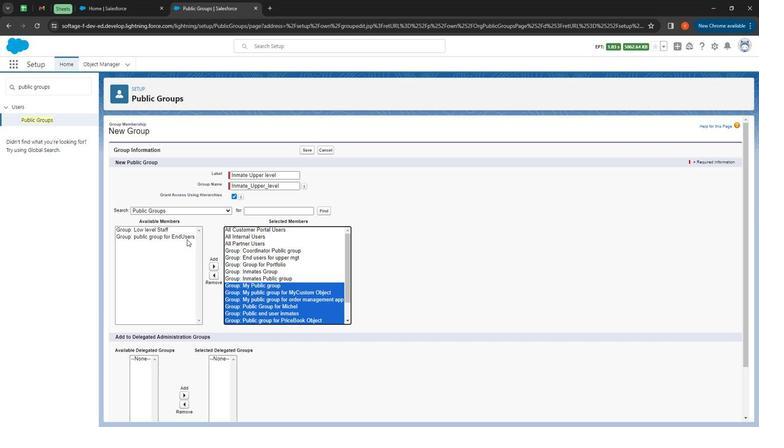 
Action: Mouse pressed left at (186, 221)
Screenshot: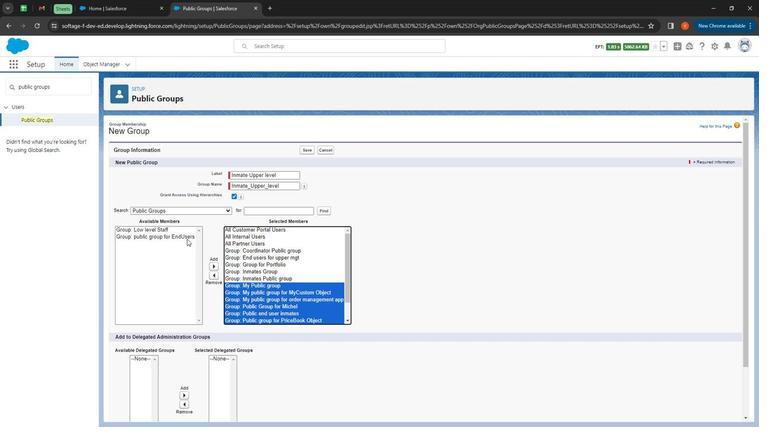 
Action: Mouse moved to (212, 213)
Screenshot: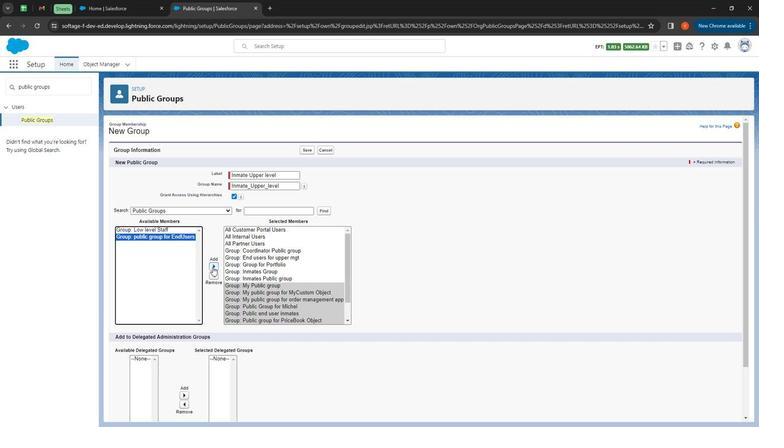 
Action: Mouse pressed left at (212, 213)
Screenshot: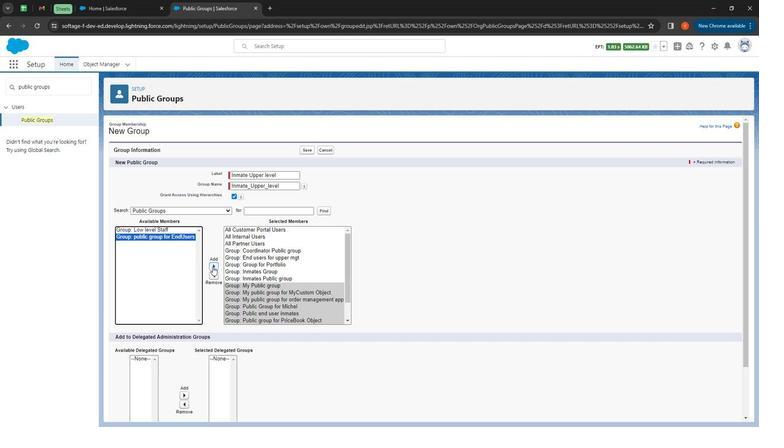 
Action: Mouse moved to (196, 230)
Screenshot: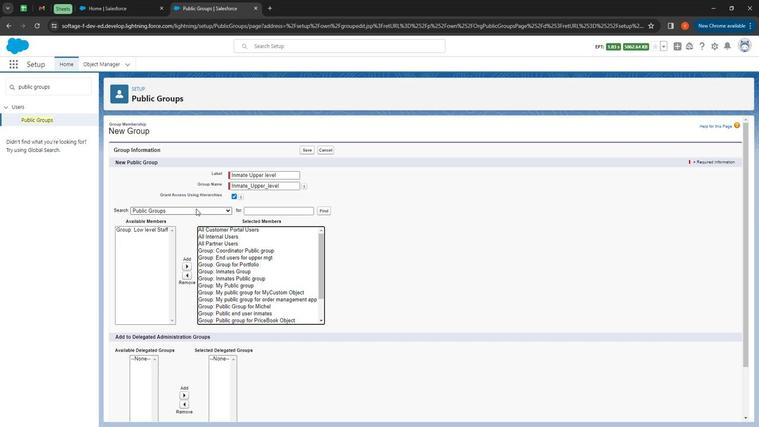 
Action: Mouse pressed left at (196, 230)
Screenshot: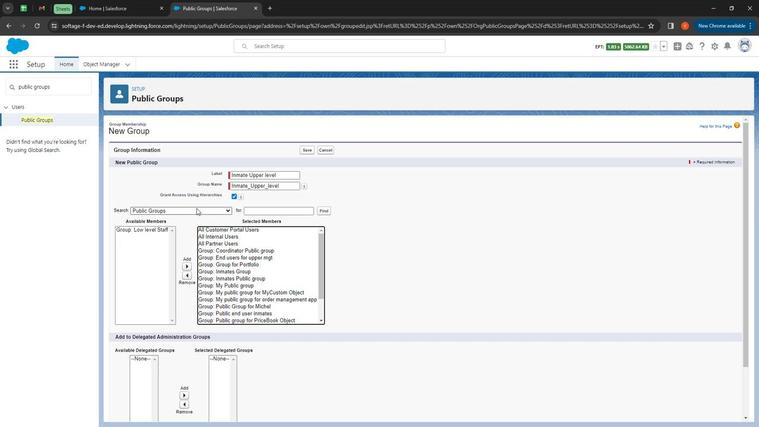 
Action: Mouse moved to (156, 224)
Screenshot: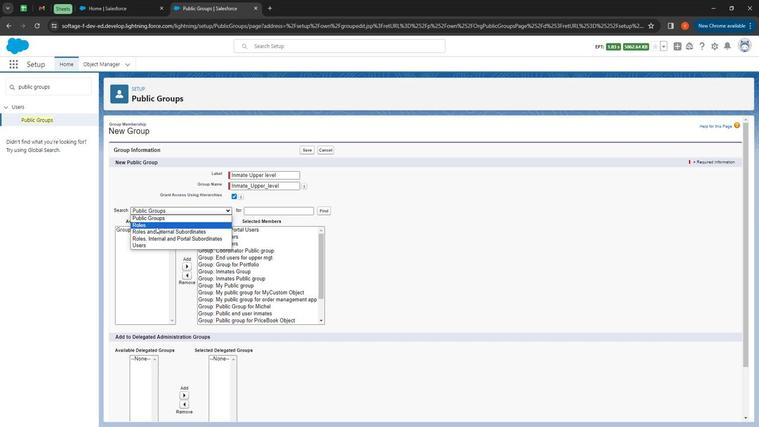 
Action: Mouse pressed left at (156, 224)
Screenshot: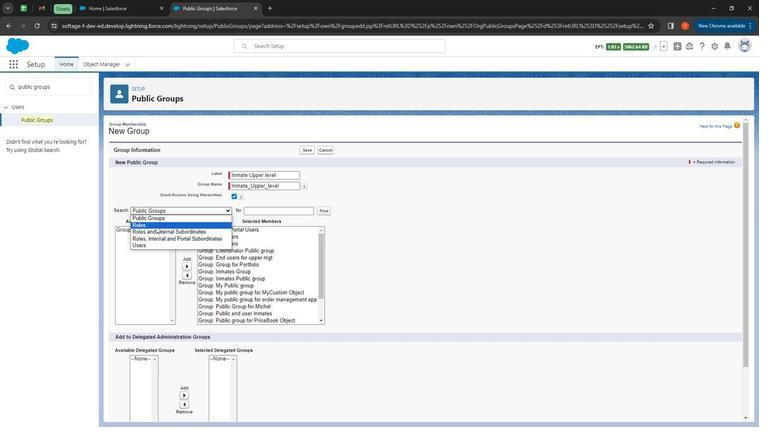 
Action: Mouse moved to (162, 224)
Screenshot: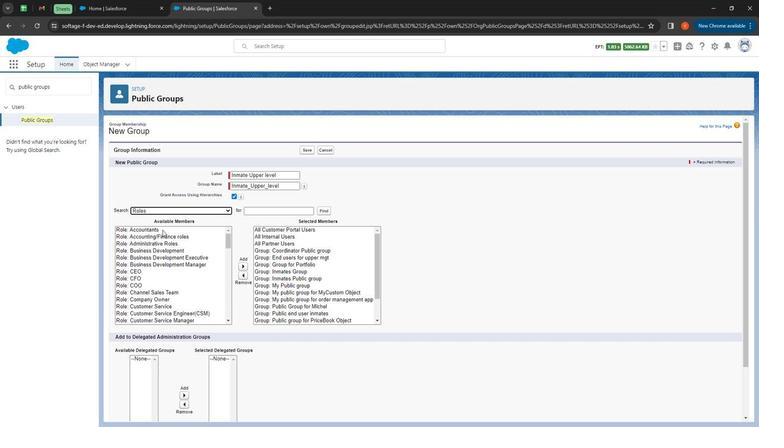 
Action: Mouse pressed left at (162, 224)
Screenshot: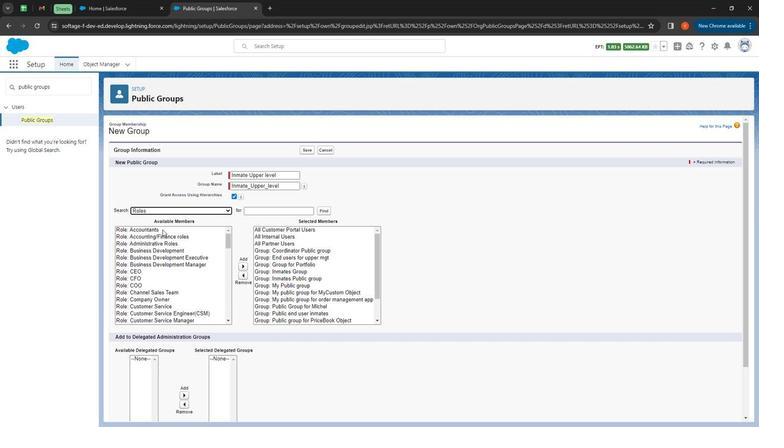 
Action: Mouse moved to (240, 213)
Screenshot: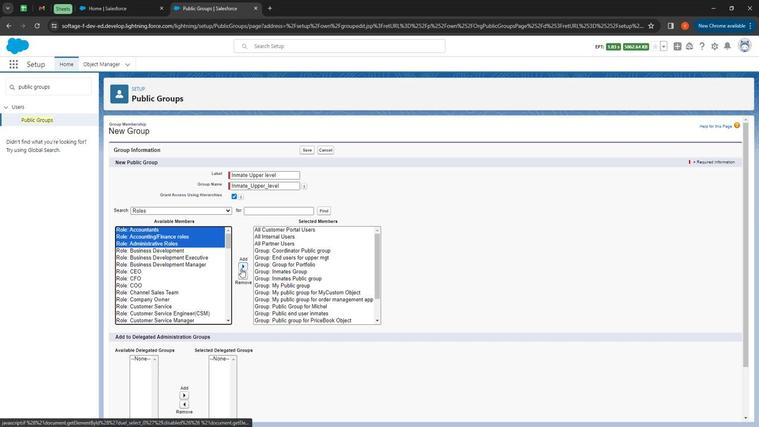 
Action: Mouse pressed left at (240, 213)
Screenshot: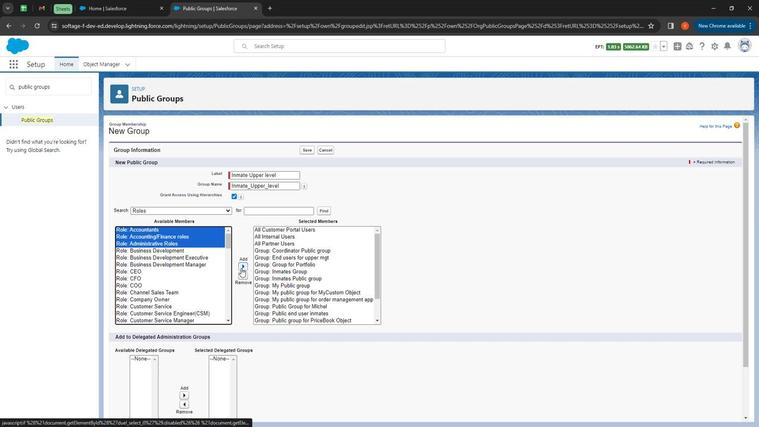 
Action: Mouse moved to (172, 219)
Screenshot: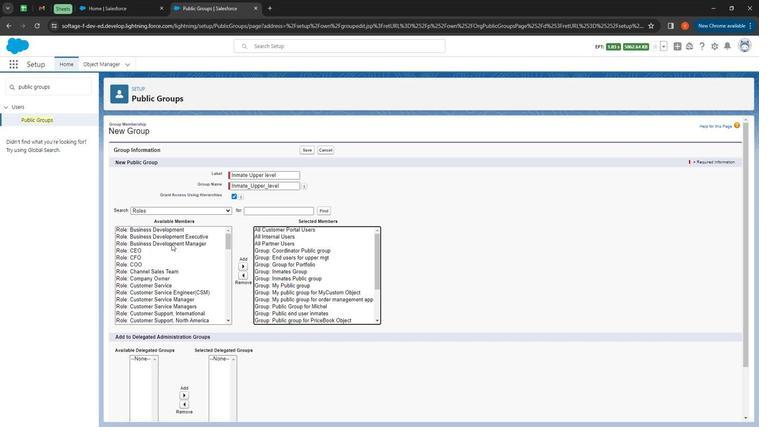 
Action: Mouse pressed left at (172, 219)
Screenshot: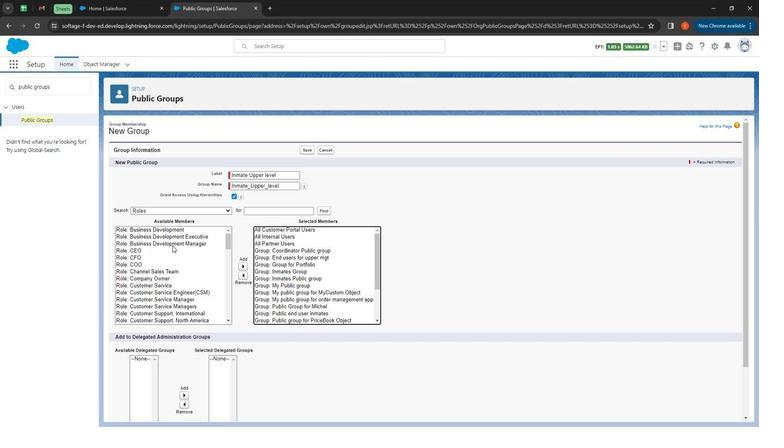 
Action: Mouse moved to (242, 214)
Screenshot: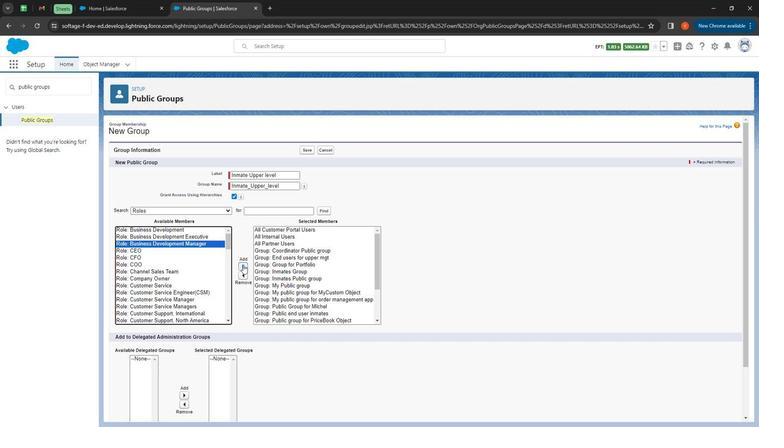 
Action: Mouse pressed left at (242, 214)
Screenshot: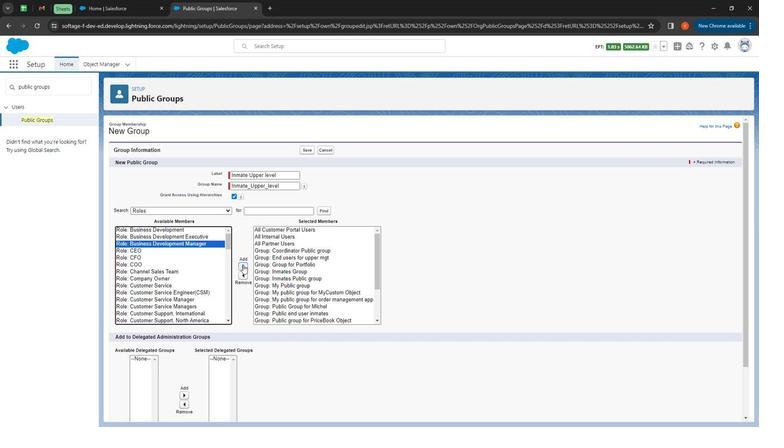 
Action: Mouse moved to (152, 220)
Screenshot: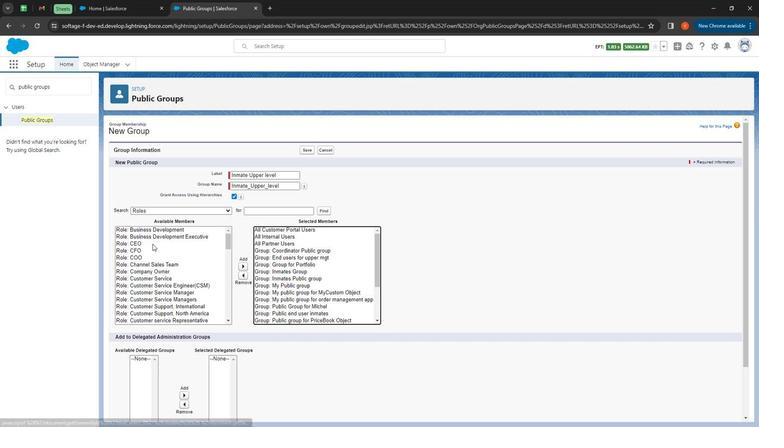 
Action: Mouse pressed left at (152, 220)
Screenshot: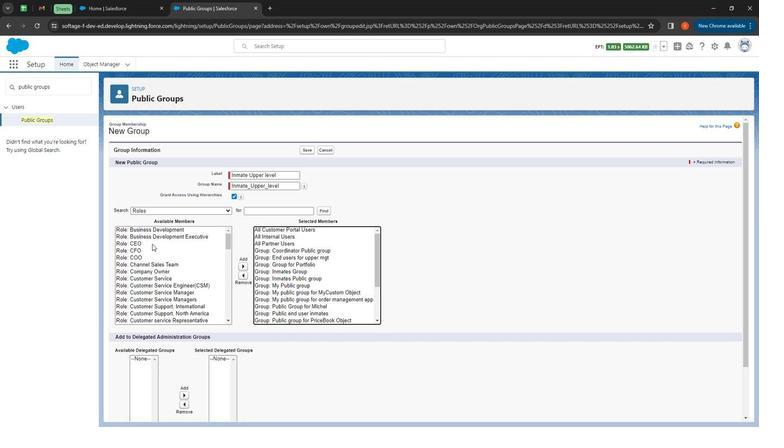 
Action: Mouse moved to (243, 213)
Screenshot: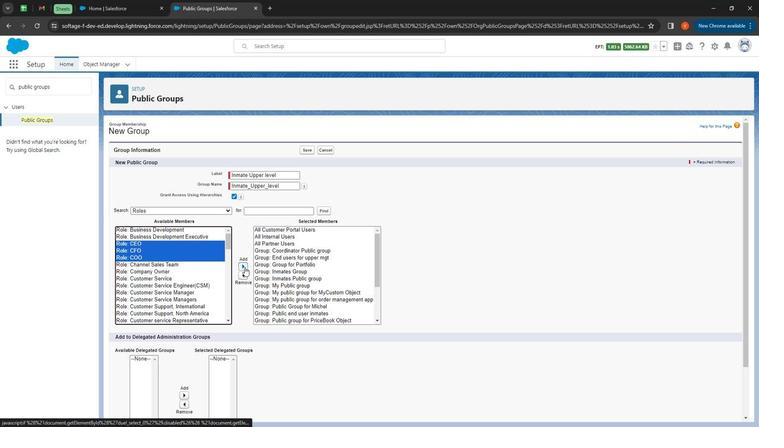 
Action: Mouse pressed left at (243, 213)
Screenshot: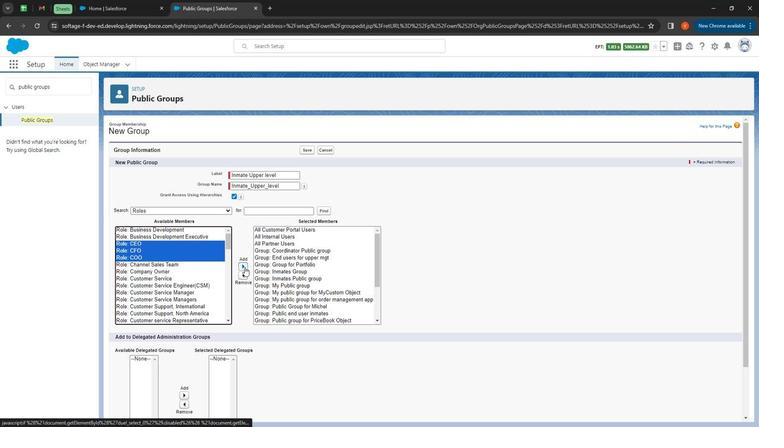 
Action: Mouse moved to (181, 212)
Screenshot: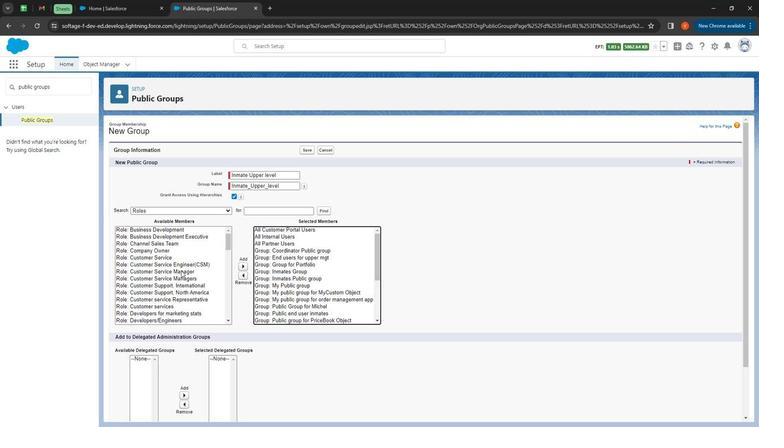 
Action: Mouse pressed left at (181, 212)
Screenshot: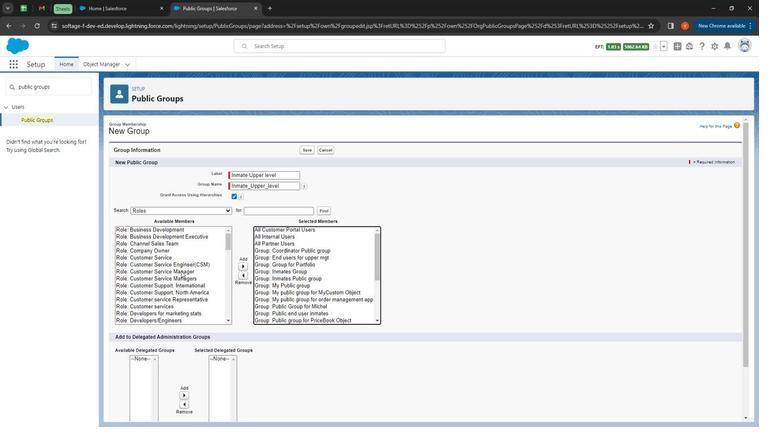 
Action: Mouse moved to (180, 212)
Screenshot: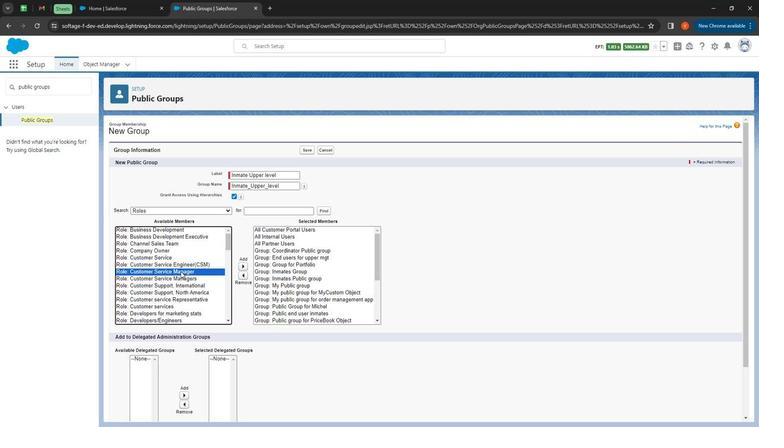 
Action: Mouse pressed left at (180, 212)
Screenshot: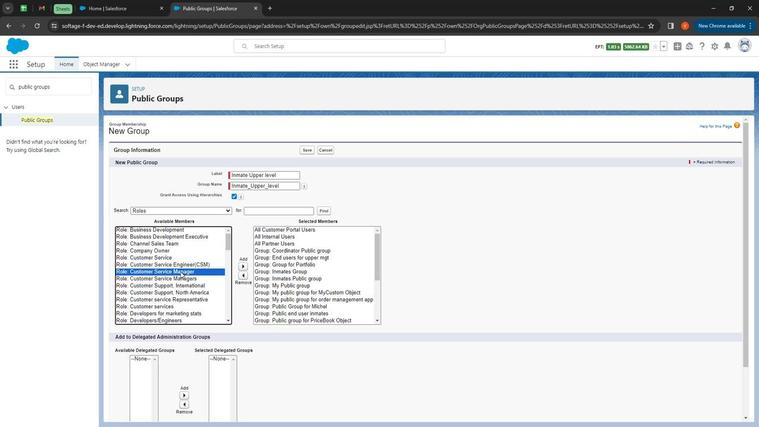 
Action: Mouse moved to (242, 213)
Screenshot: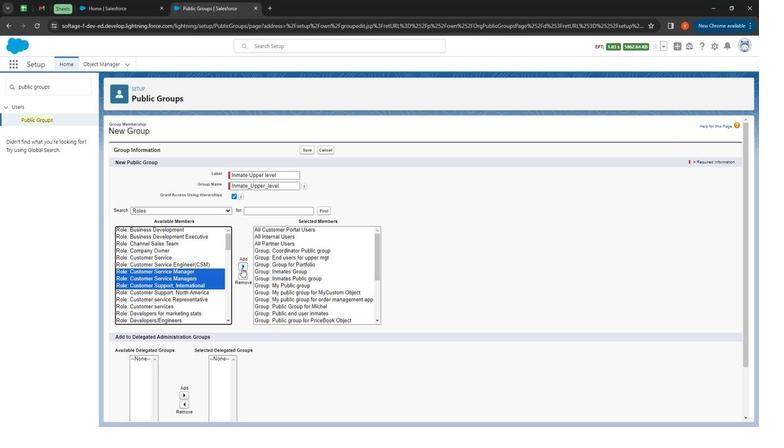 
Action: Mouse pressed left at (242, 213)
Screenshot: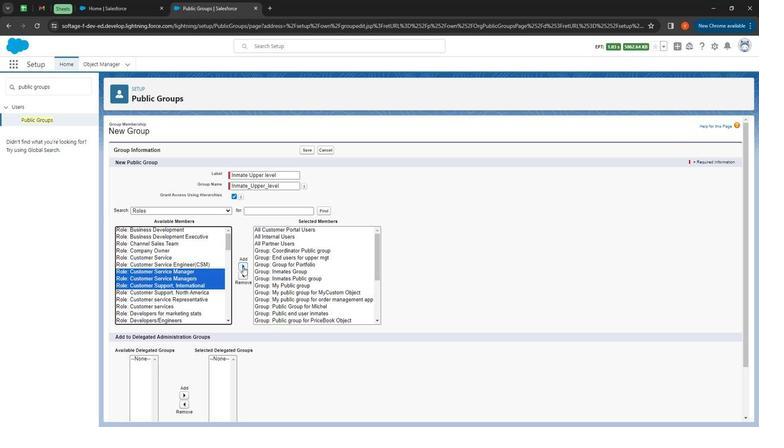 
Action: Mouse moved to (188, 205)
Screenshot: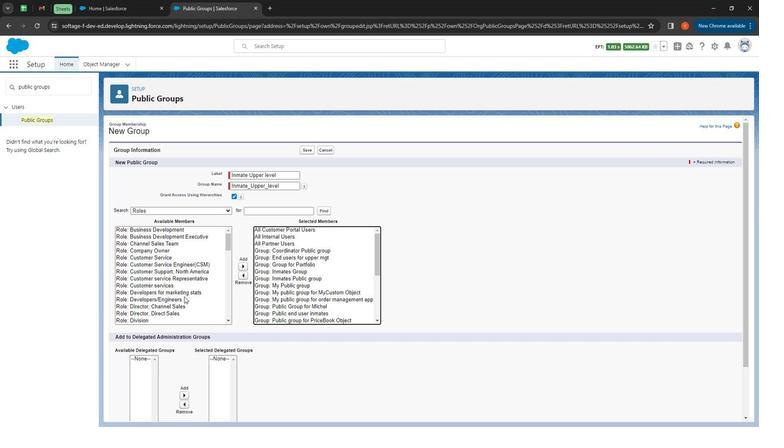 
Action: Mouse scrolled (188, 205) with delta (0, 0)
Screenshot: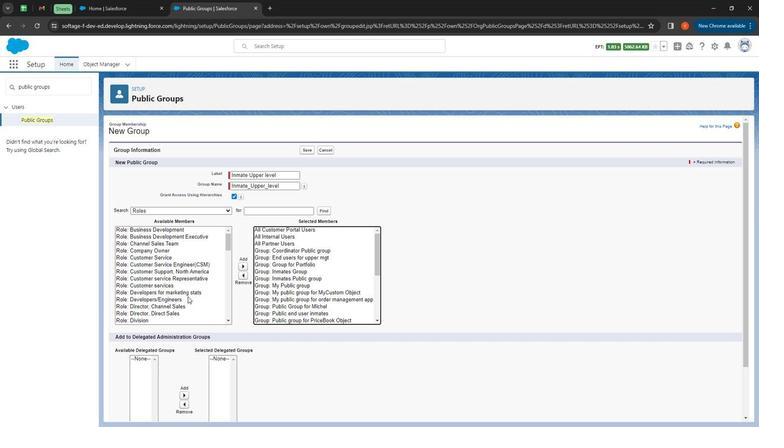 
Action: Mouse moved to (169, 210)
Screenshot: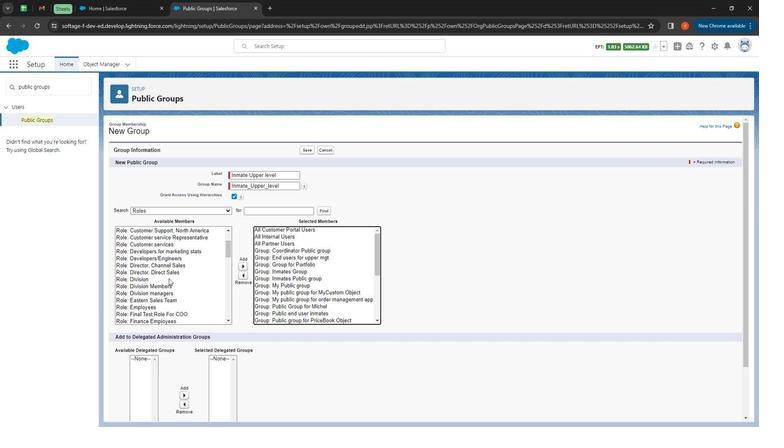 
Action: Mouse scrolled (169, 210) with delta (0, 0)
Screenshot: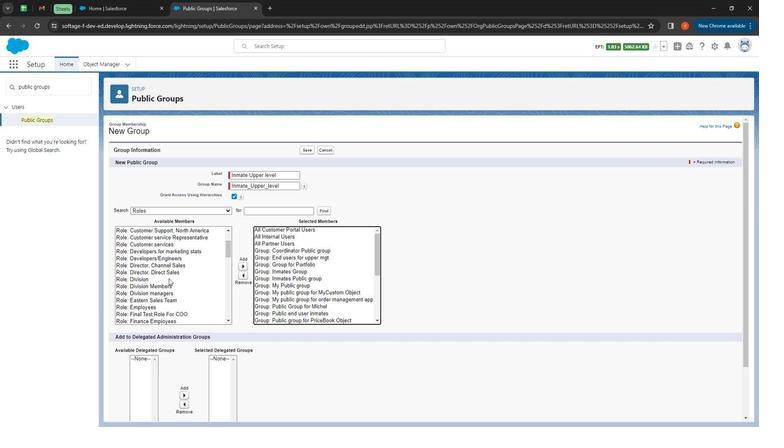 
Action: Mouse moved to (159, 217)
Screenshot: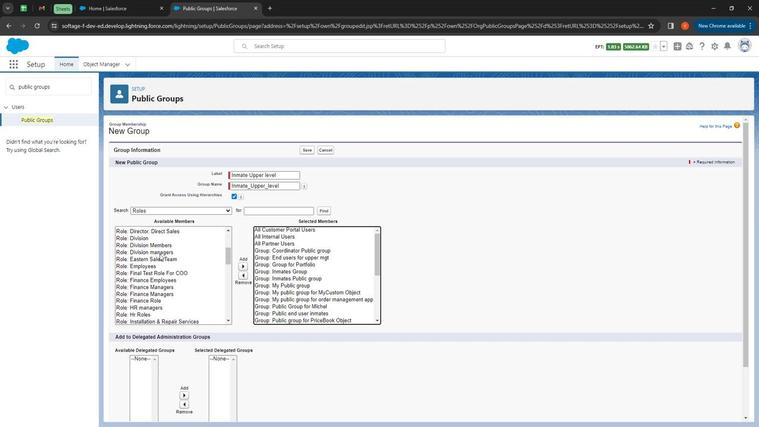 
Action: Mouse pressed left at (159, 217)
Screenshot: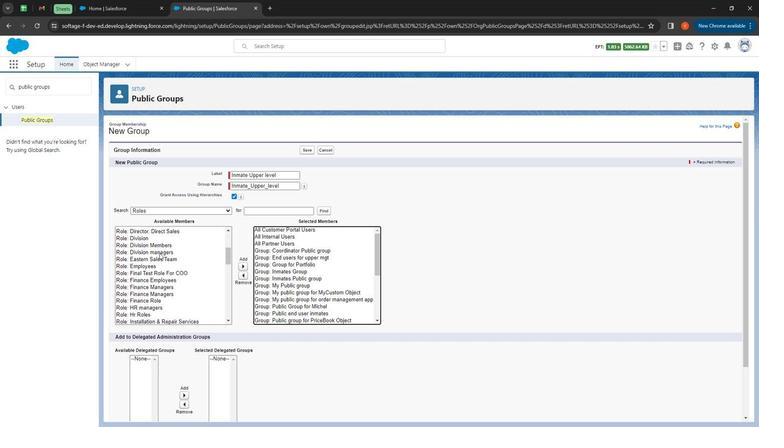 
Action: Mouse moved to (246, 213)
Screenshot: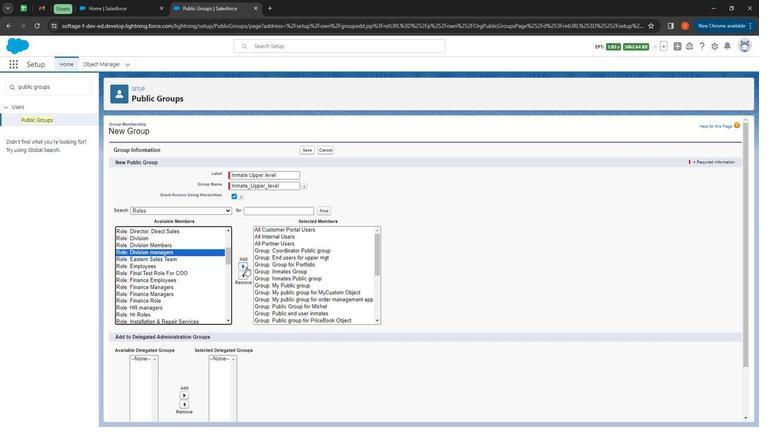 
Action: Mouse pressed left at (246, 213)
Screenshot: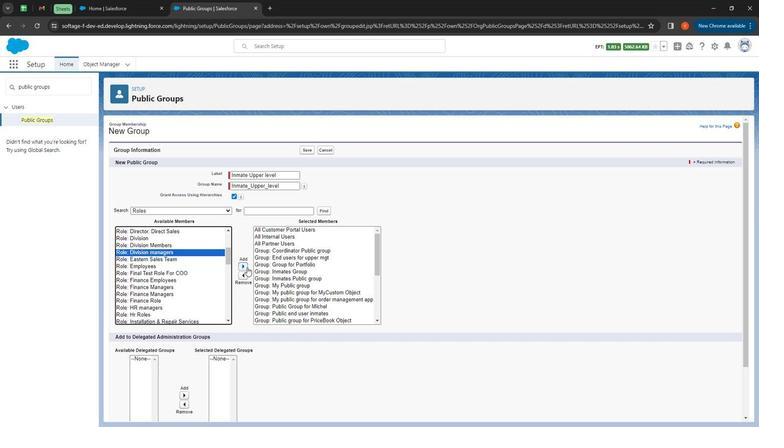 
Action: Mouse moved to (169, 213)
Screenshot: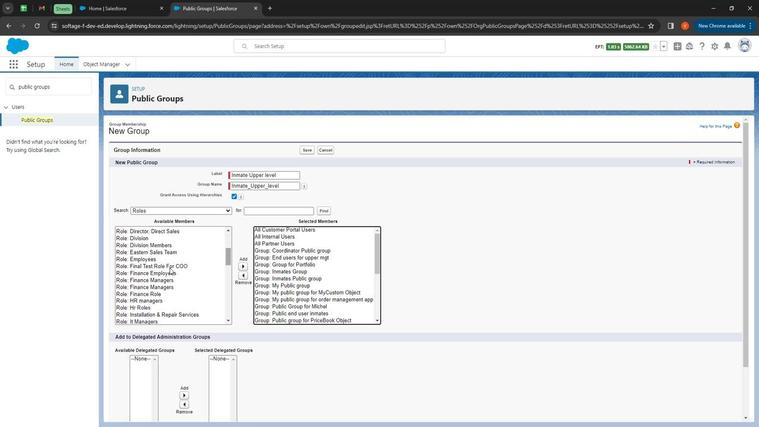 
Action: Mouse pressed left at (169, 213)
Screenshot: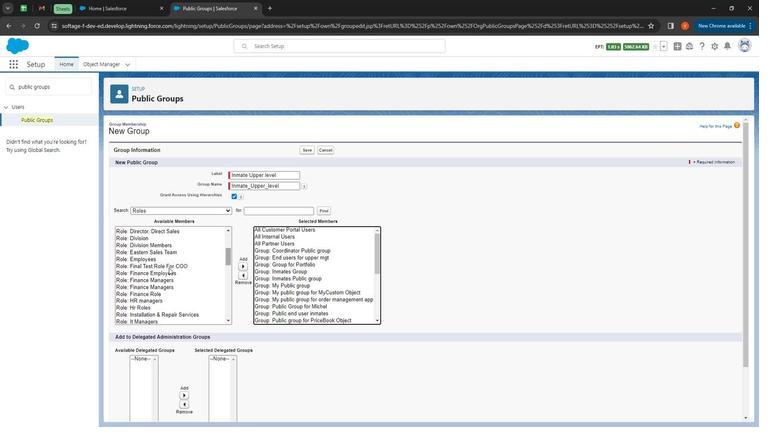 
Action: Mouse moved to (242, 213)
Screenshot: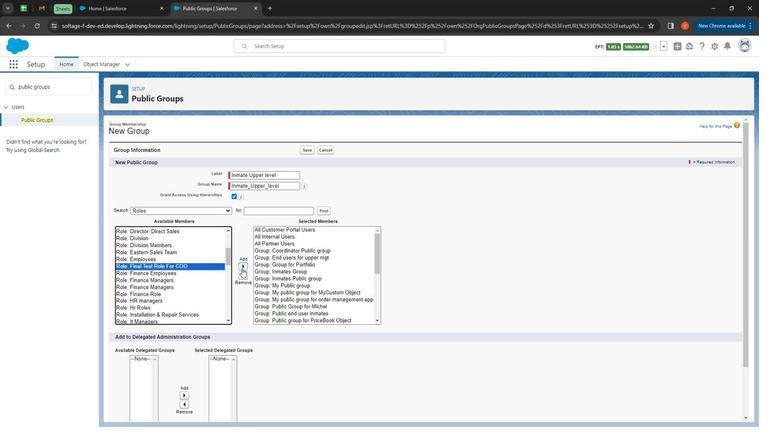 
Action: Mouse pressed left at (242, 213)
Screenshot: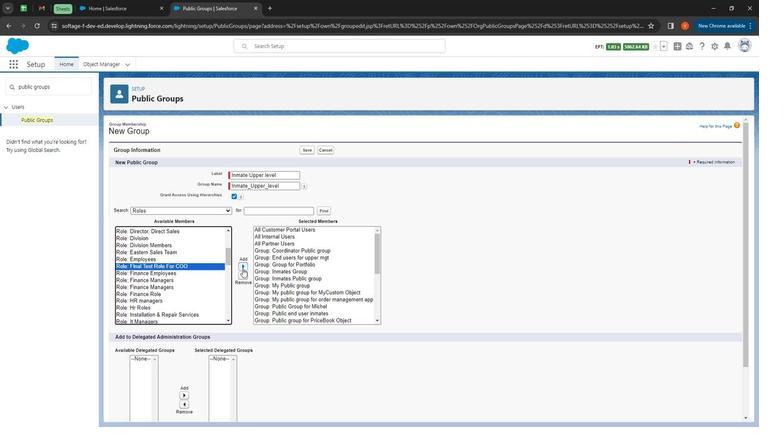 
Action: Mouse moved to (162, 211)
Screenshot: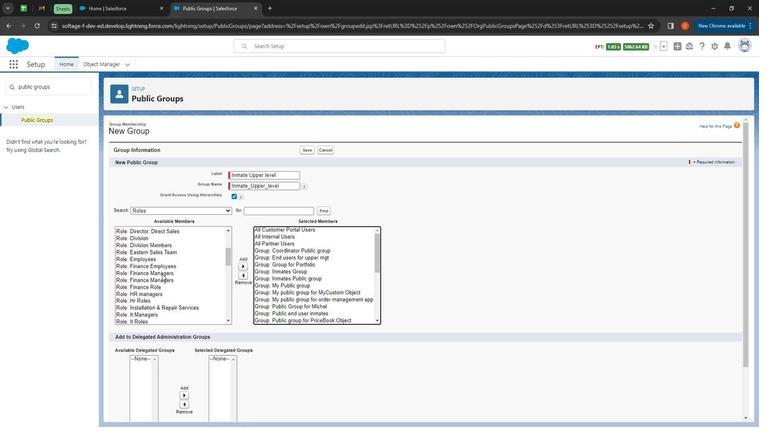 
Action: Mouse pressed left at (162, 211)
Screenshot: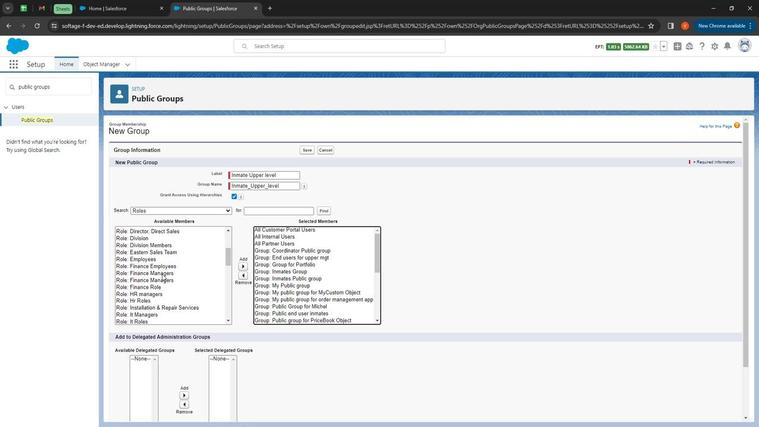 
Action: Mouse moved to (168, 210)
Screenshot: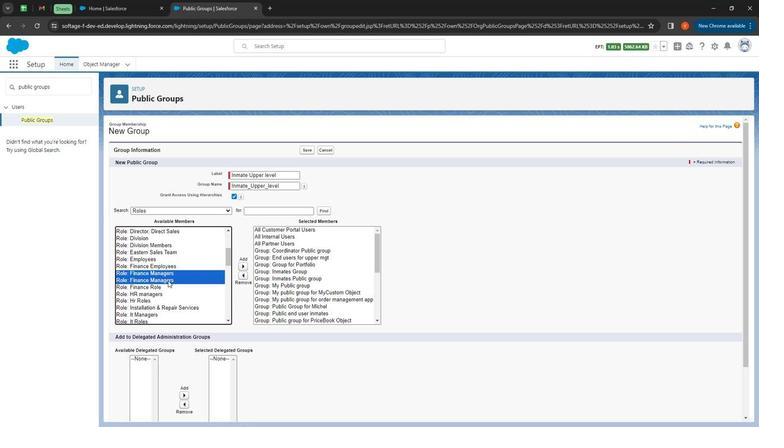
Action: Mouse pressed left at (168, 210)
Screenshot: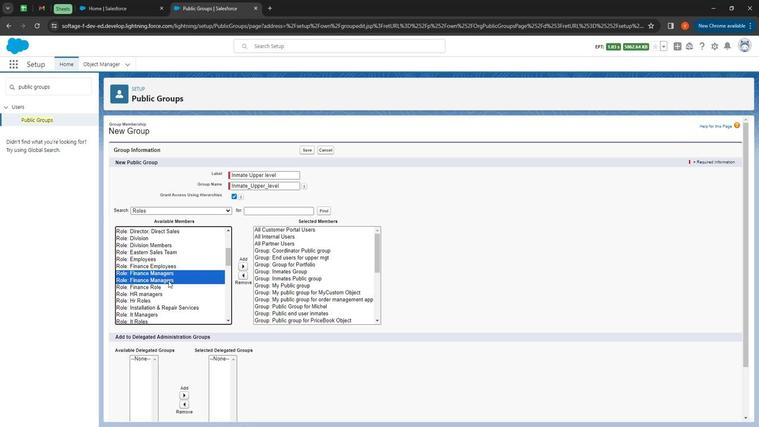 
Action: Mouse moved to (158, 211)
Screenshot: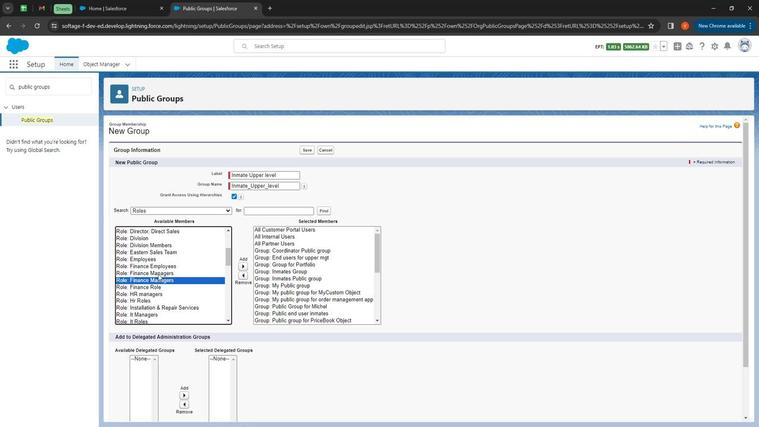 
Action: Mouse pressed left at (158, 211)
Screenshot: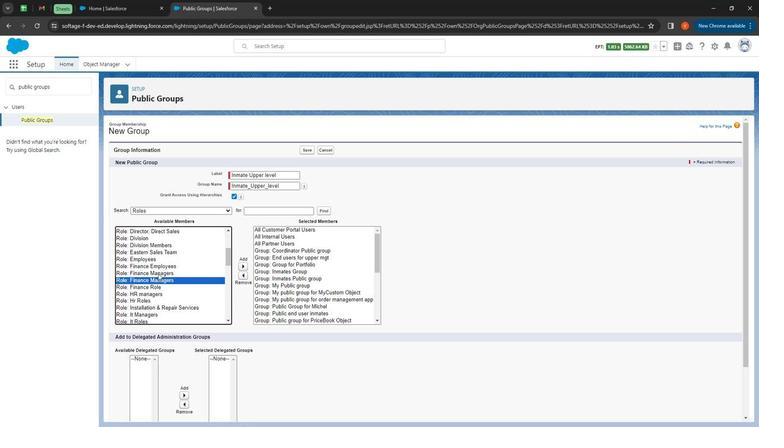 
Action: Mouse moved to (243, 213)
Screenshot: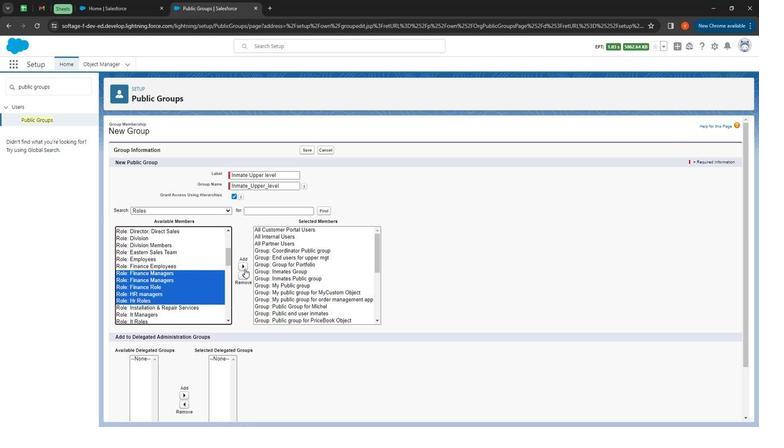 
Action: Mouse pressed left at (243, 213)
Screenshot: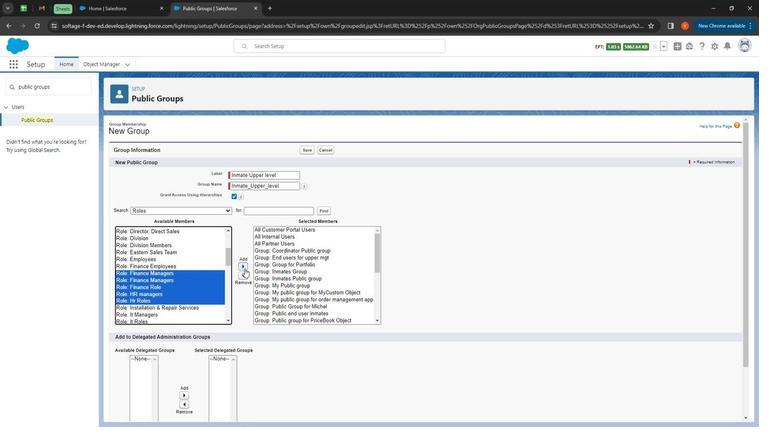 
Action: Mouse moved to (151, 210)
